 Task: Send an email with the signature Larry Evans with the subject Request for feedback on a regulatory compliance plan and the message I am writing to request a review of the project quality plan. from softage.3@softage.net to softage.2@softage.net with an attached audio file Audio_promo.mp3 and move the email from Sent Items to the folder Repairs
Action: Mouse moved to (110, 217)
Screenshot: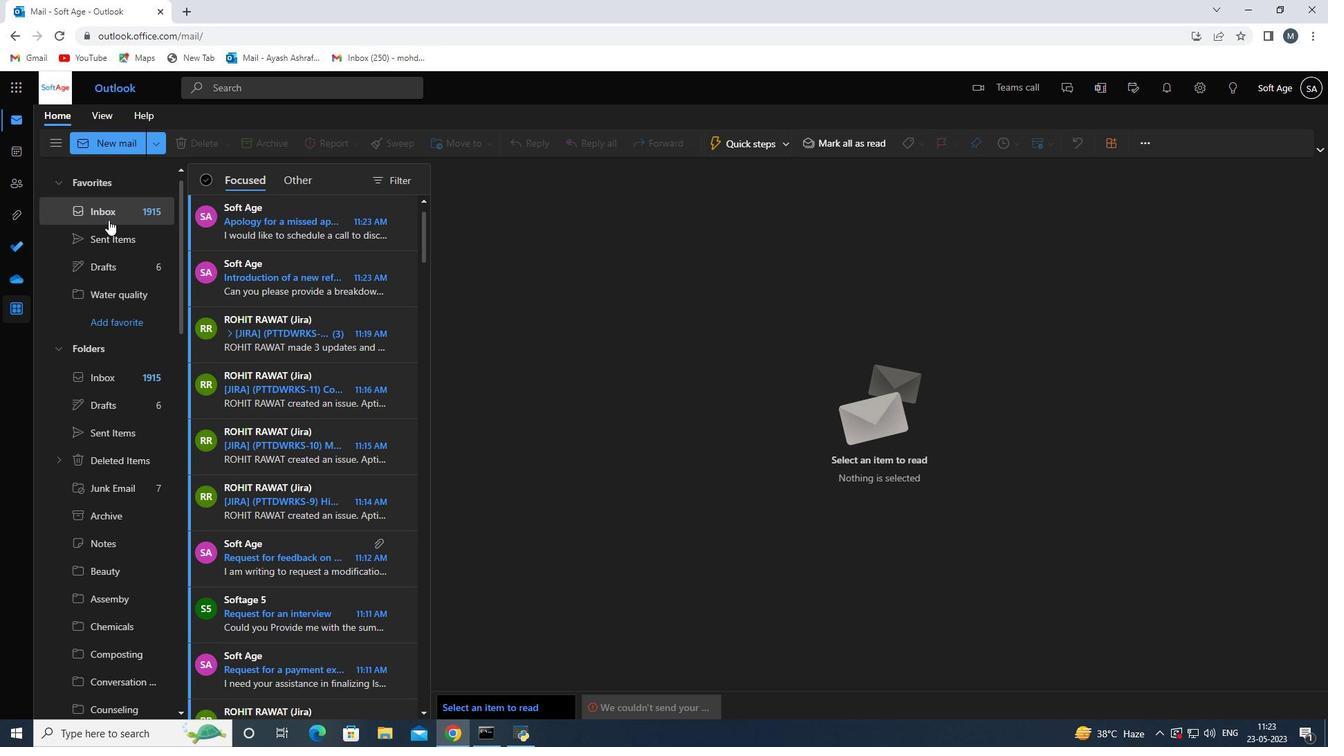 
Action: Mouse pressed left at (110, 217)
Screenshot: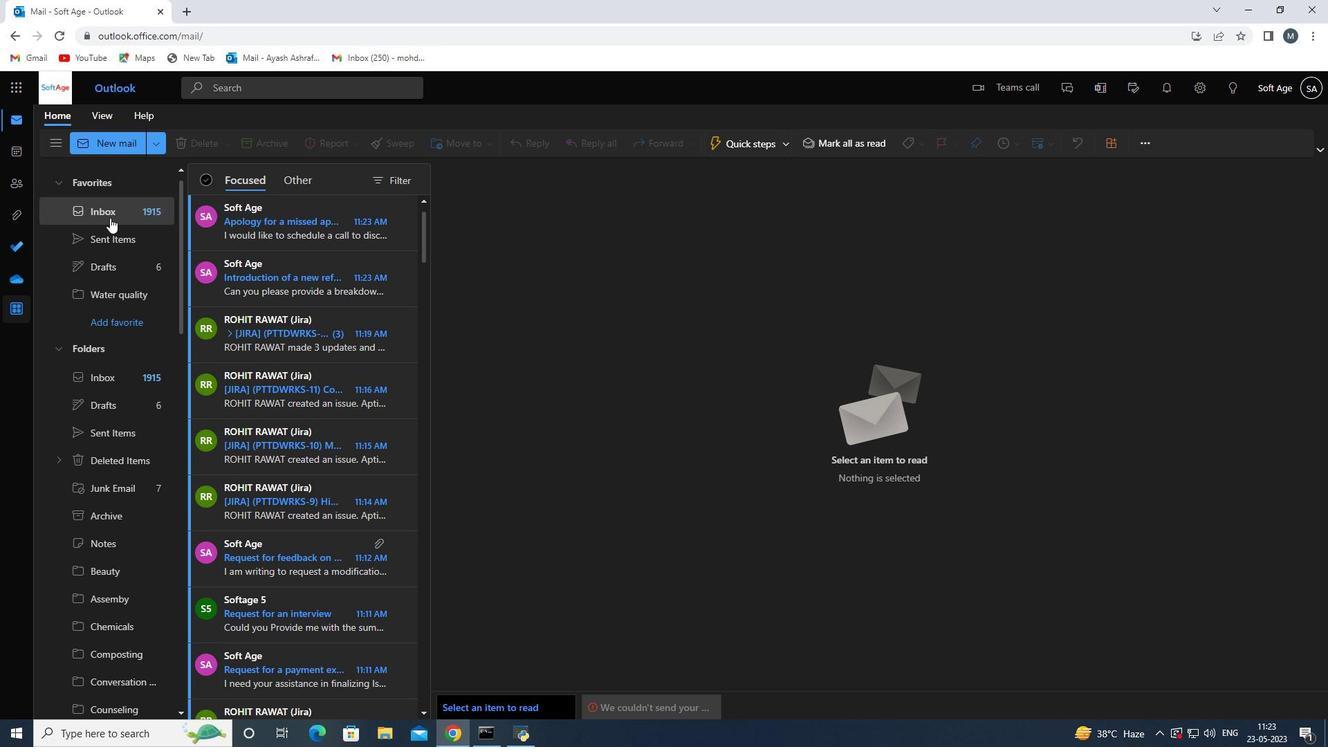 
Action: Mouse moved to (128, 148)
Screenshot: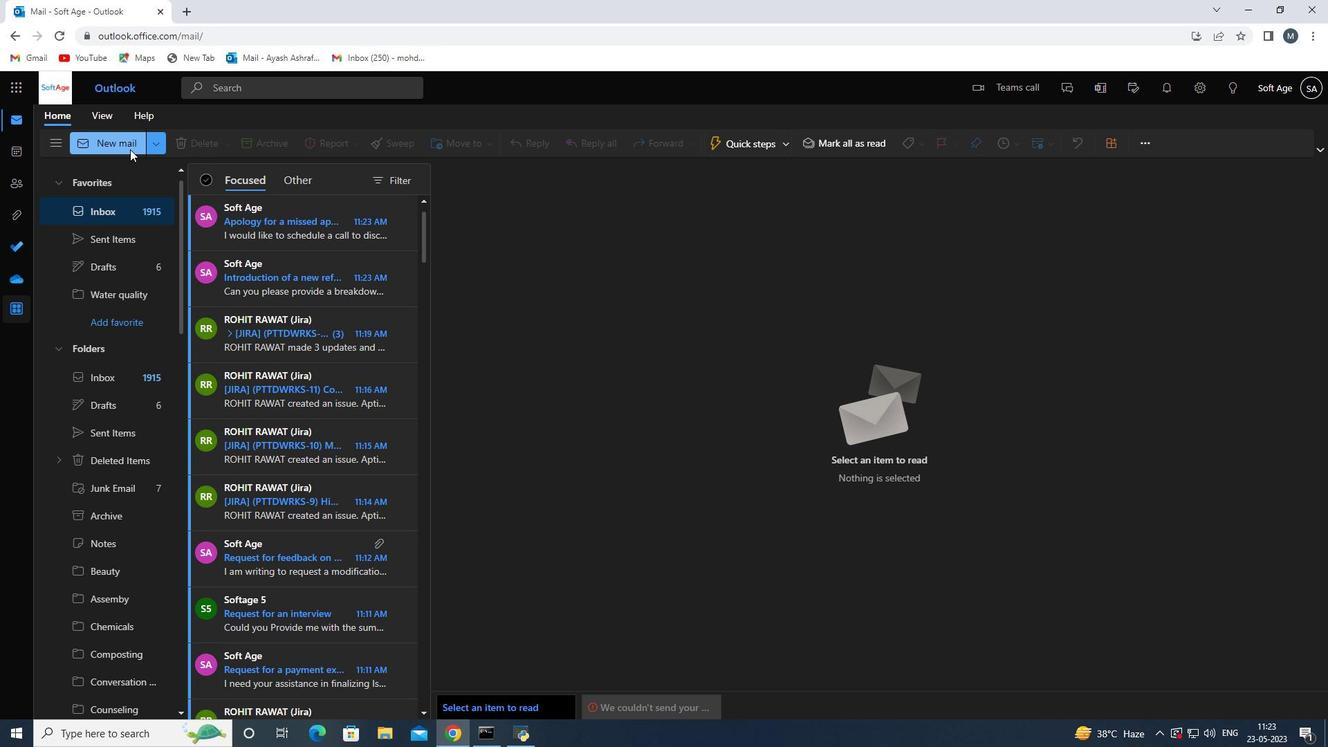 
Action: Mouse pressed left at (128, 148)
Screenshot: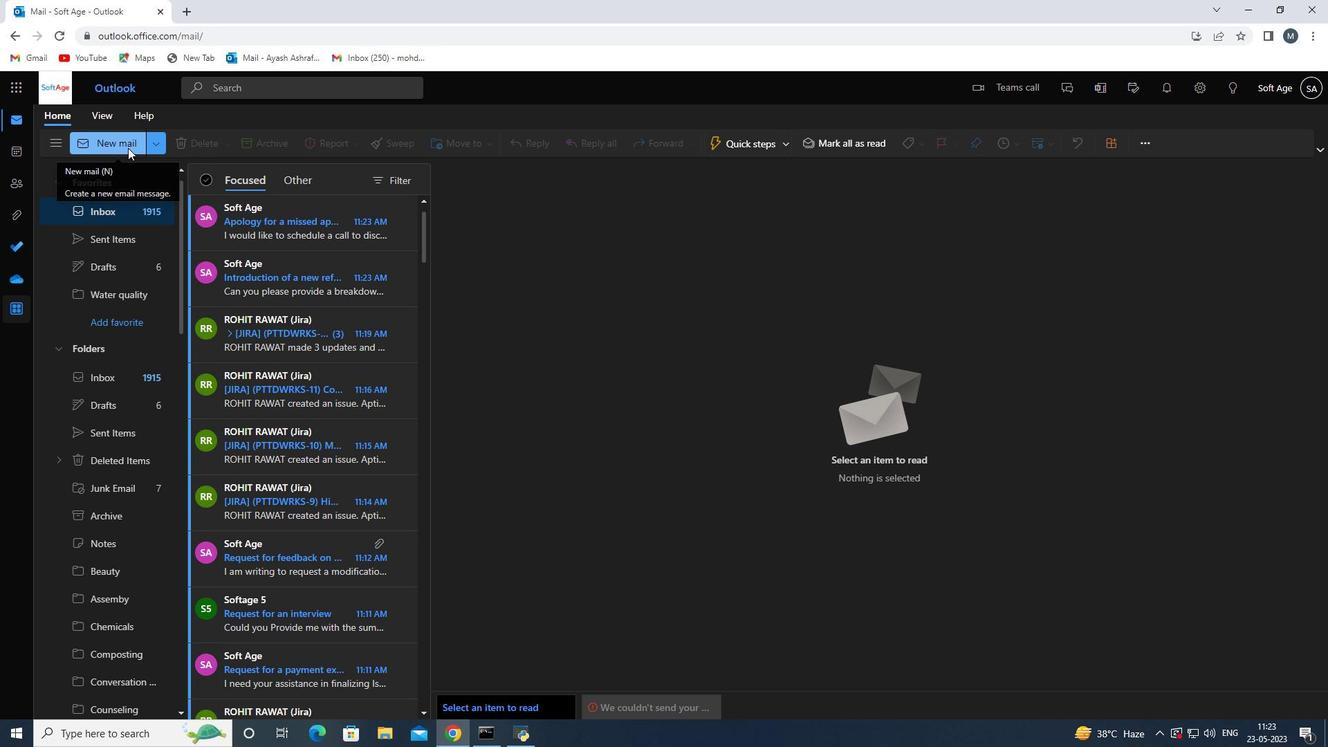 
Action: Mouse moved to (929, 150)
Screenshot: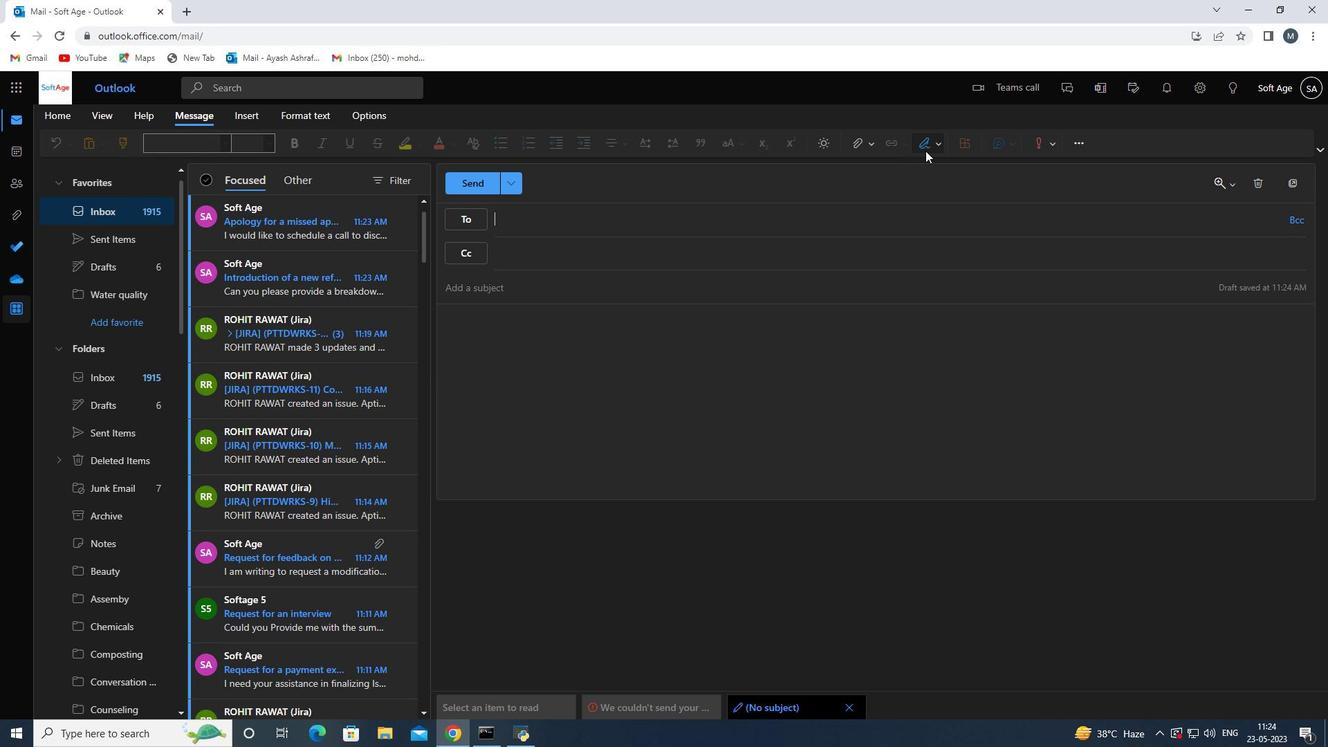 
Action: Mouse pressed left at (929, 150)
Screenshot: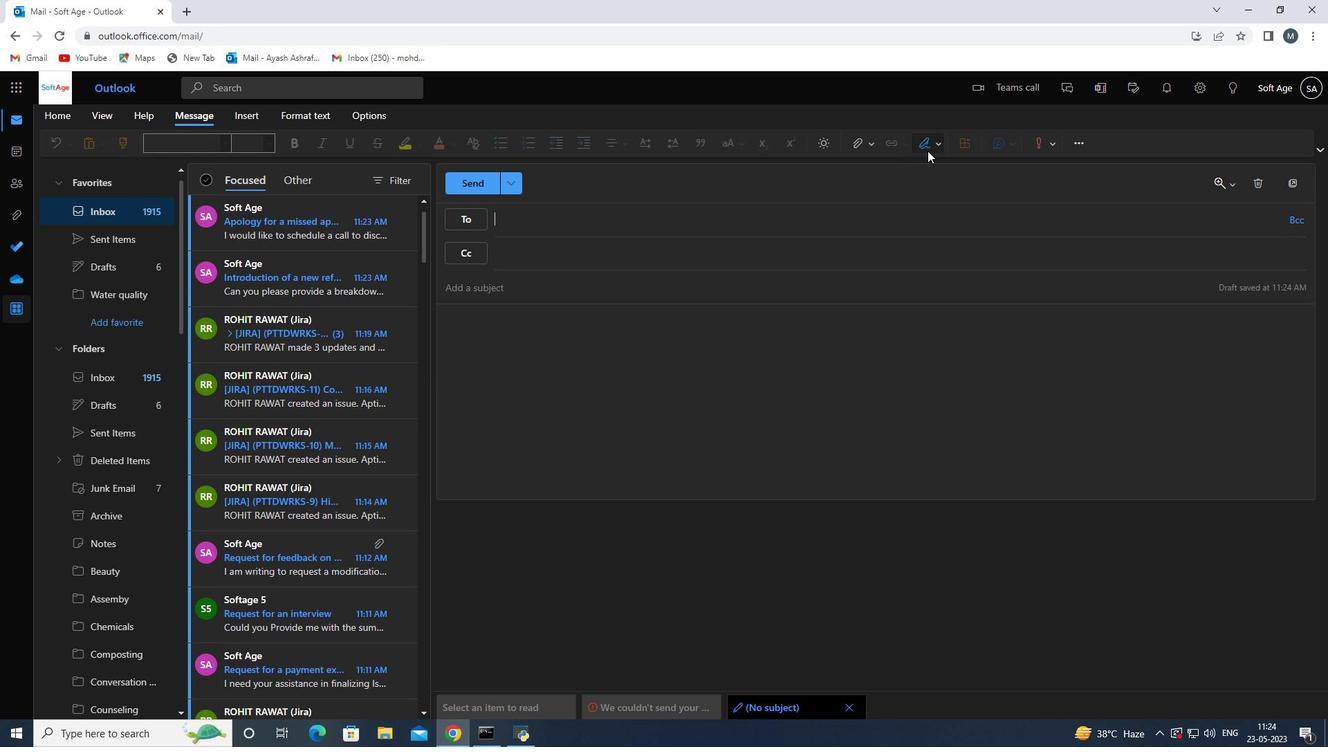 
Action: Mouse moved to (916, 204)
Screenshot: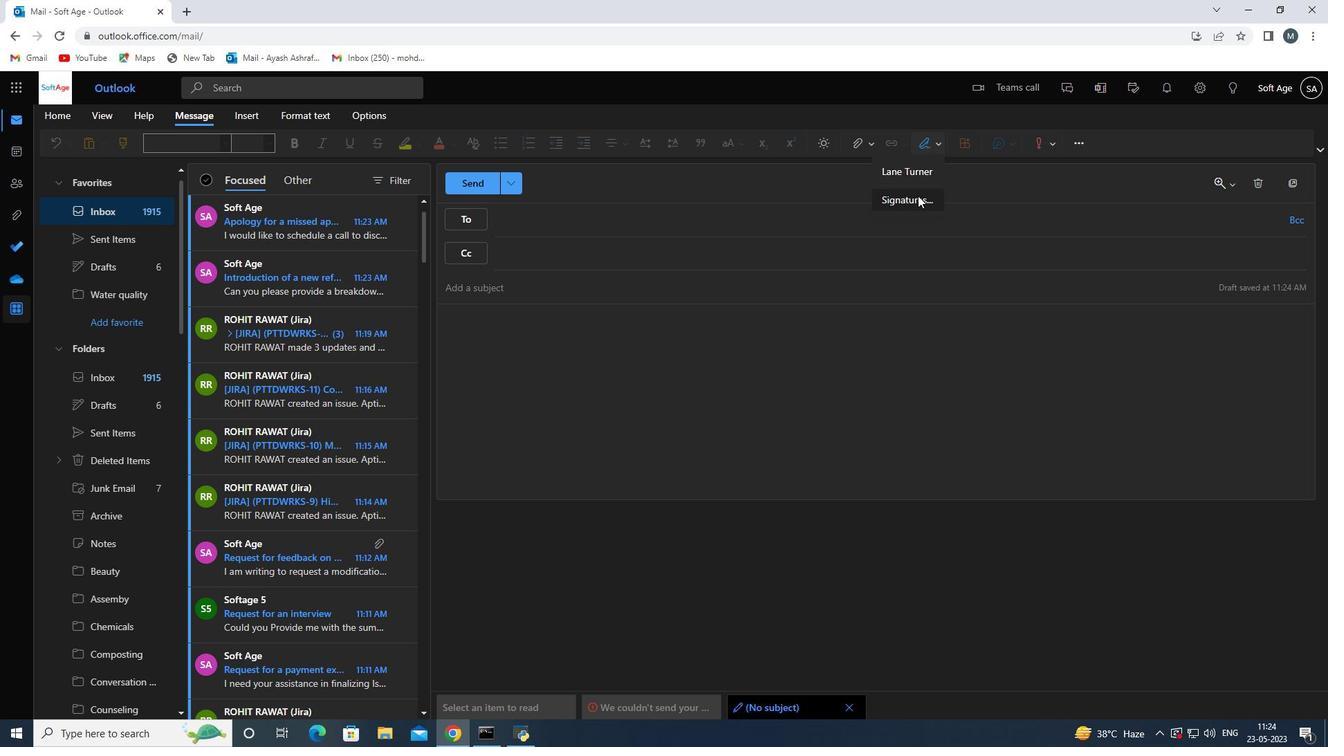 
Action: Mouse pressed left at (916, 204)
Screenshot: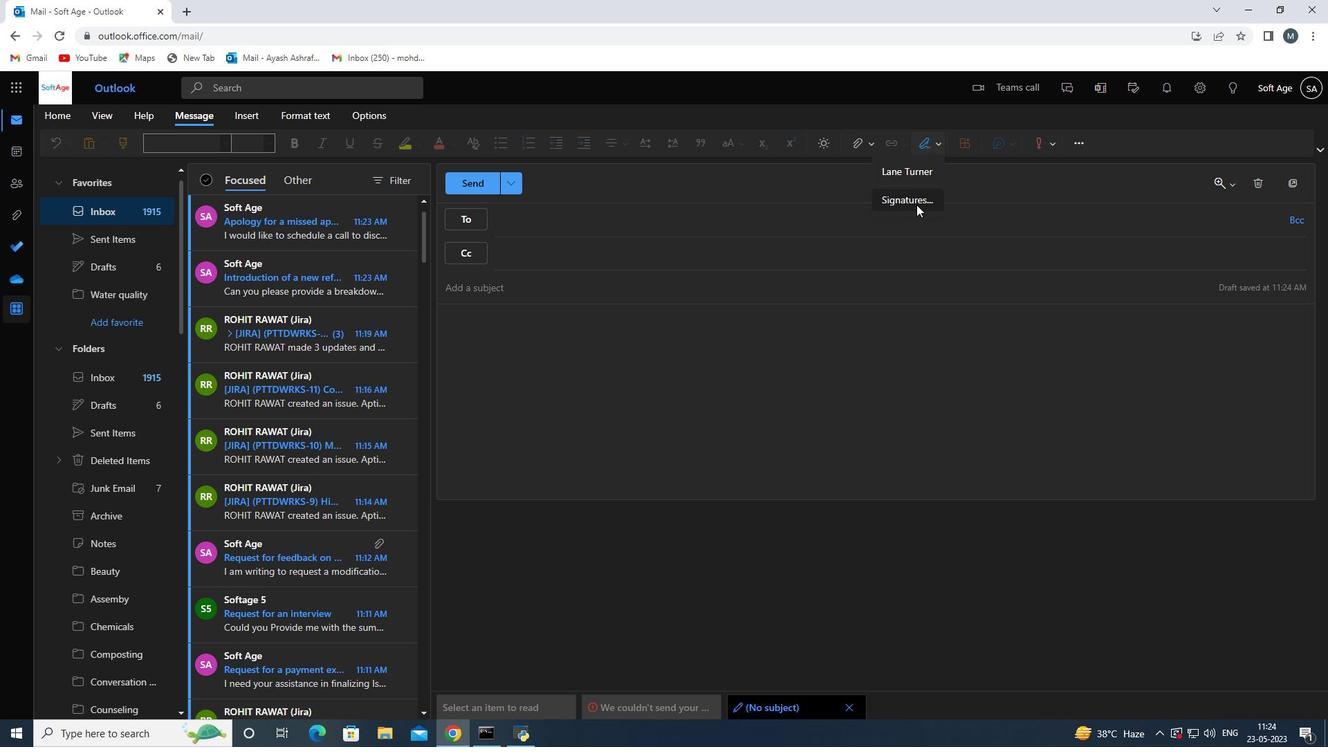 
Action: Mouse moved to (947, 256)
Screenshot: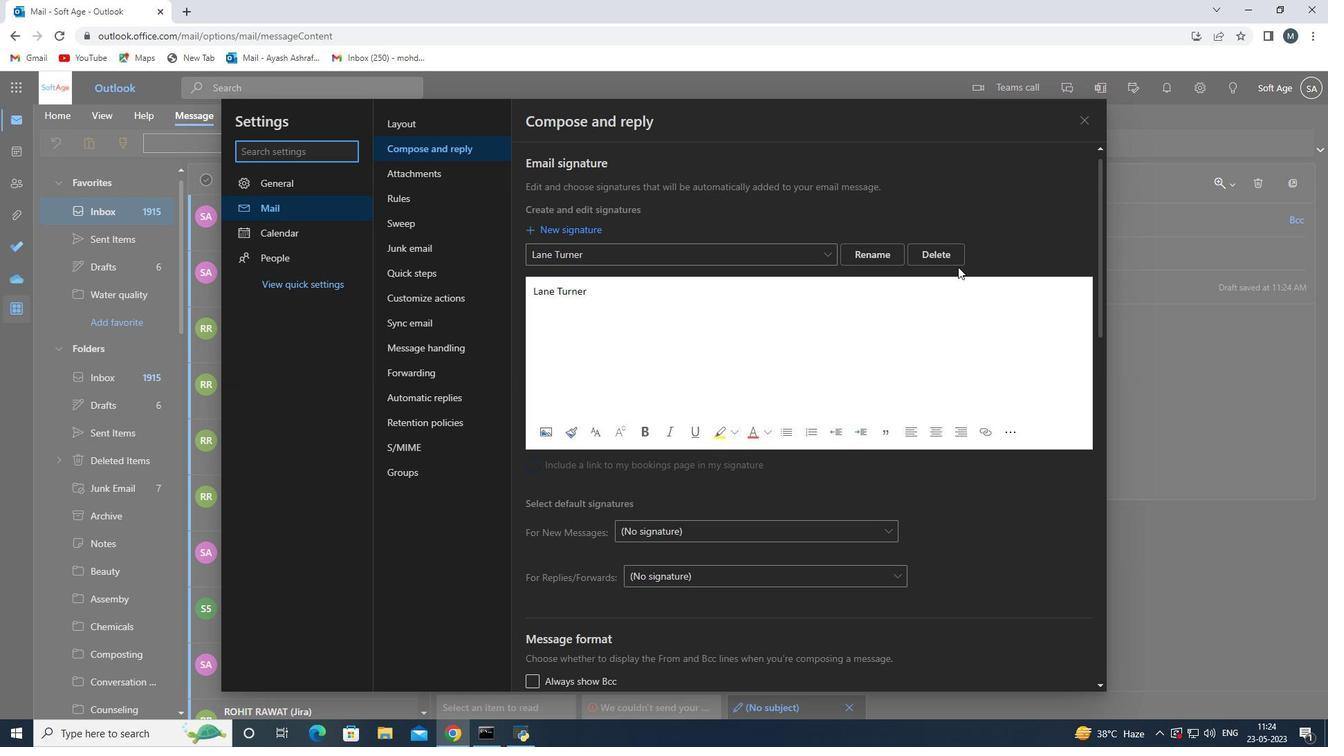 
Action: Mouse pressed left at (947, 256)
Screenshot: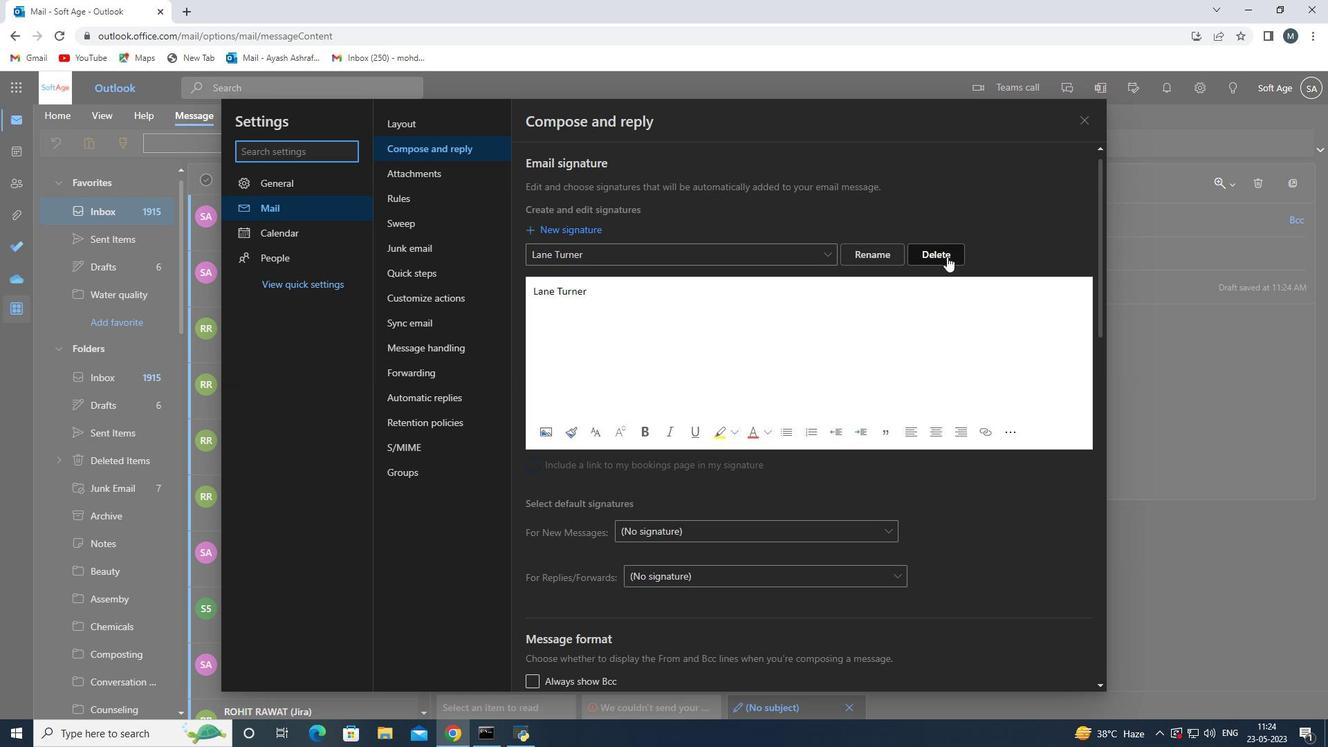 
Action: Mouse moved to (588, 247)
Screenshot: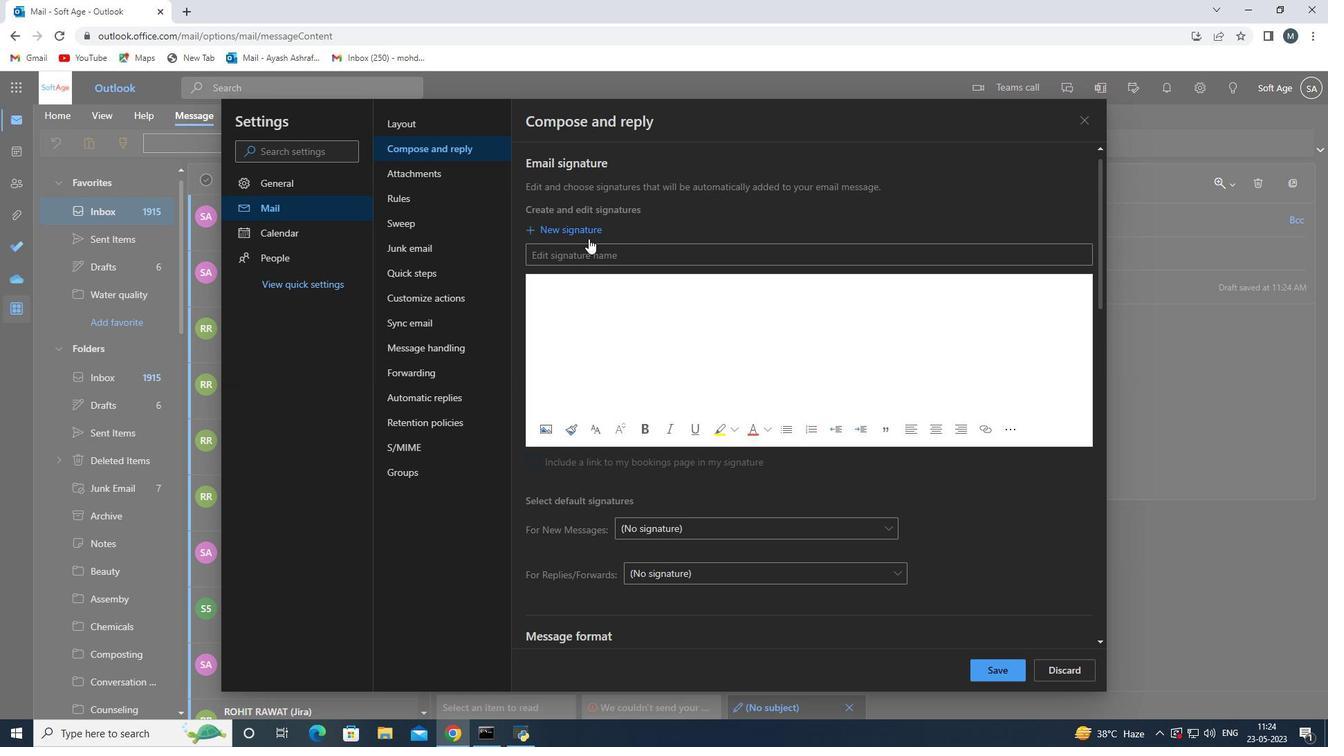 
Action: Mouse pressed left at (588, 247)
Screenshot: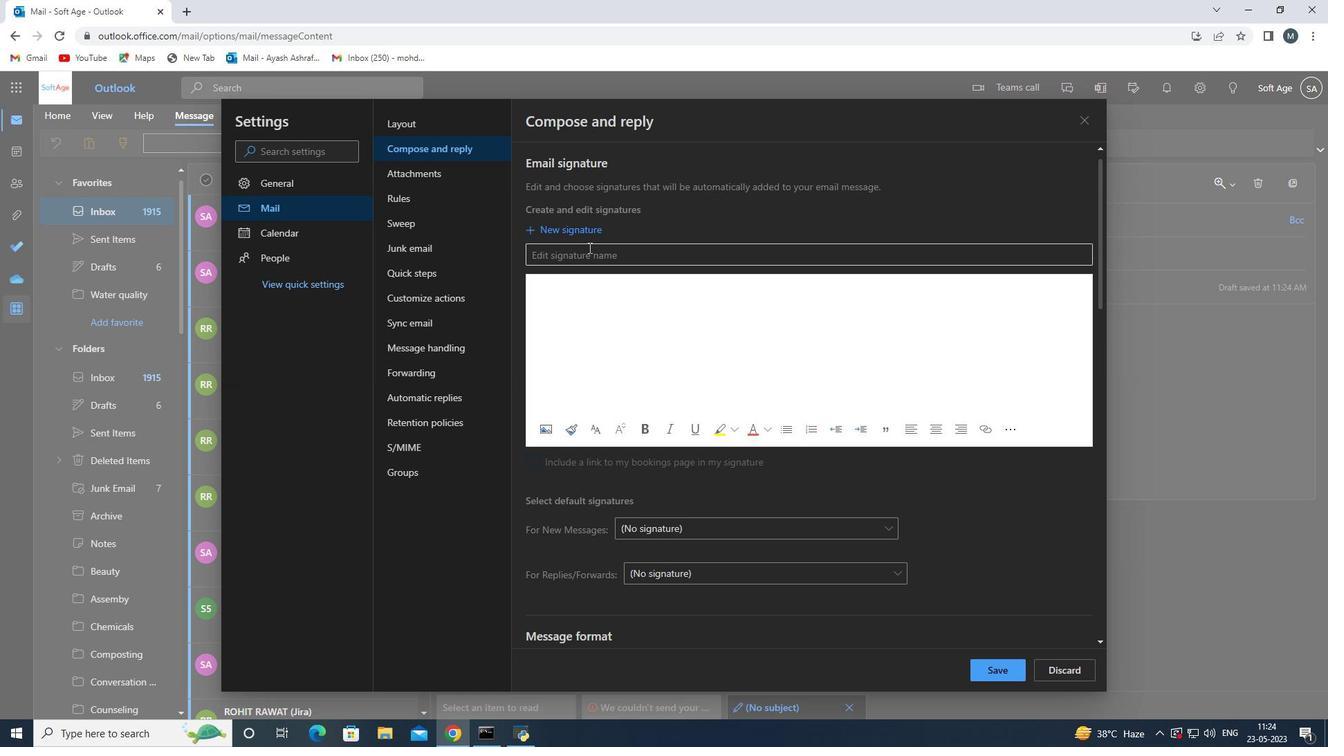 
Action: Key pressed <Key.shift>Larry<Key.space><Key.shift>Evans<Key.space>
Screenshot: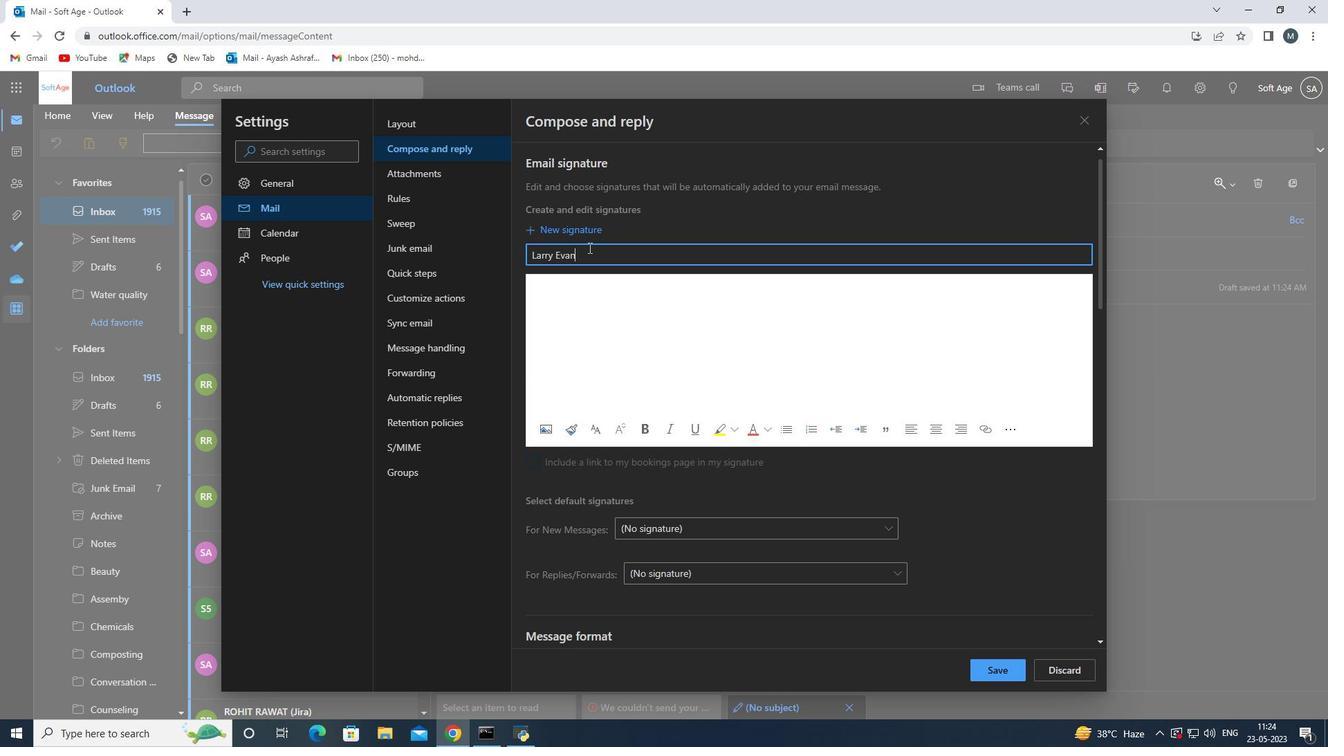 
Action: Mouse moved to (622, 307)
Screenshot: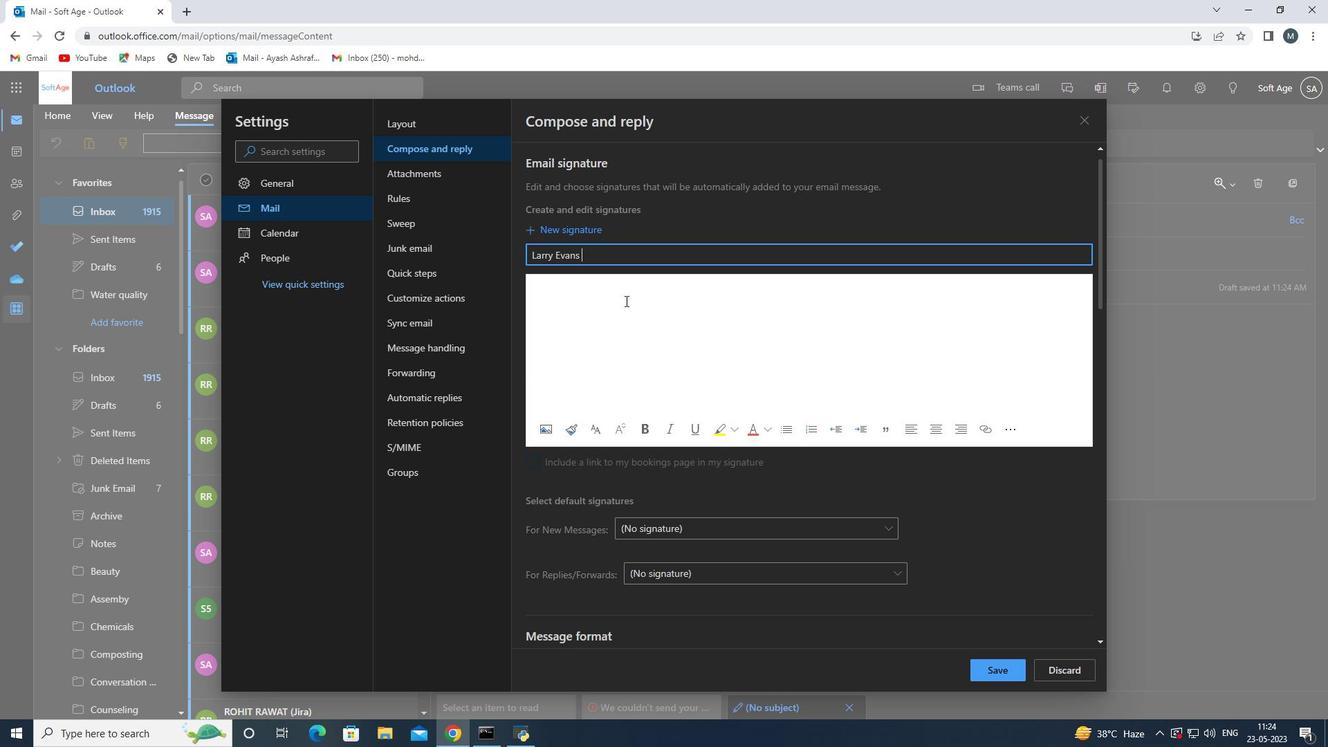 
Action: Mouse pressed left at (622, 307)
Screenshot: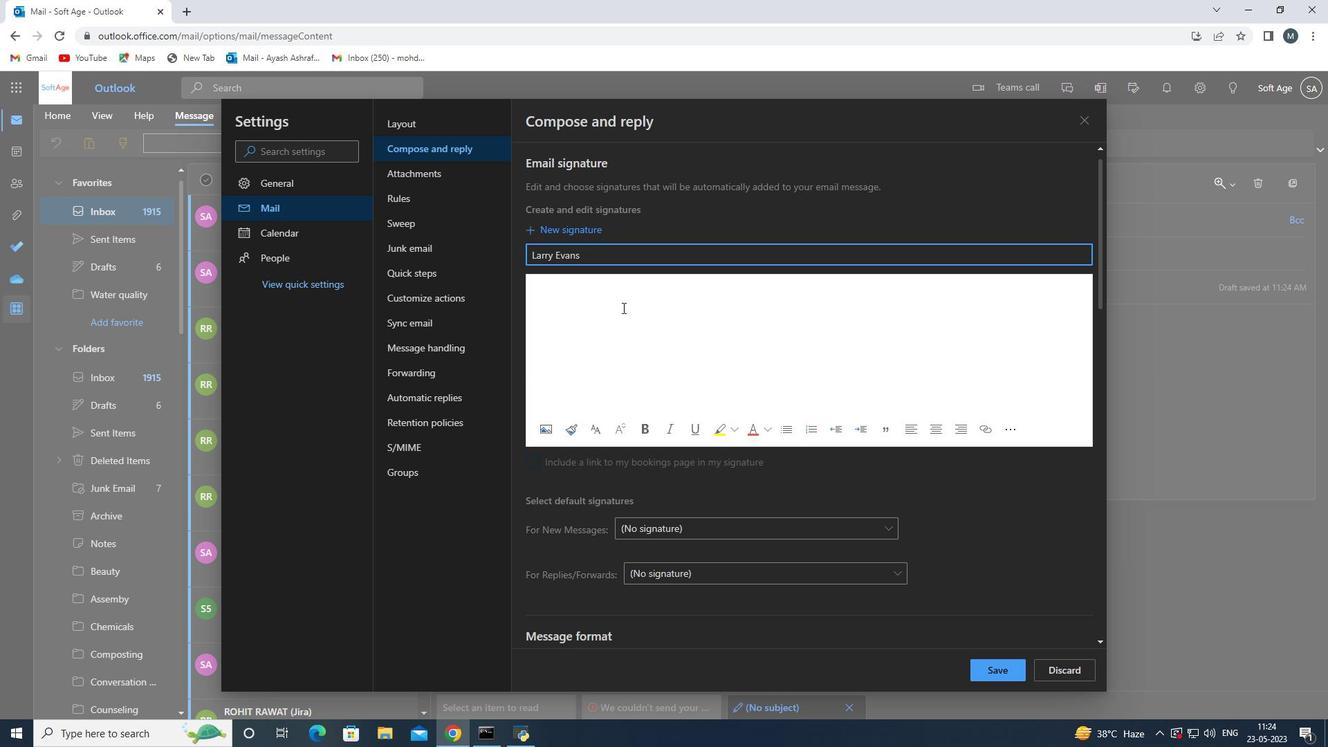 
Action: Key pressed <Key.shift>Larry<Key.space><Key.shift>evans<Key.space>
Screenshot: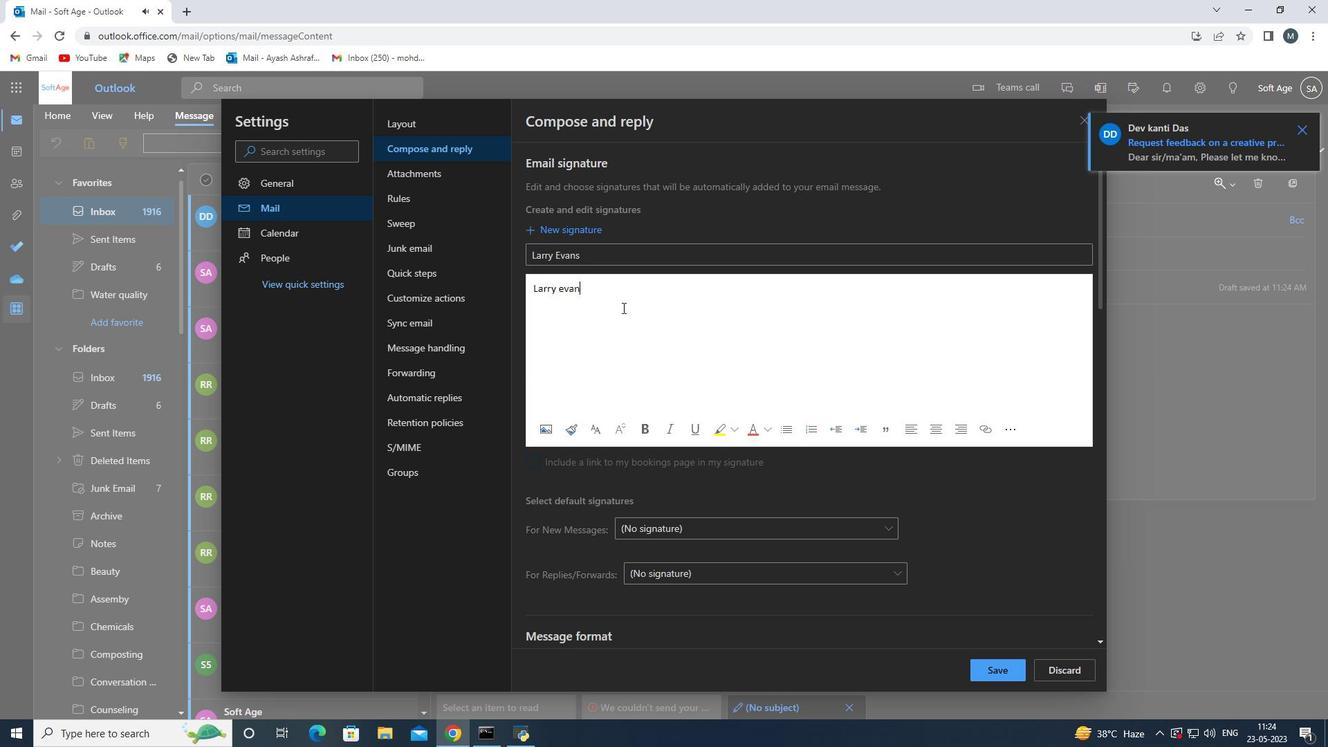 
Action: Mouse moved to (567, 291)
Screenshot: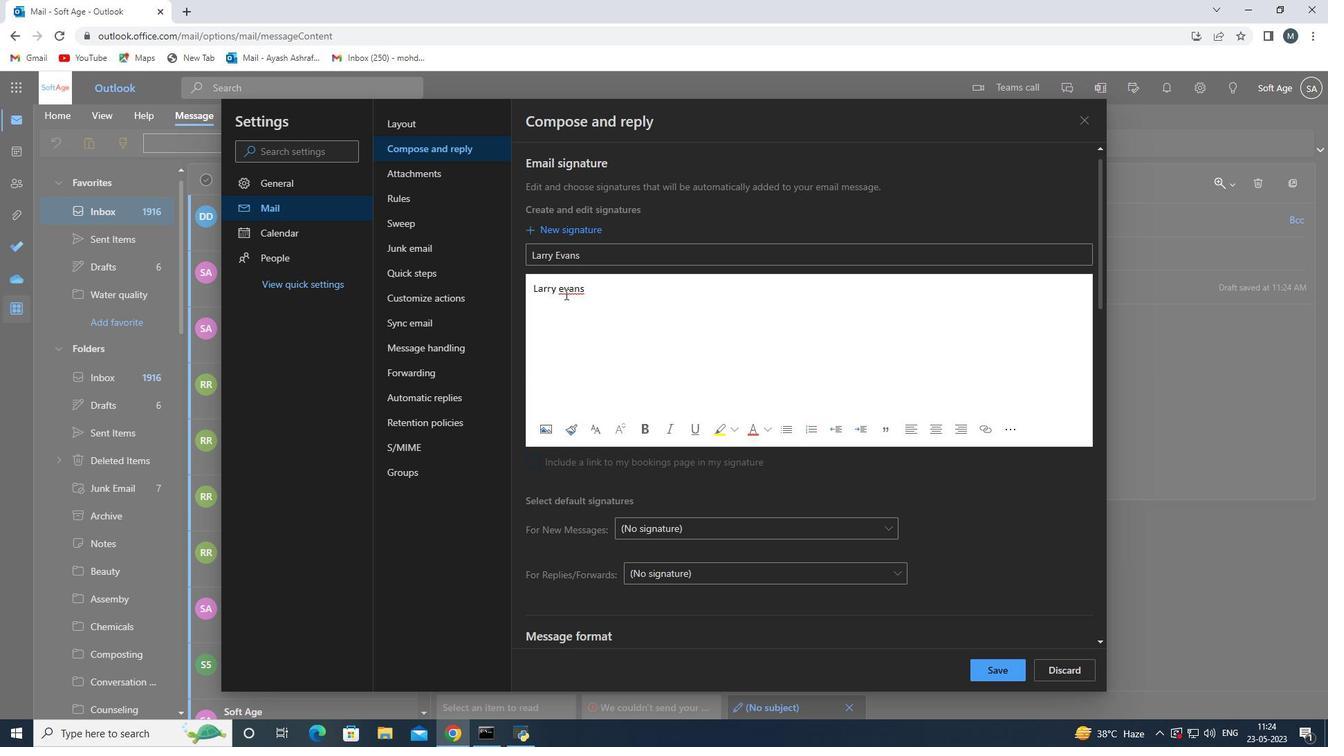 
Action: Mouse pressed left at (567, 291)
Screenshot: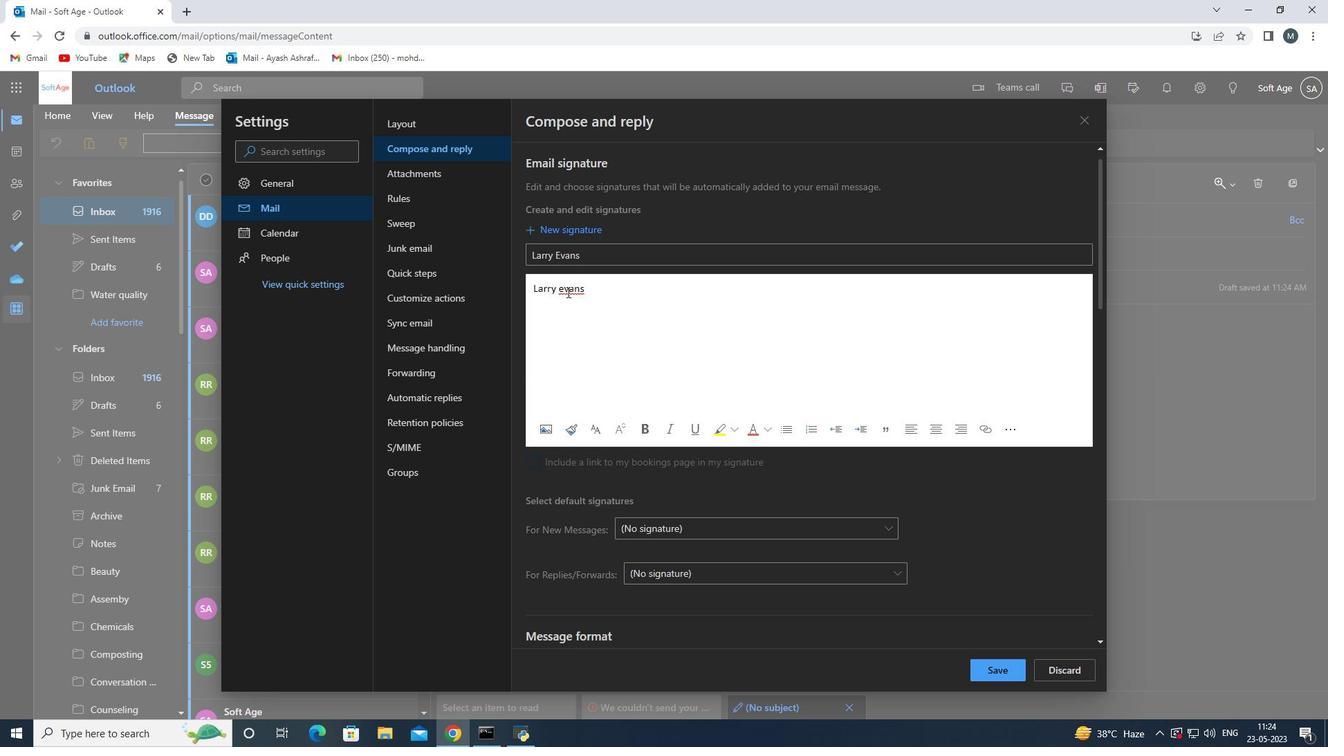 
Action: Mouse moved to (566, 292)
Screenshot: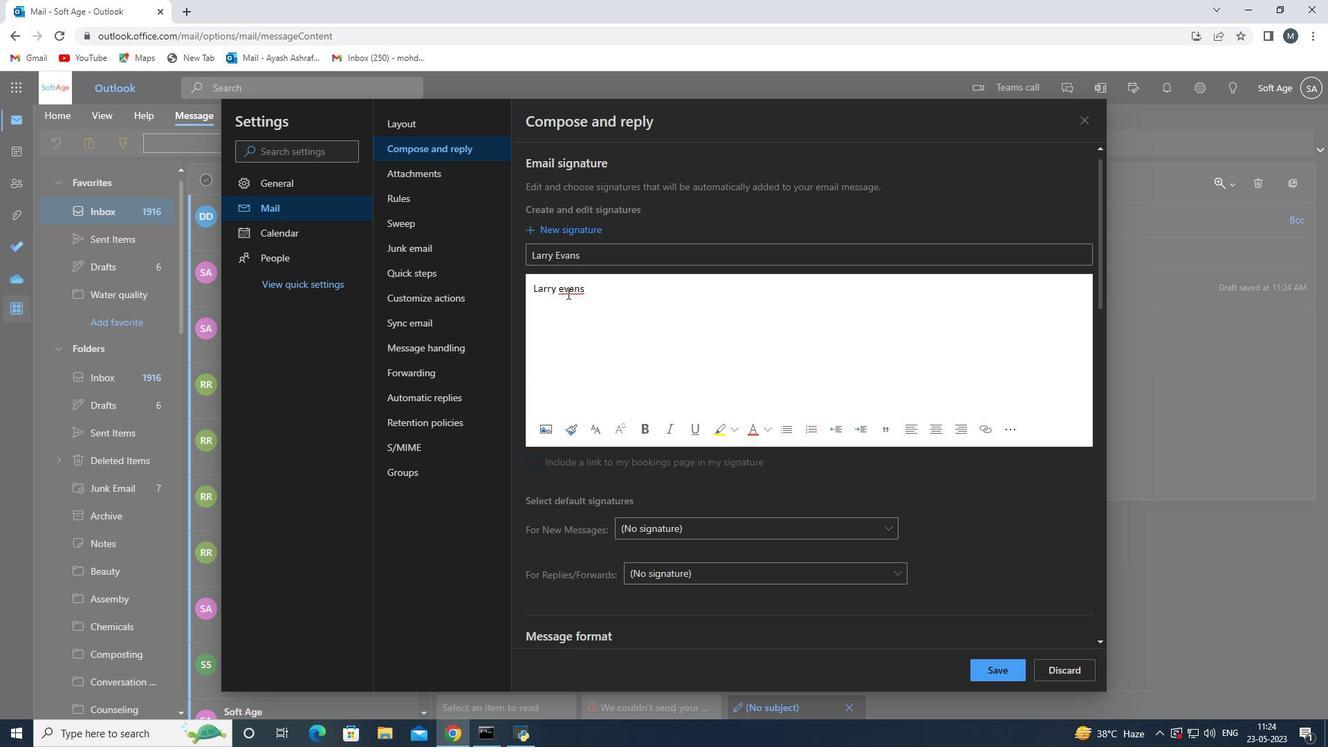 
Action: Mouse pressed left at (566, 292)
Screenshot: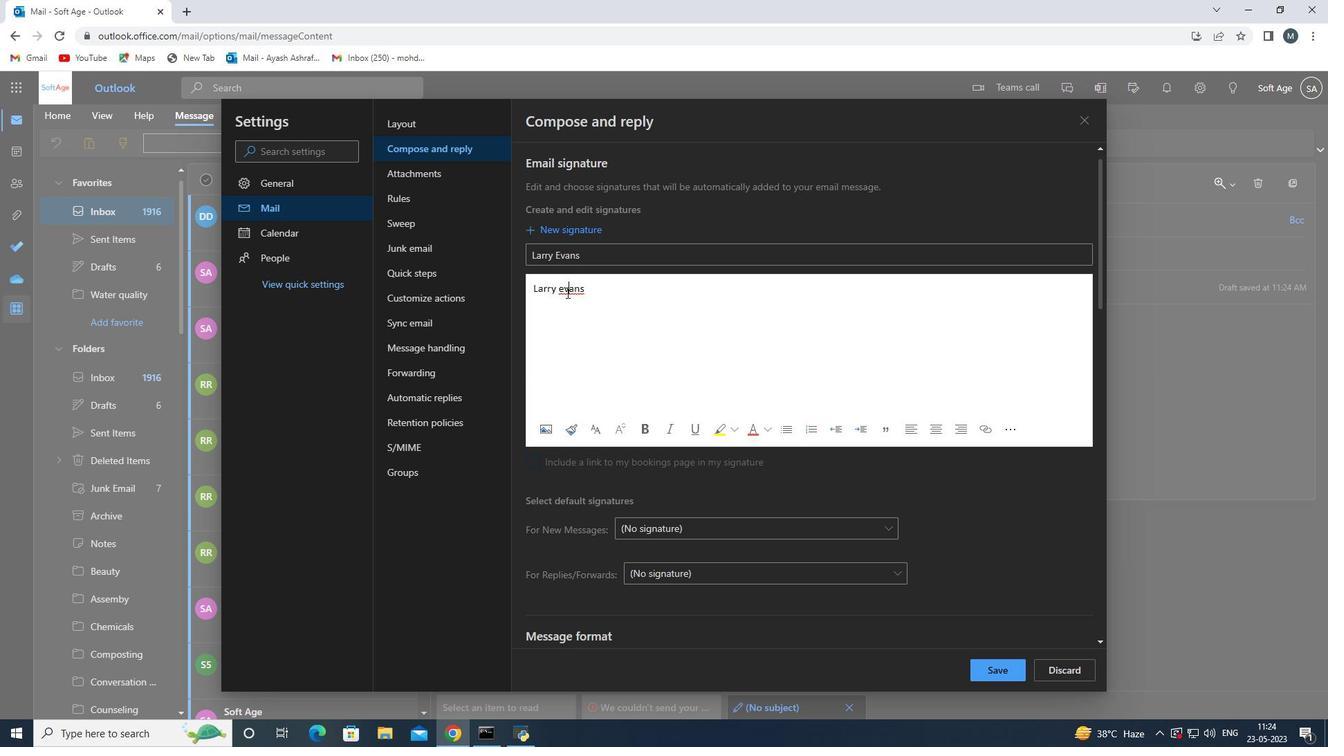 
Action: Mouse moved to (567, 294)
Screenshot: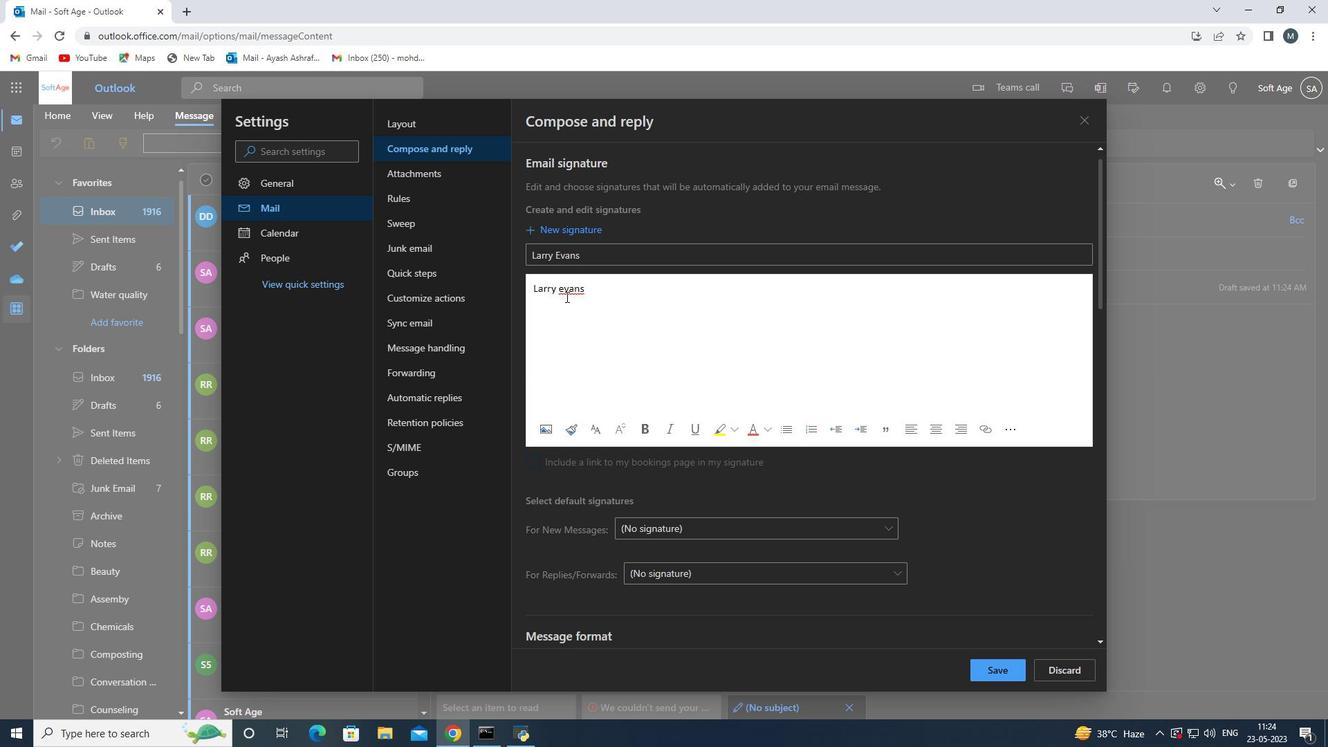 
Action: Mouse pressed left at (567, 294)
Screenshot: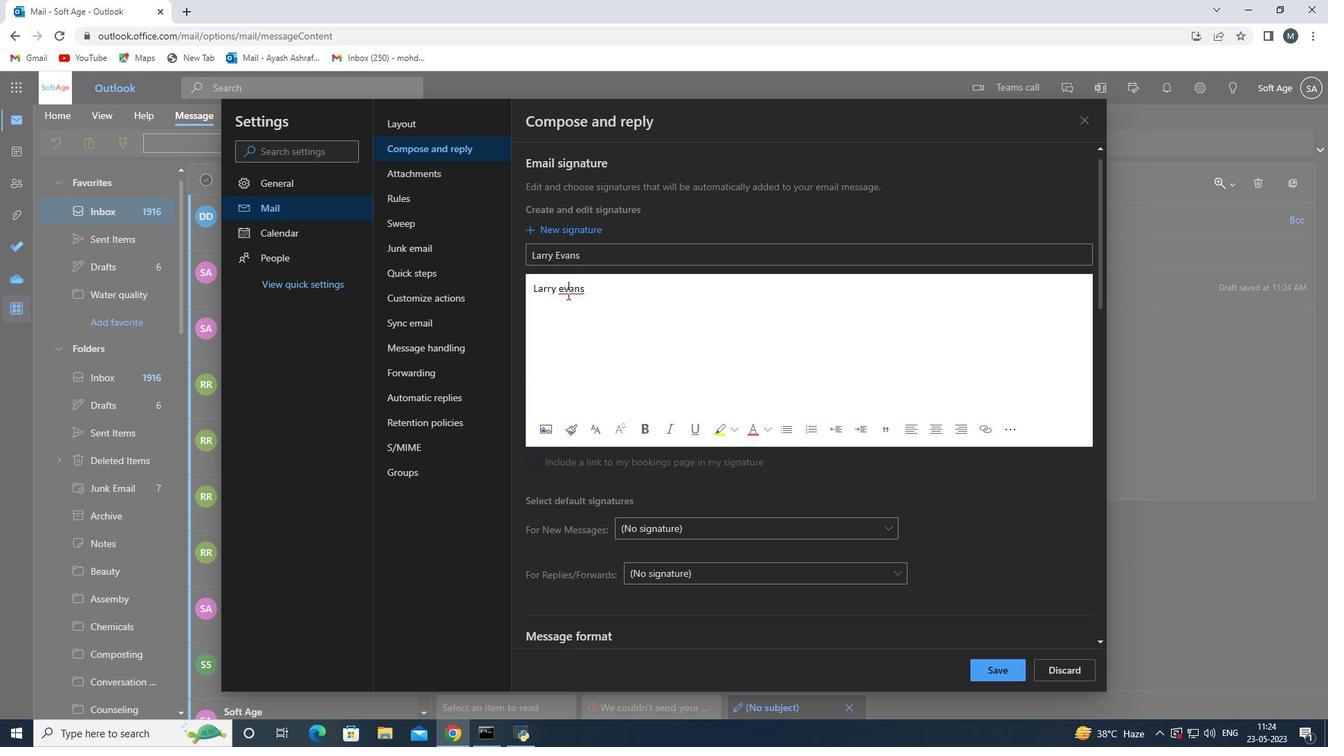 
Action: Mouse moved to (567, 293)
Screenshot: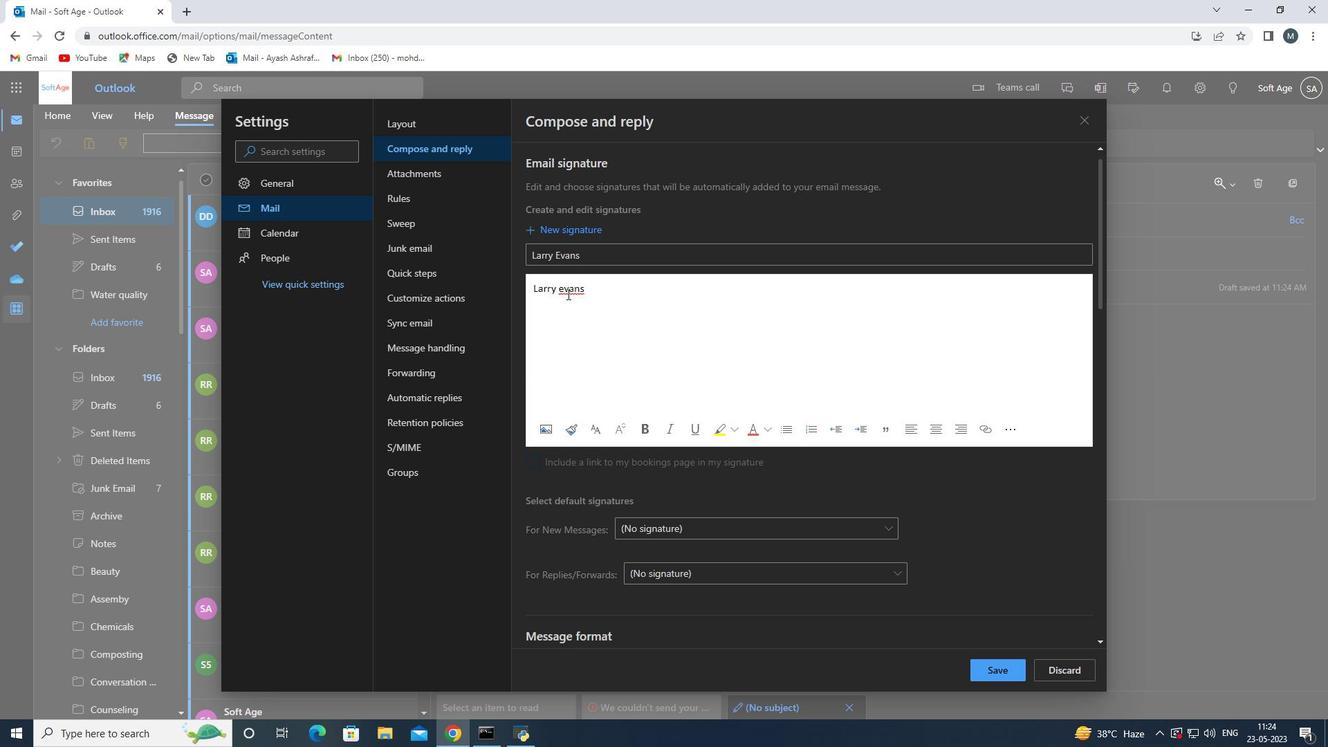 
Action: Key pressed <Key.left><Key.backspace><Key.shift>E
Screenshot: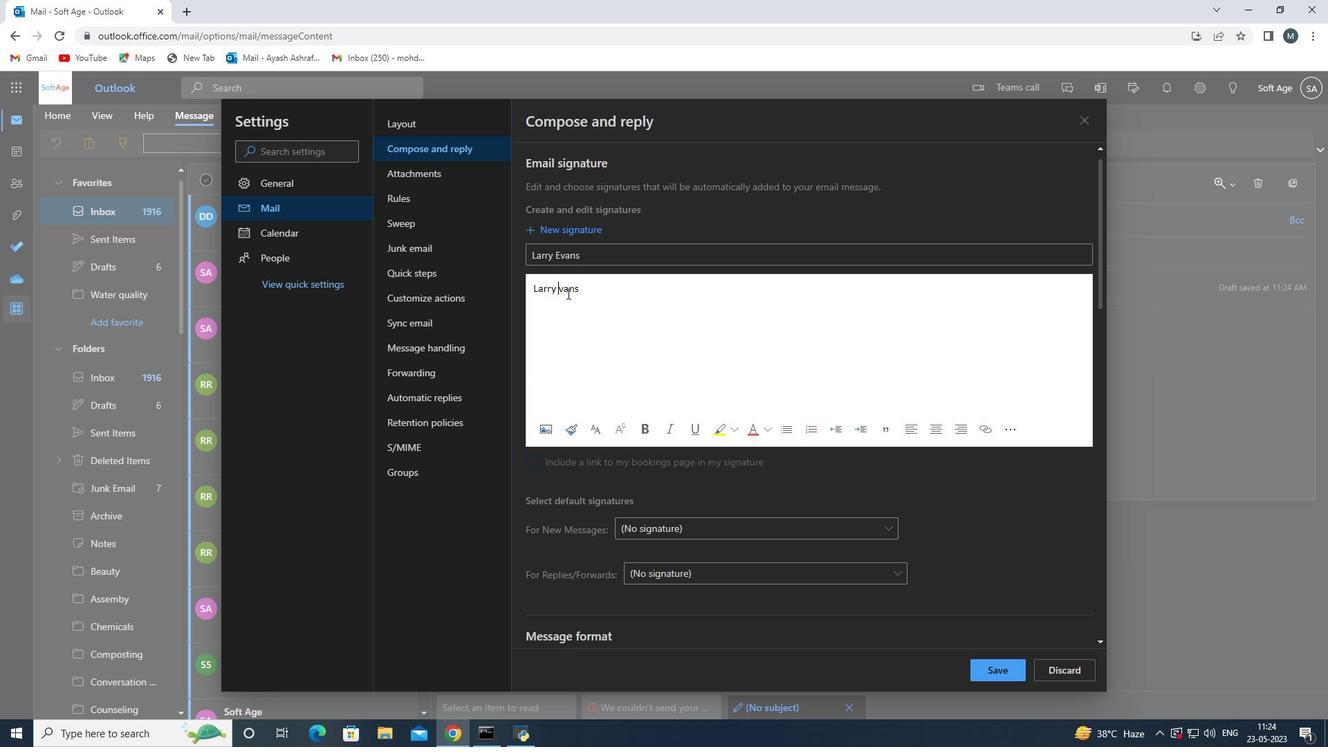 
Action: Mouse moved to (982, 671)
Screenshot: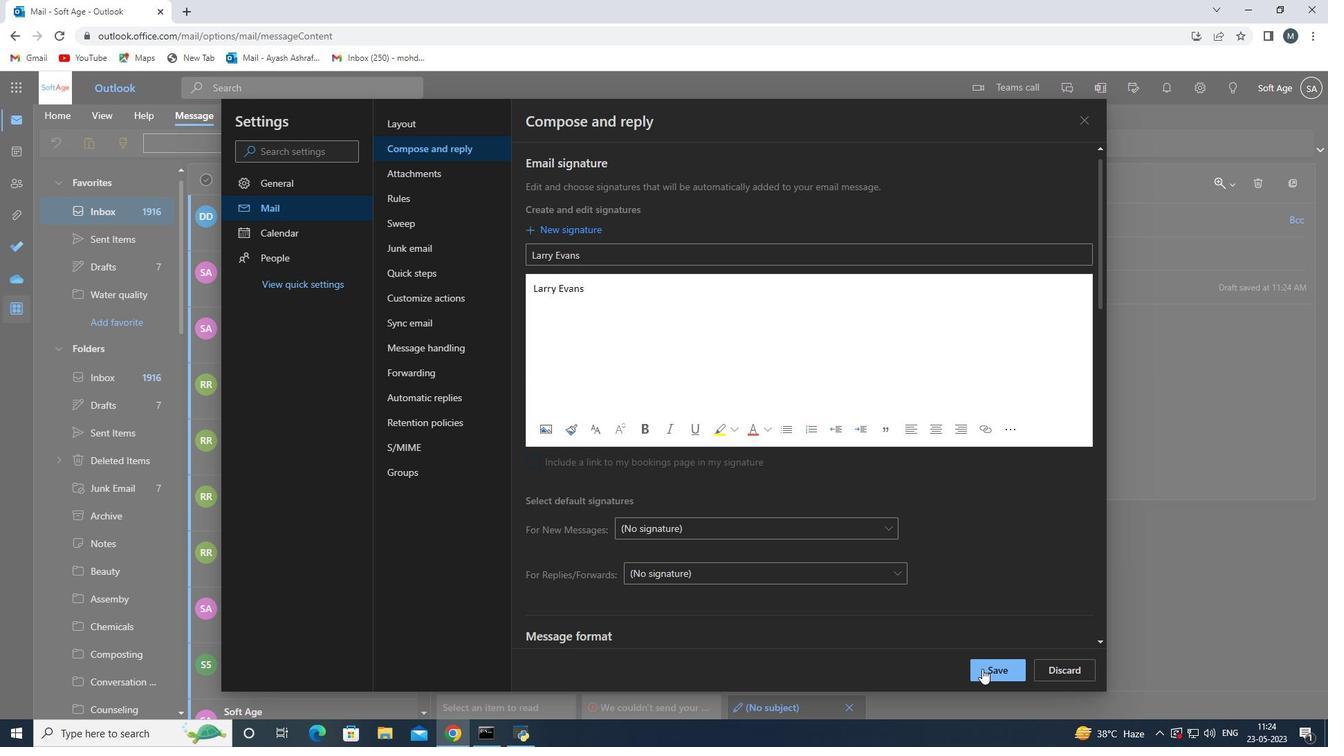 
Action: Mouse pressed left at (982, 671)
Screenshot: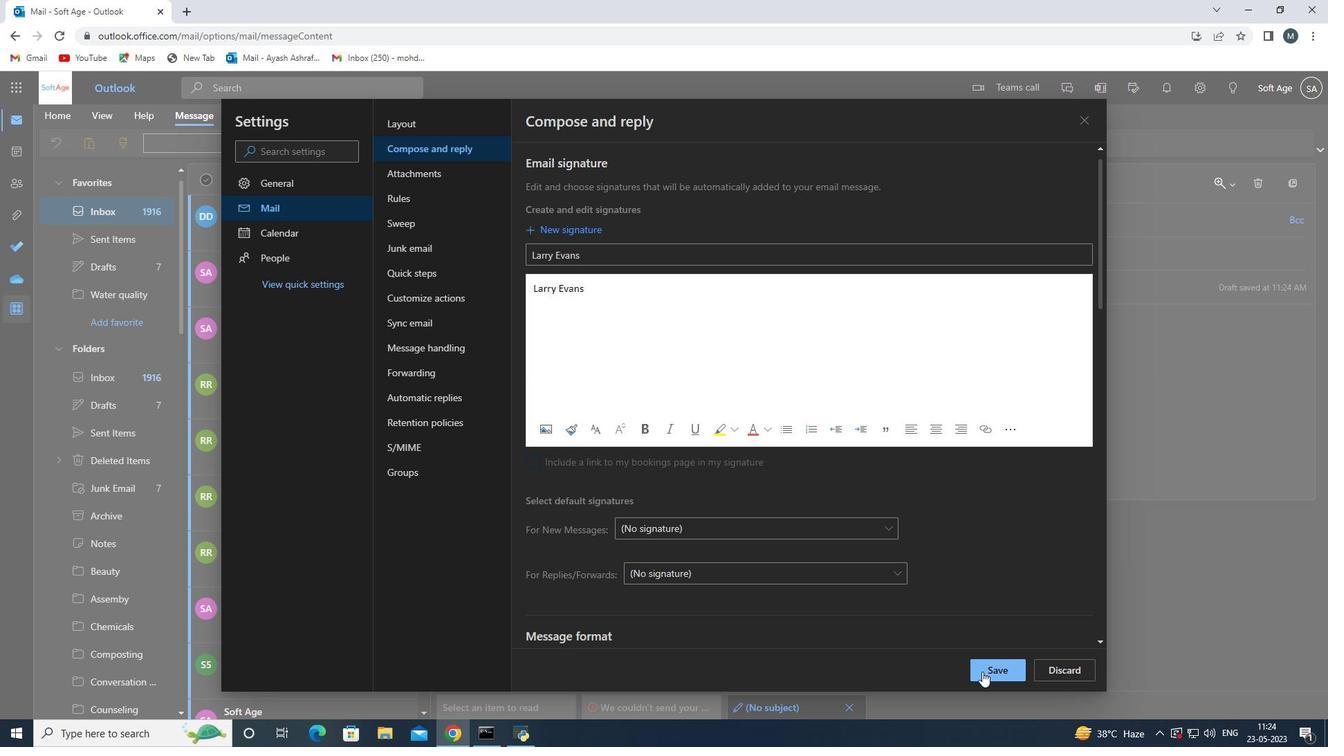 
Action: Mouse moved to (927, 462)
Screenshot: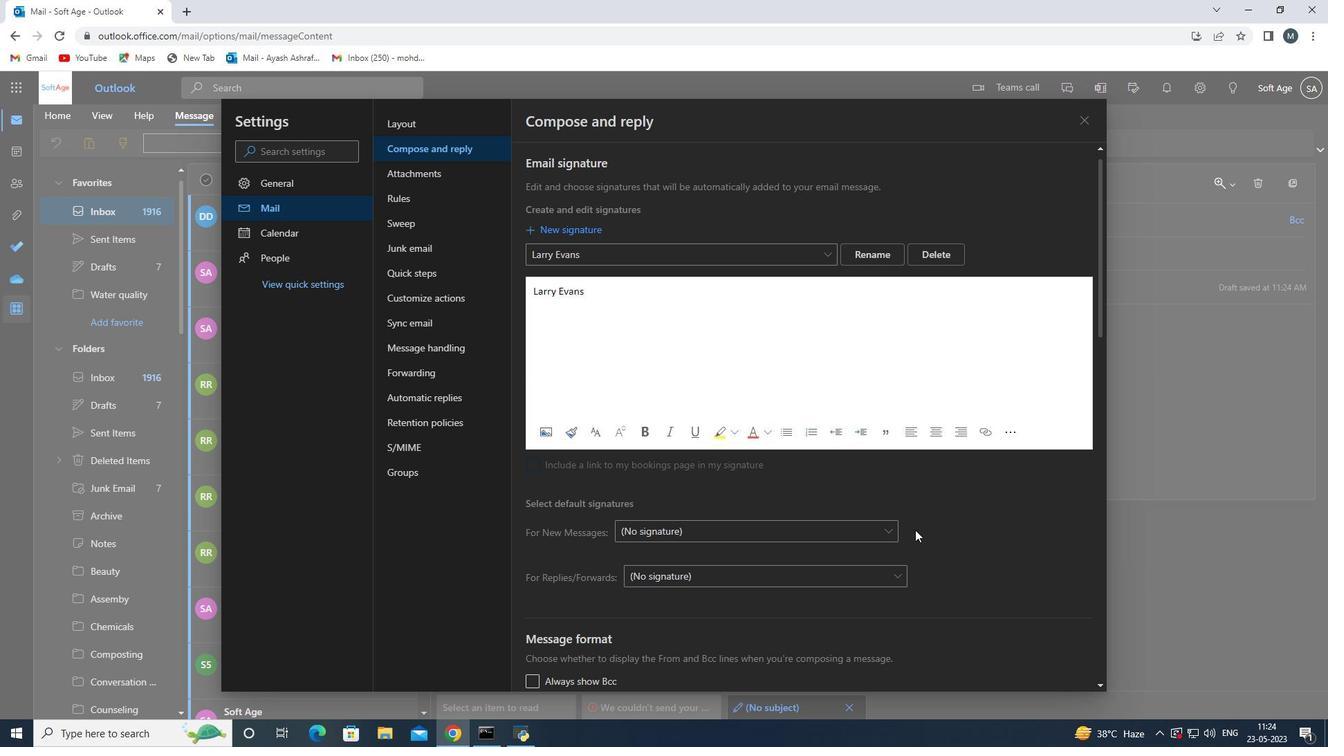 
Action: Mouse scrolled (927, 462) with delta (0, 0)
Screenshot: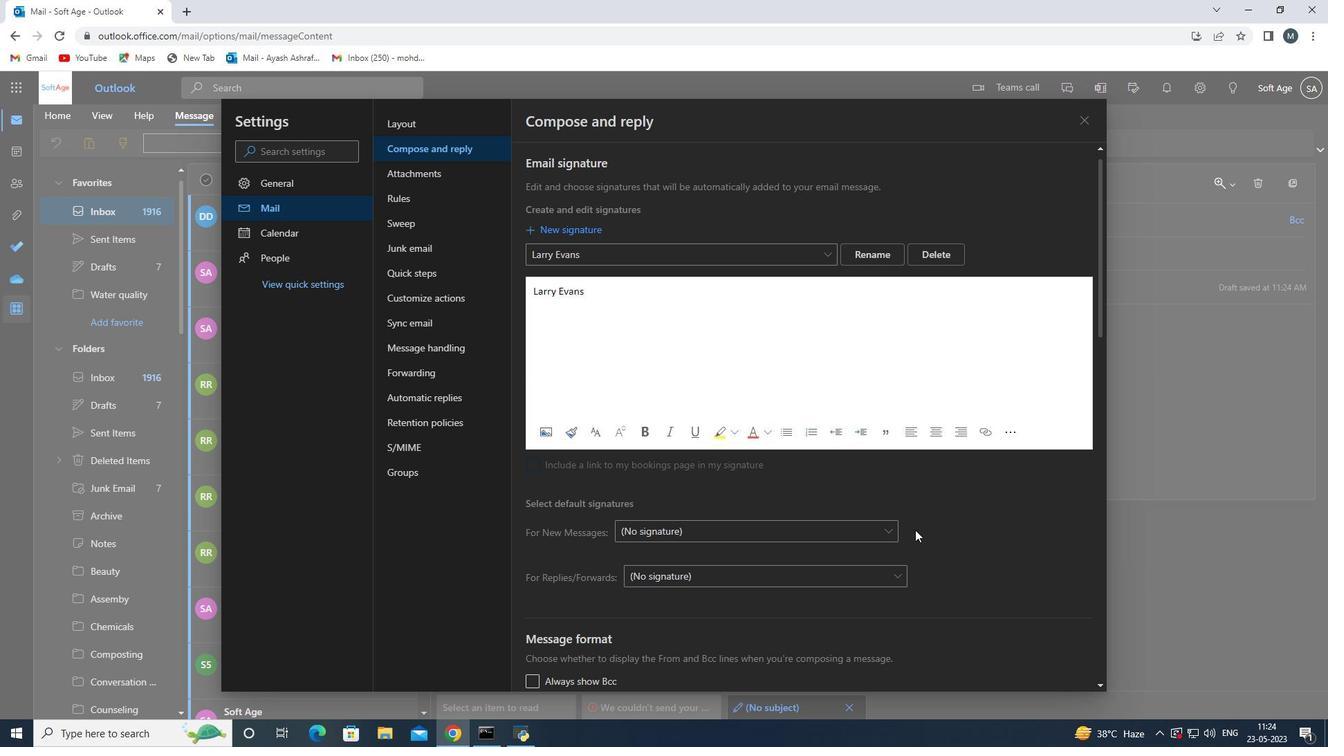 
Action: Mouse scrolled (927, 462) with delta (0, 0)
Screenshot: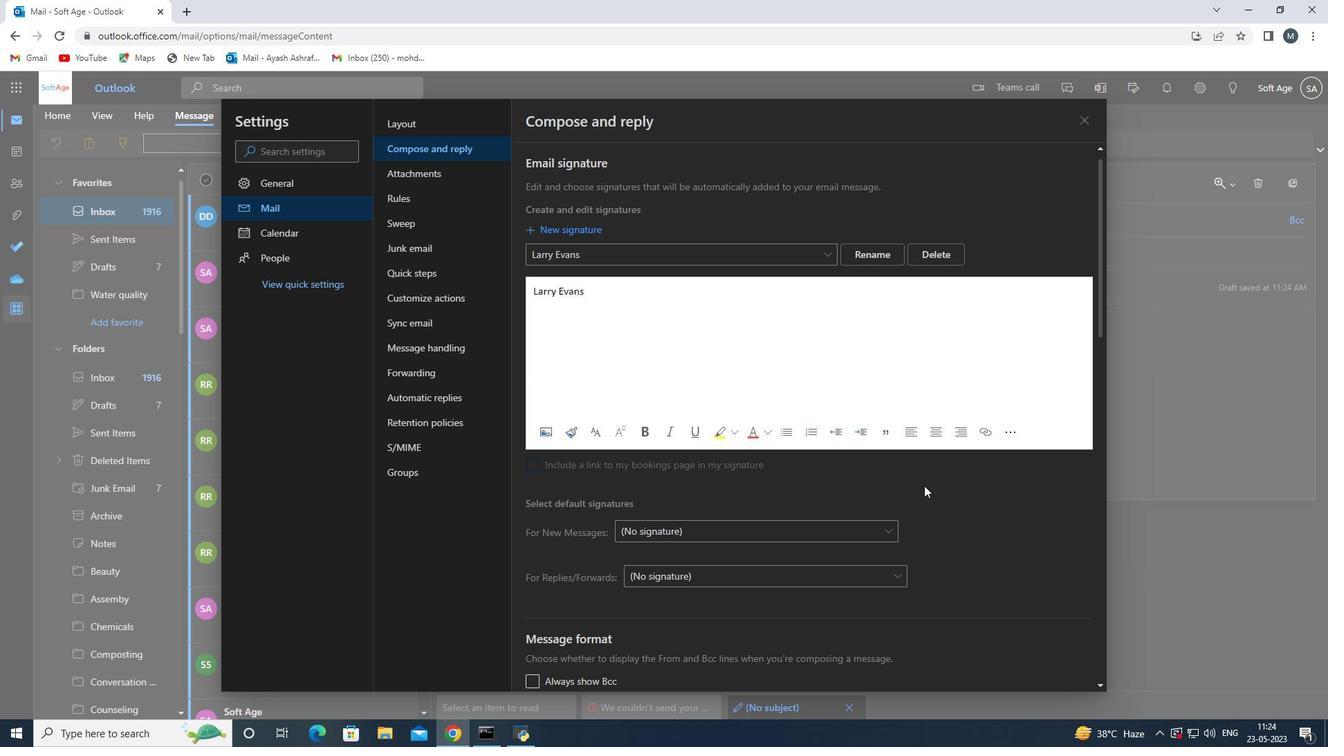 
Action: Mouse scrolled (927, 462) with delta (0, 0)
Screenshot: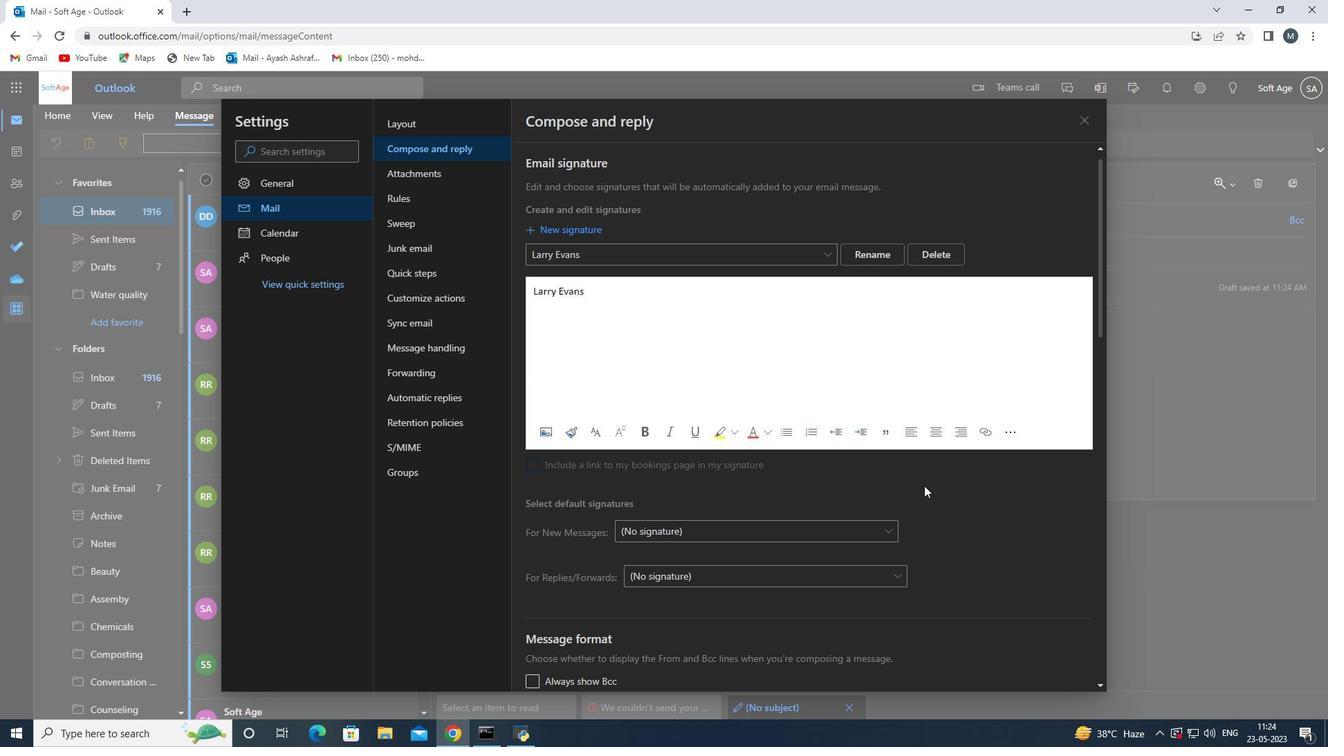 
Action: Mouse scrolled (927, 462) with delta (0, 0)
Screenshot: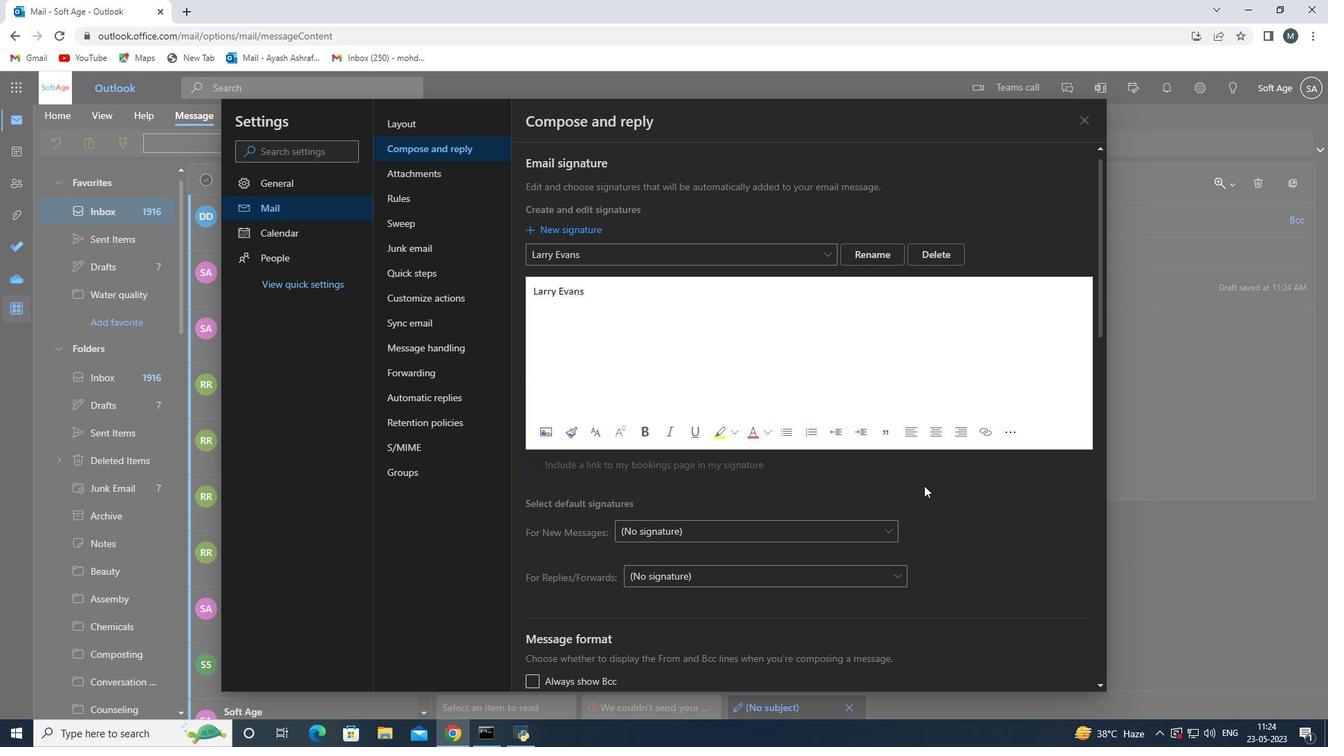 
Action: Mouse scrolled (927, 462) with delta (0, 0)
Screenshot: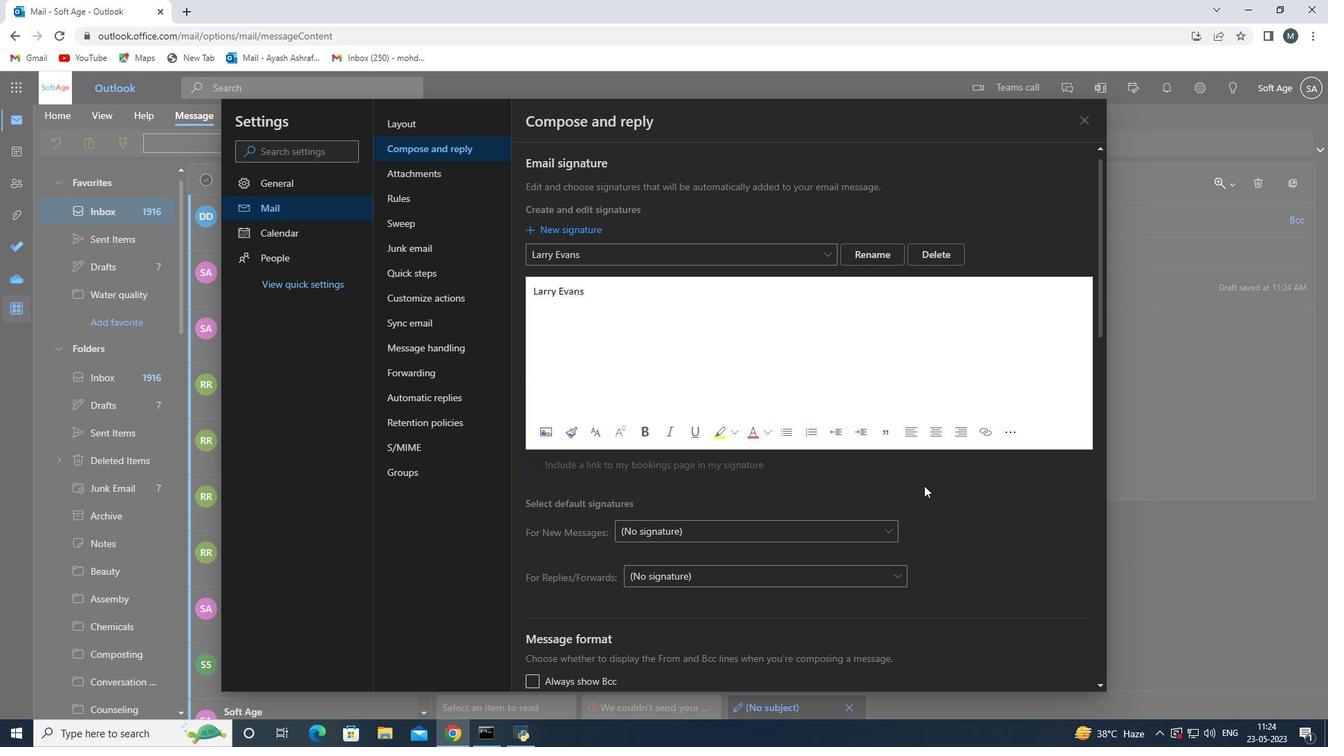 
Action: Mouse moved to (1085, 125)
Screenshot: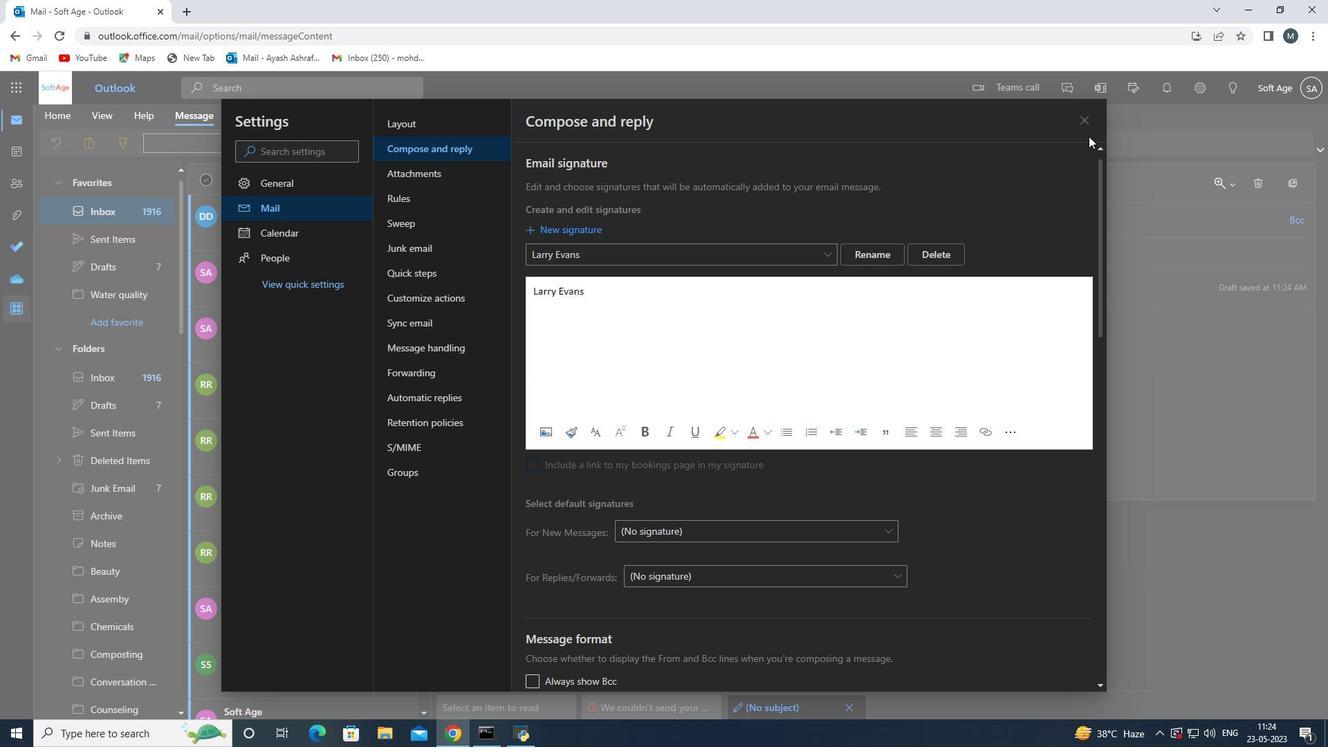 
Action: Mouse pressed left at (1085, 125)
Screenshot: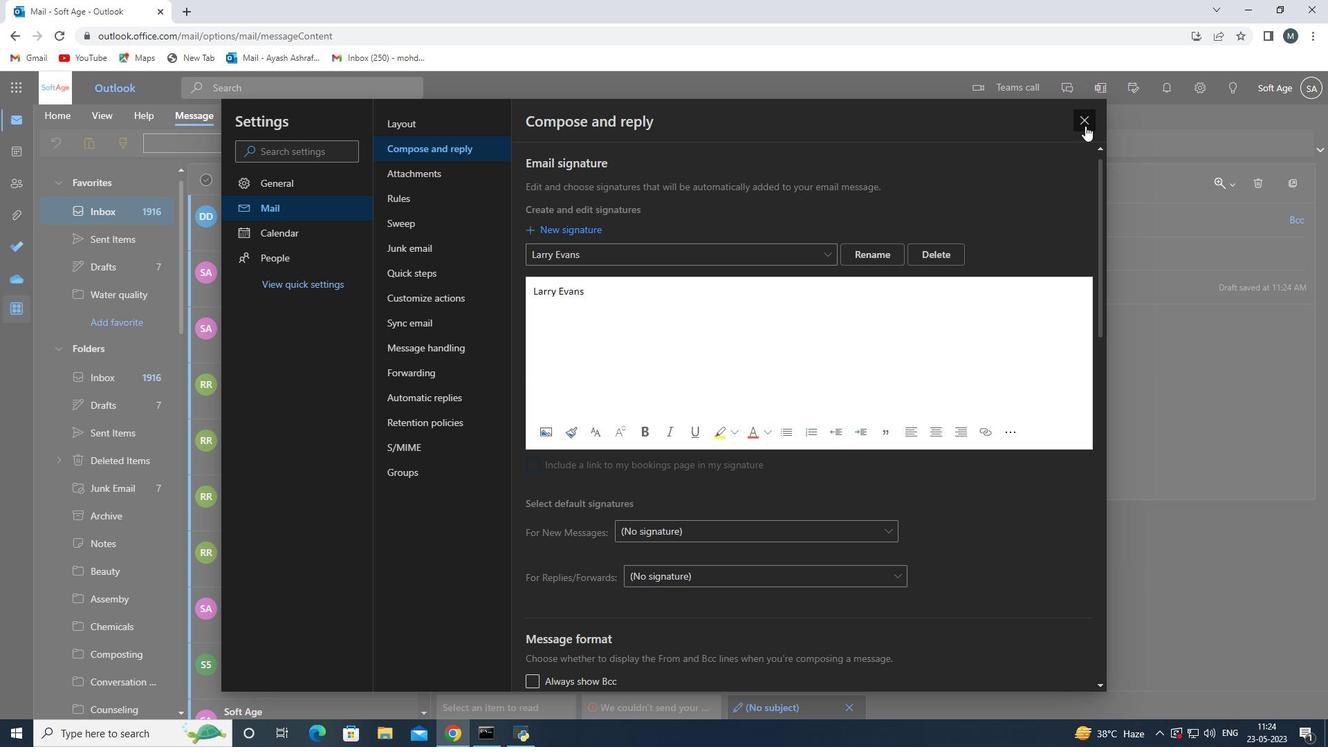 
Action: Mouse moved to (538, 296)
Screenshot: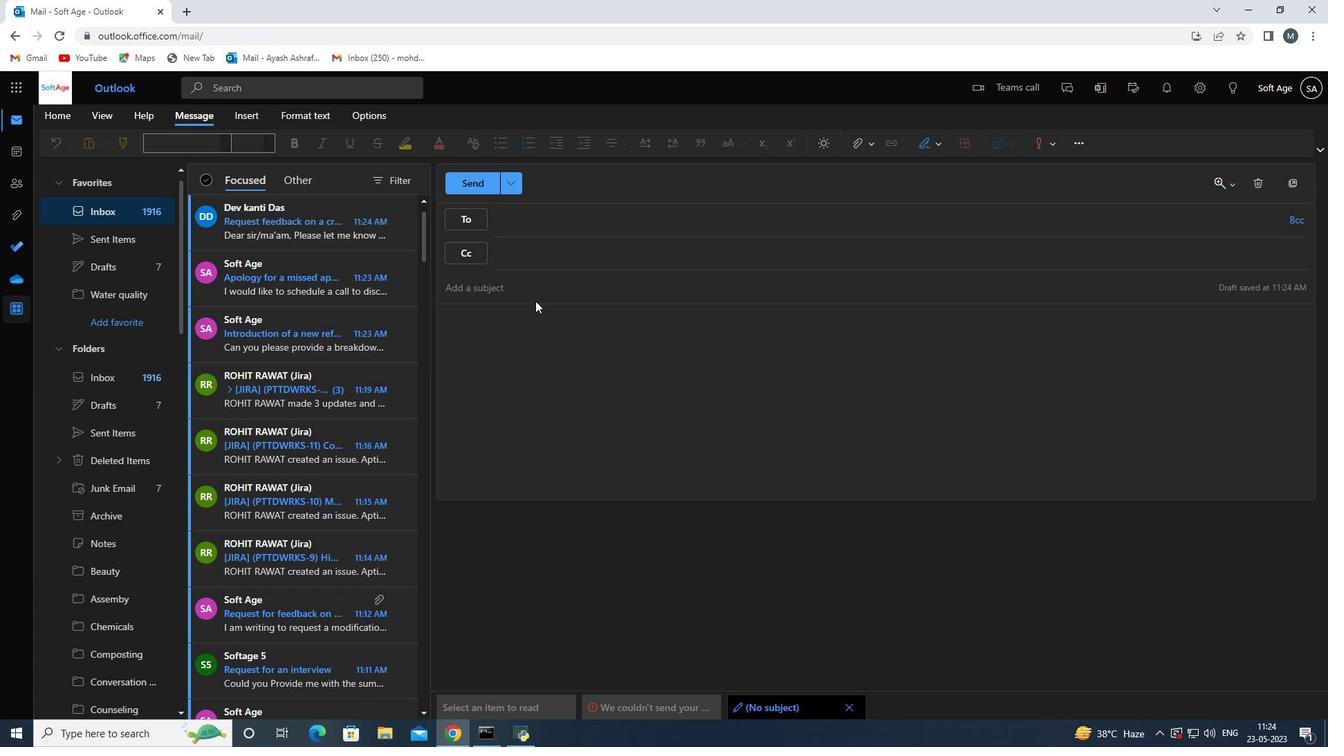 
Action: Mouse pressed left at (538, 296)
Screenshot: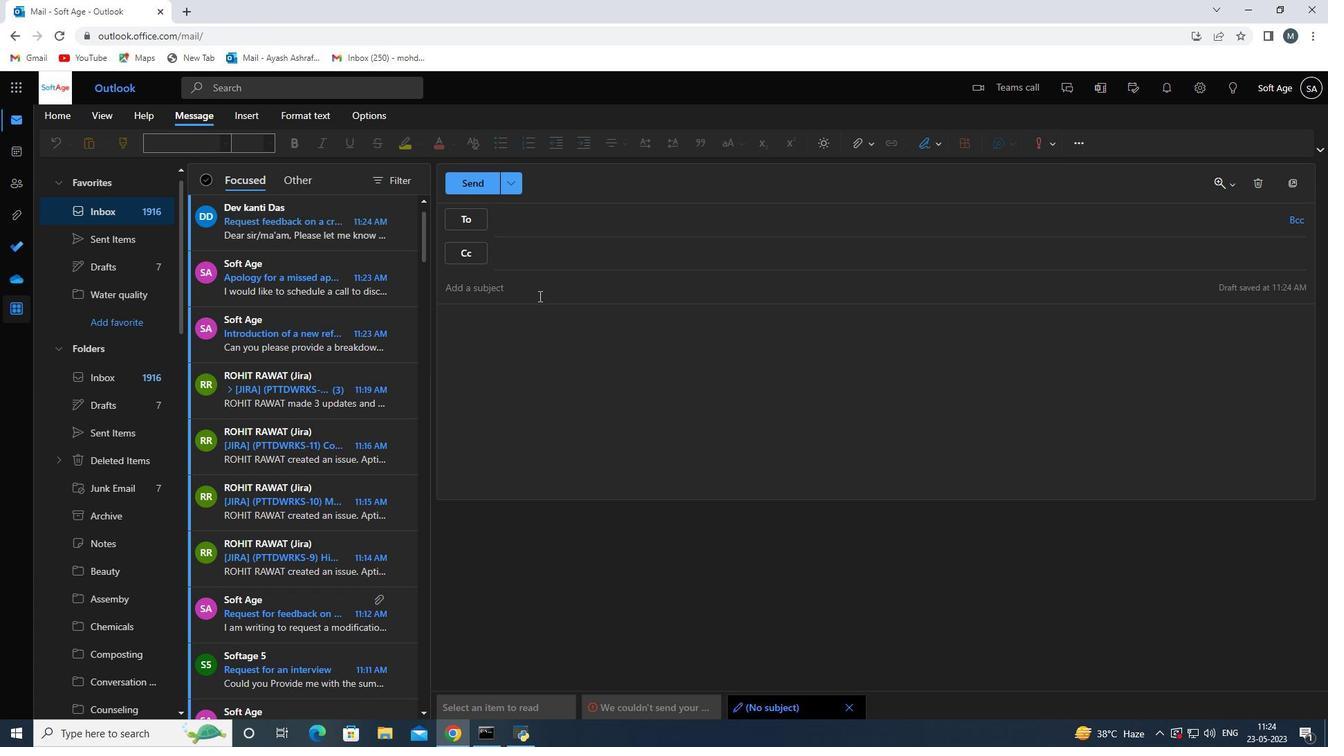 
Action: Key pressed <Key.shift>Request<Key.space>for<Key.space>feedback<Key.space>on<Key.space>a<Key.space>req<Key.backspace>gulatory<Key.space>compliance<Key.space>plan<Key.space>
Screenshot: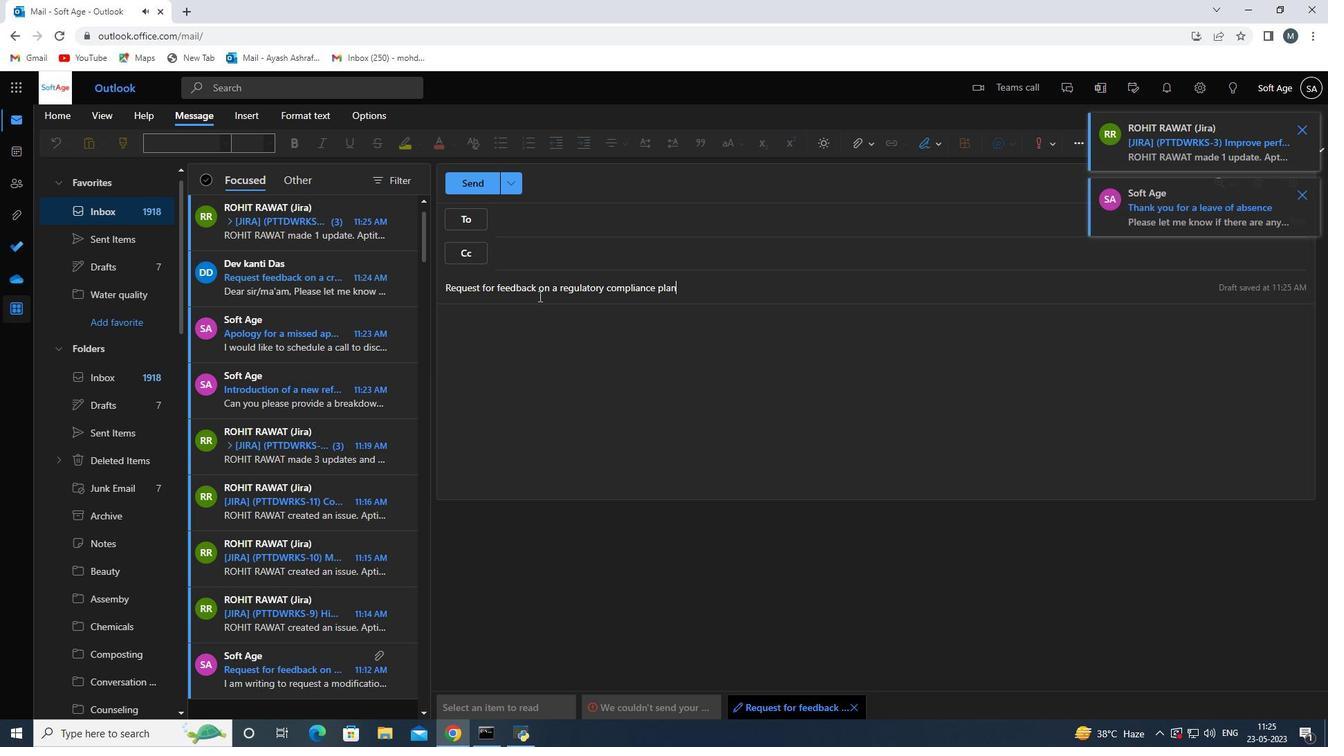 
Action: Mouse moved to (537, 334)
Screenshot: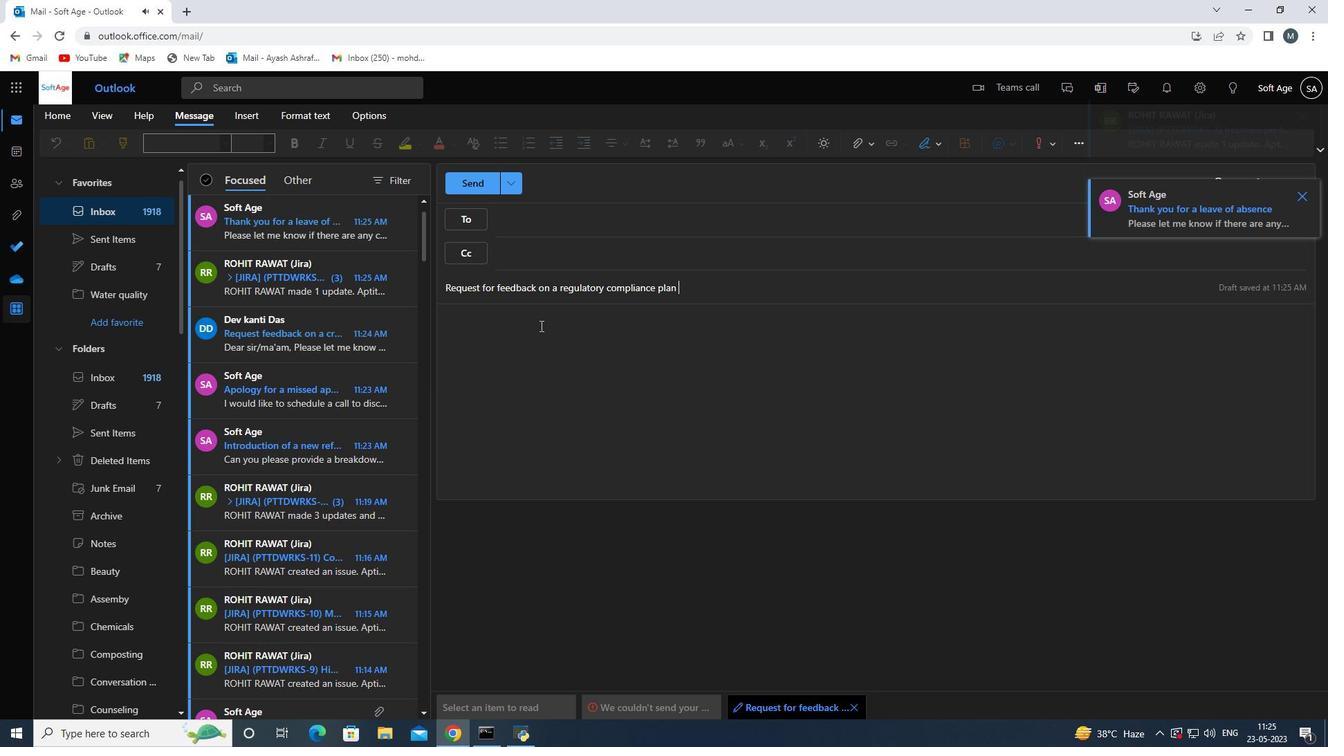 
Action: Mouse pressed left at (537, 334)
Screenshot: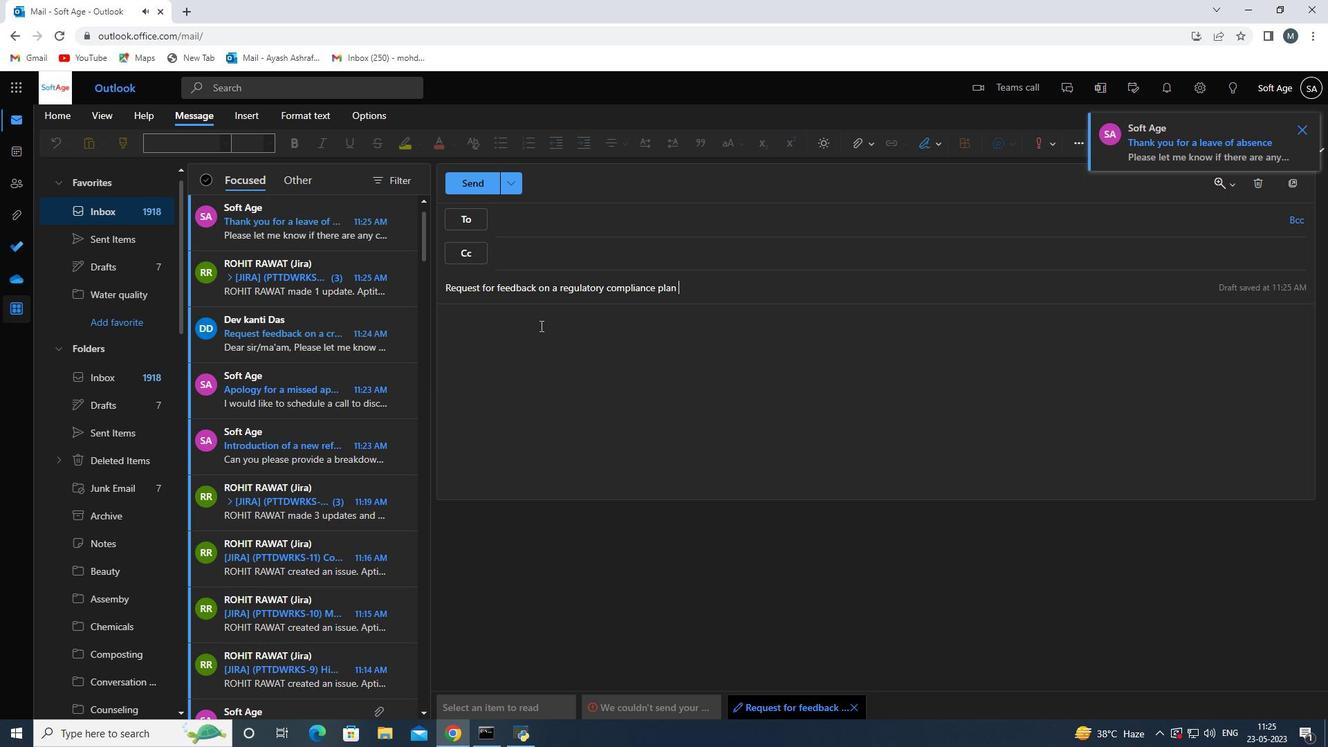 
Action: Key pressed <Key.shift>I<Key.space>am<Key.space>writing<Key.space>to<Key.space>request<Key.space>a<Key.space>review<Key.space>of<Key.space>the<Key.space>project<Key.space>qualiy<Key.backspace>ty<Key.space>plan<Key.space>
Screenshot: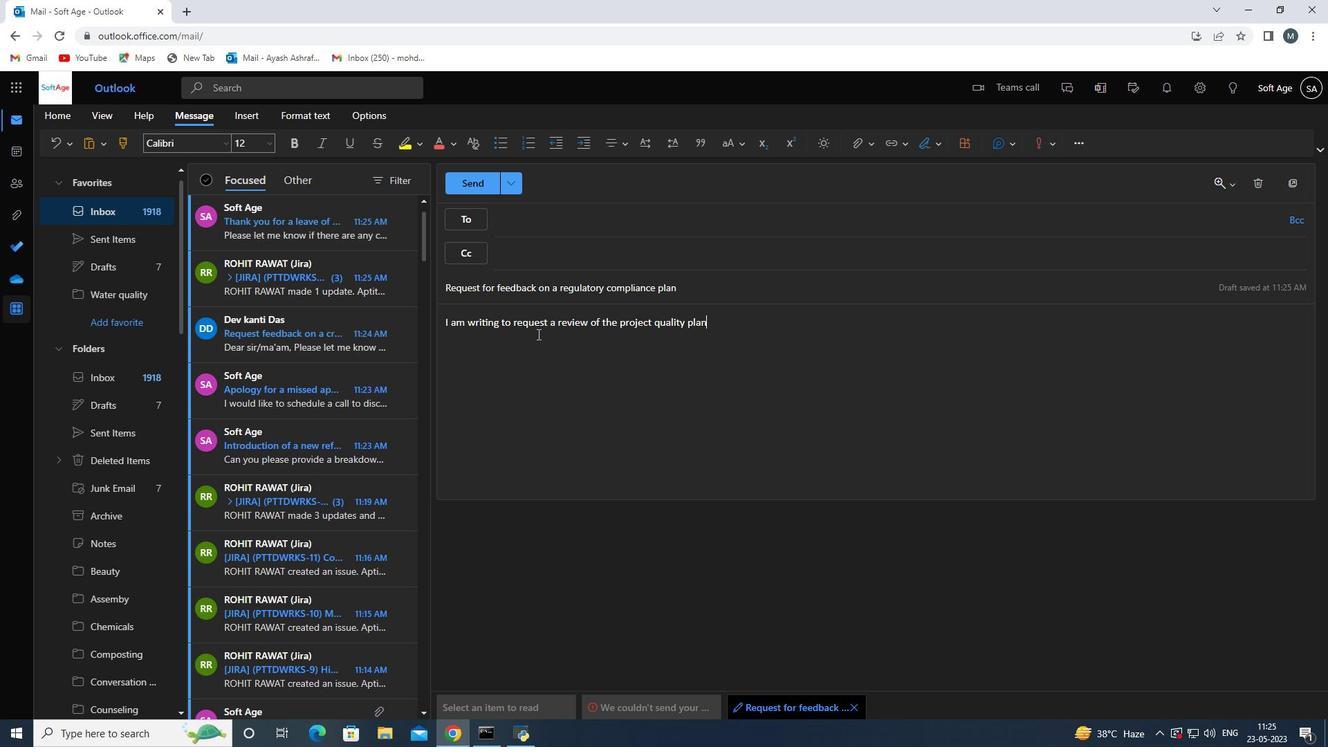 
Action: Mouse moved to (927, 149)
Screenshot: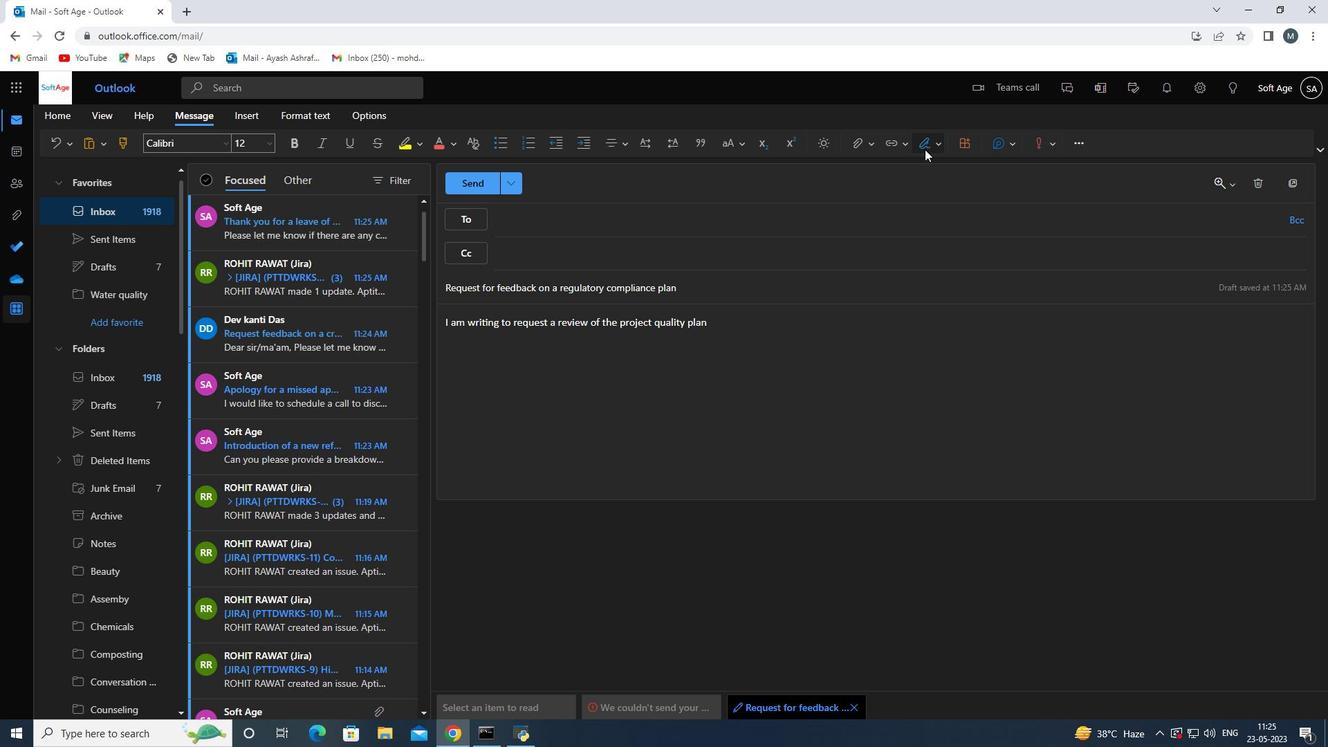
Action: Mouse pressed left at (927, 149)
Screenshot: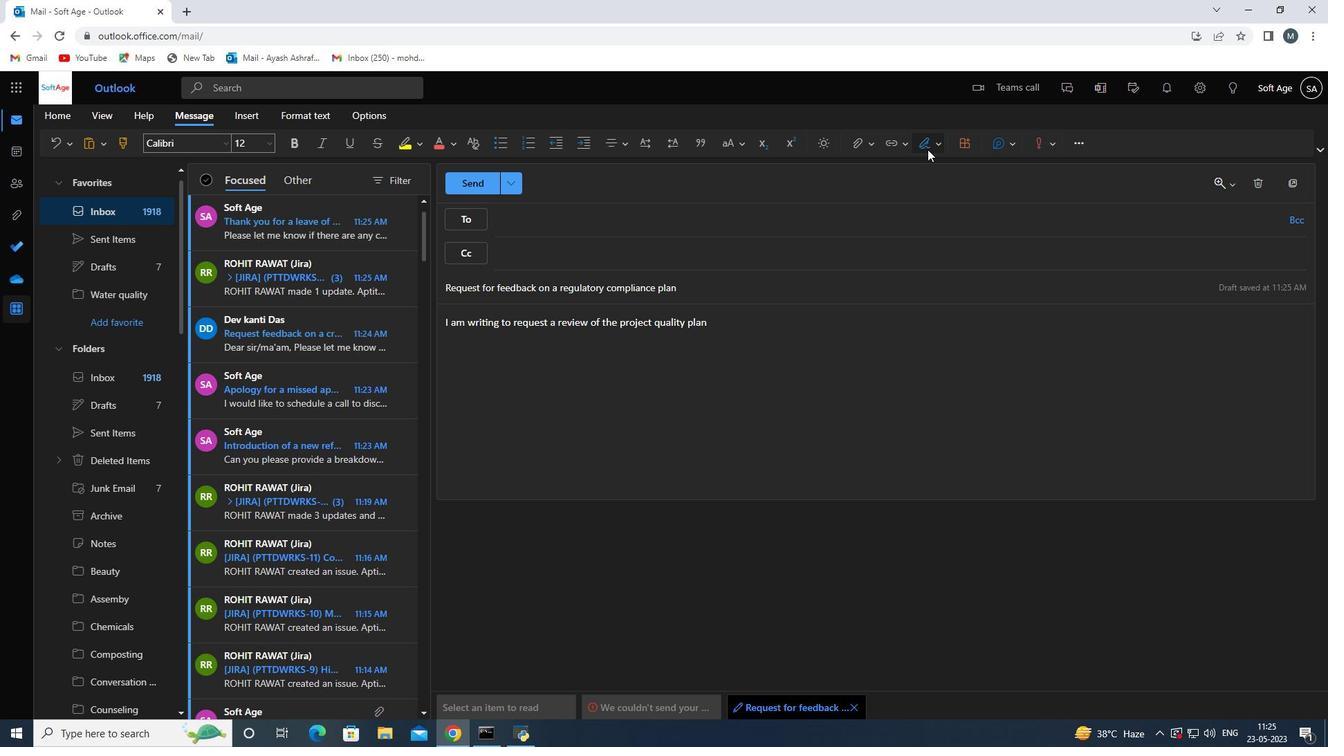 
Action: Mouse moved to (920, 177)
Screenshot: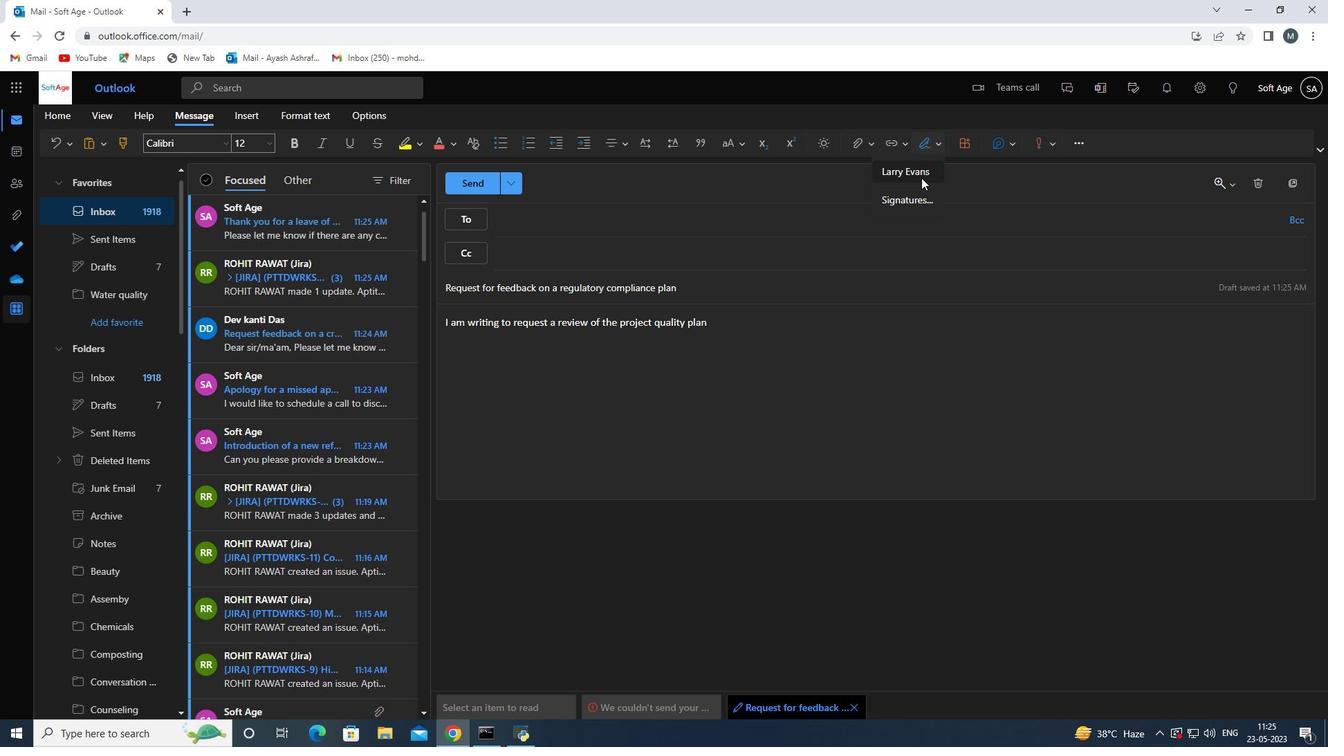 
Action: Mouse pressed left at (920, 177)
Screenshot: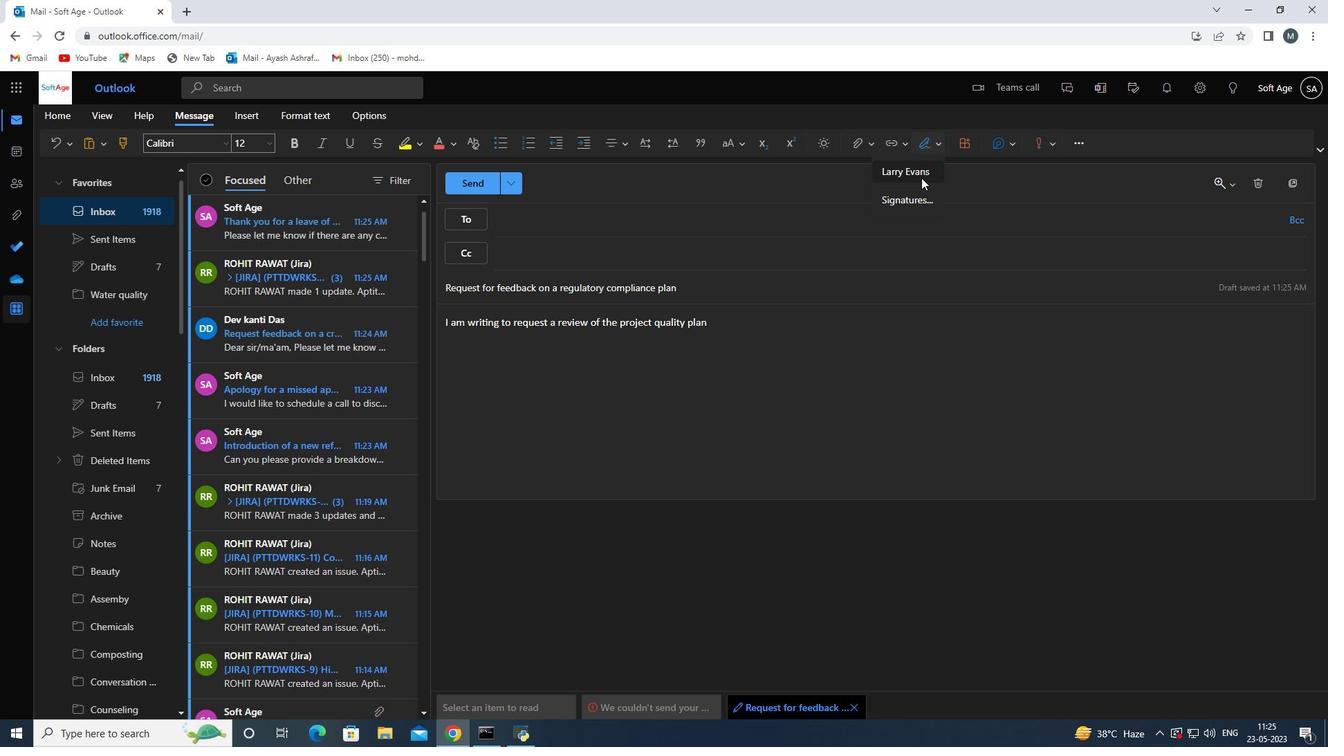 
Action: Mouse moved to (866, 150)
Screenshot: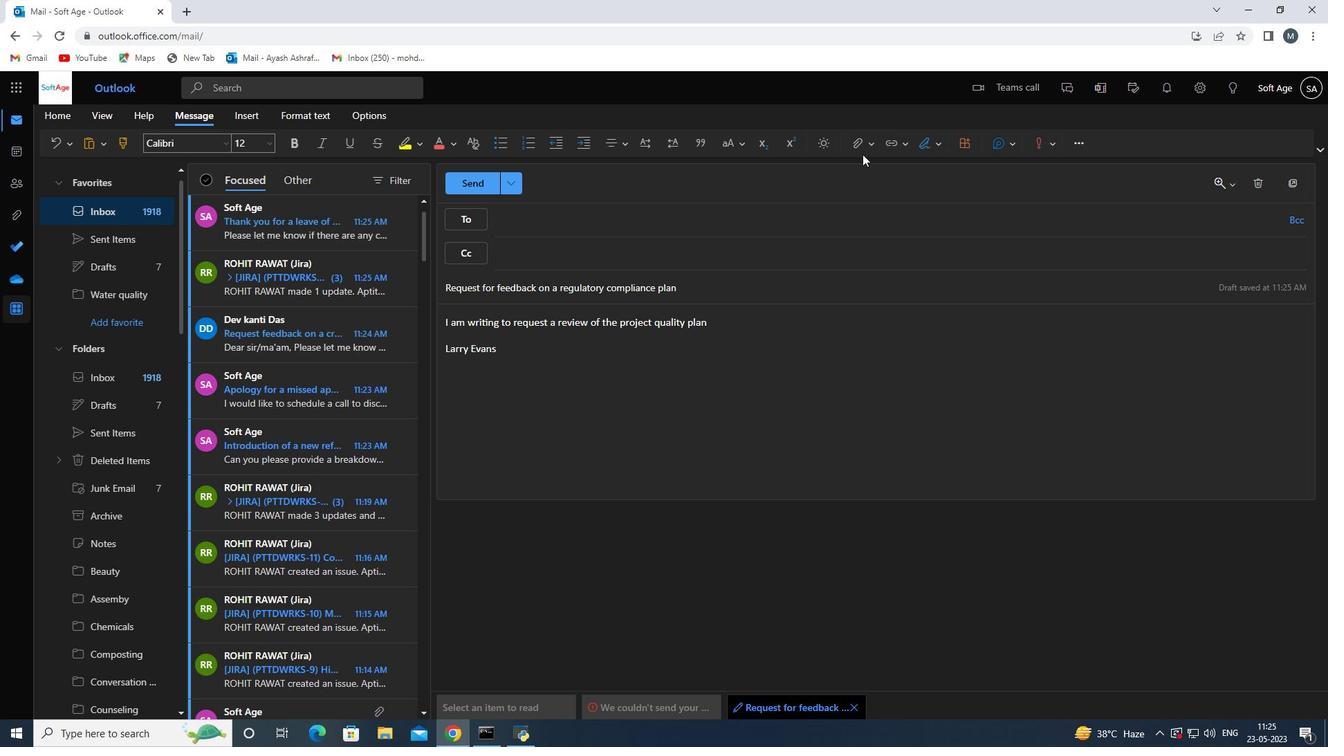 
Action: Mouse pressed left at (866, 150)
Screenshot: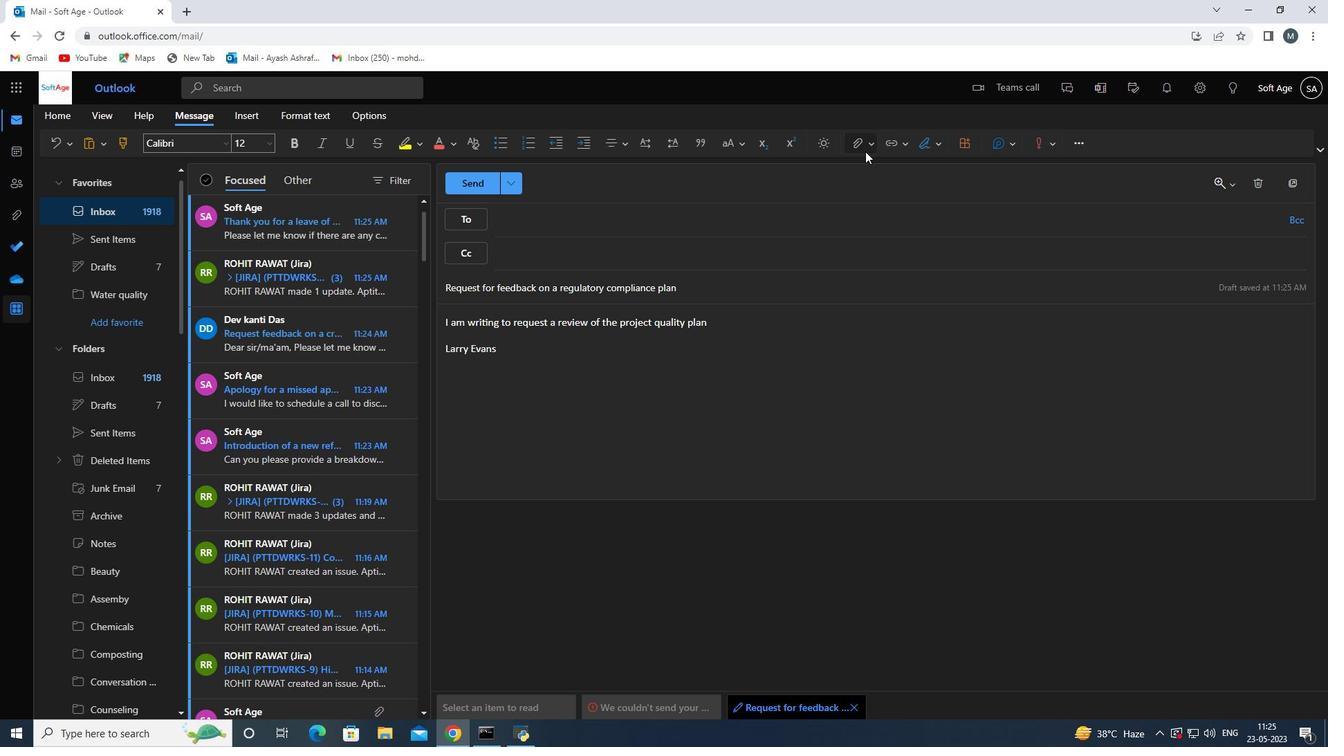 
Action: Mouse moved to (586, 226)
Screenshot: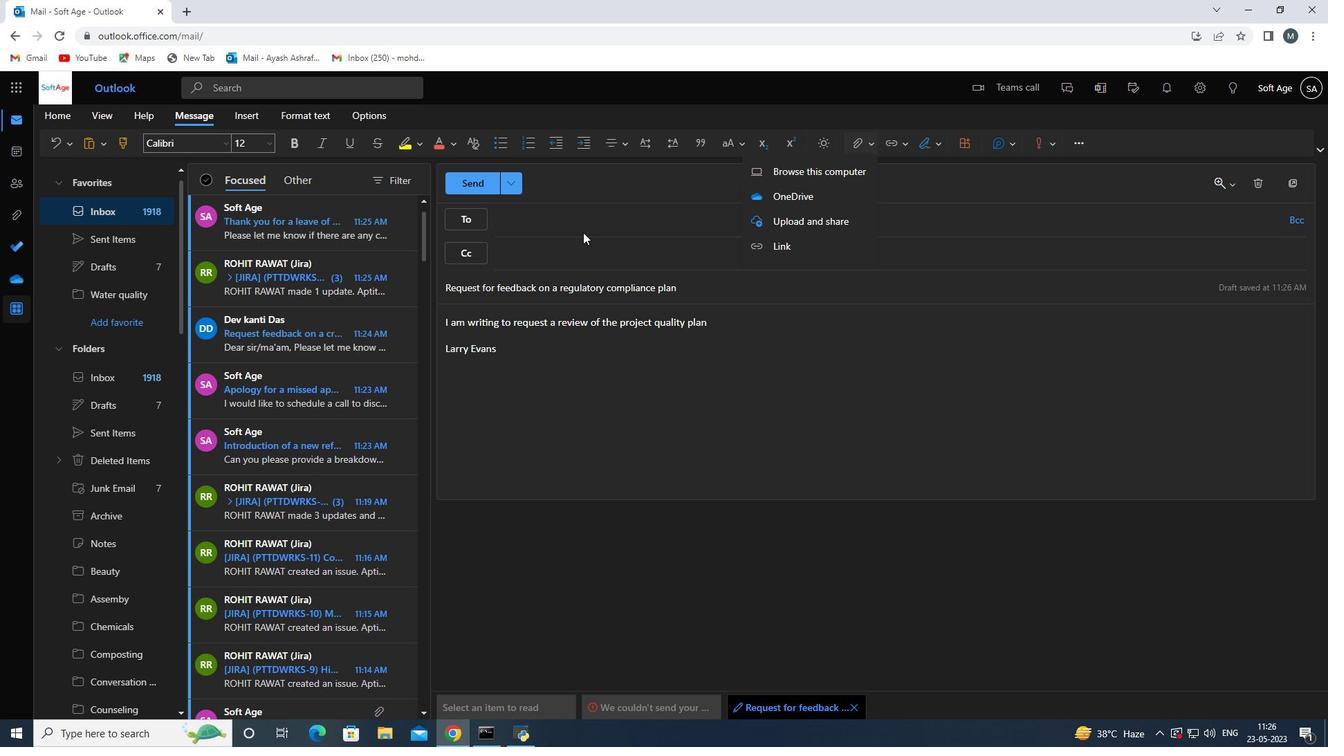 
Action: Mouse pressed left at (586, 226)
Screenshot: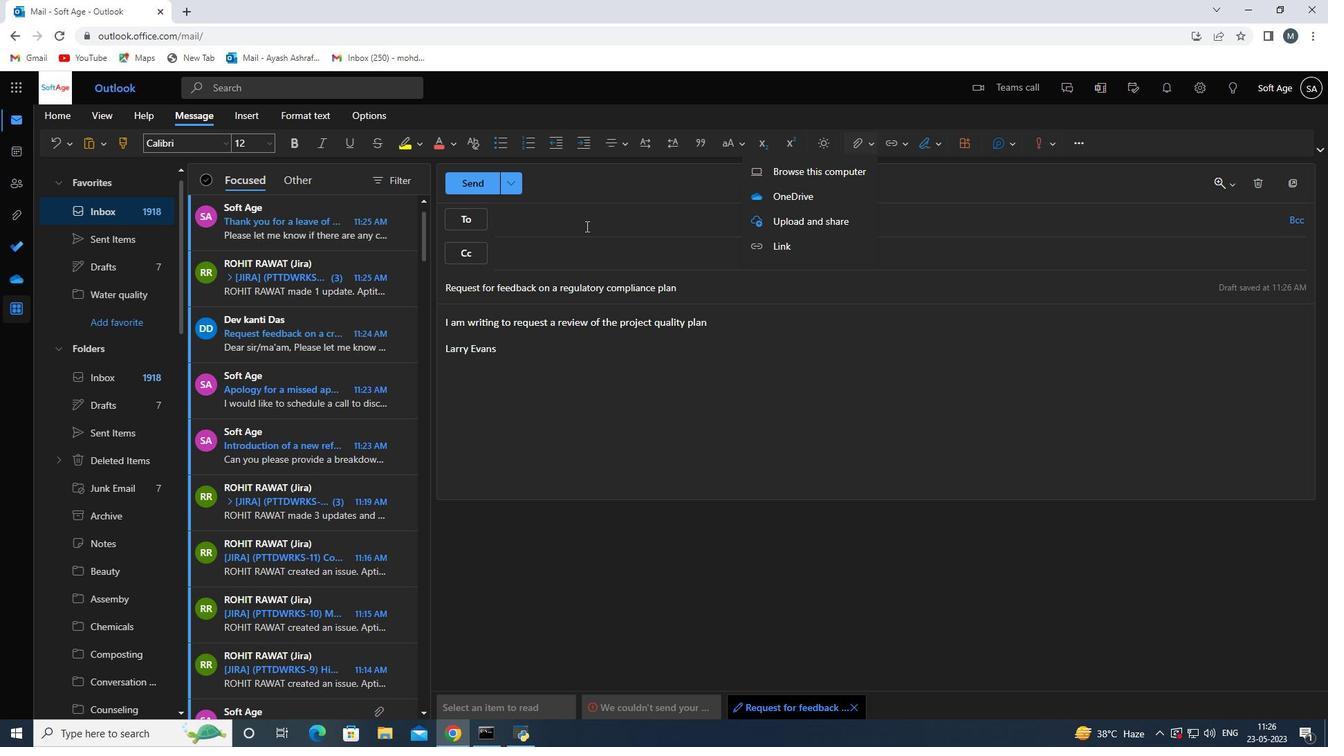 
Action: Key pressed softage.2<Key.shift>2<Key.backspace><Key.shift>@softage.net
Screenshot: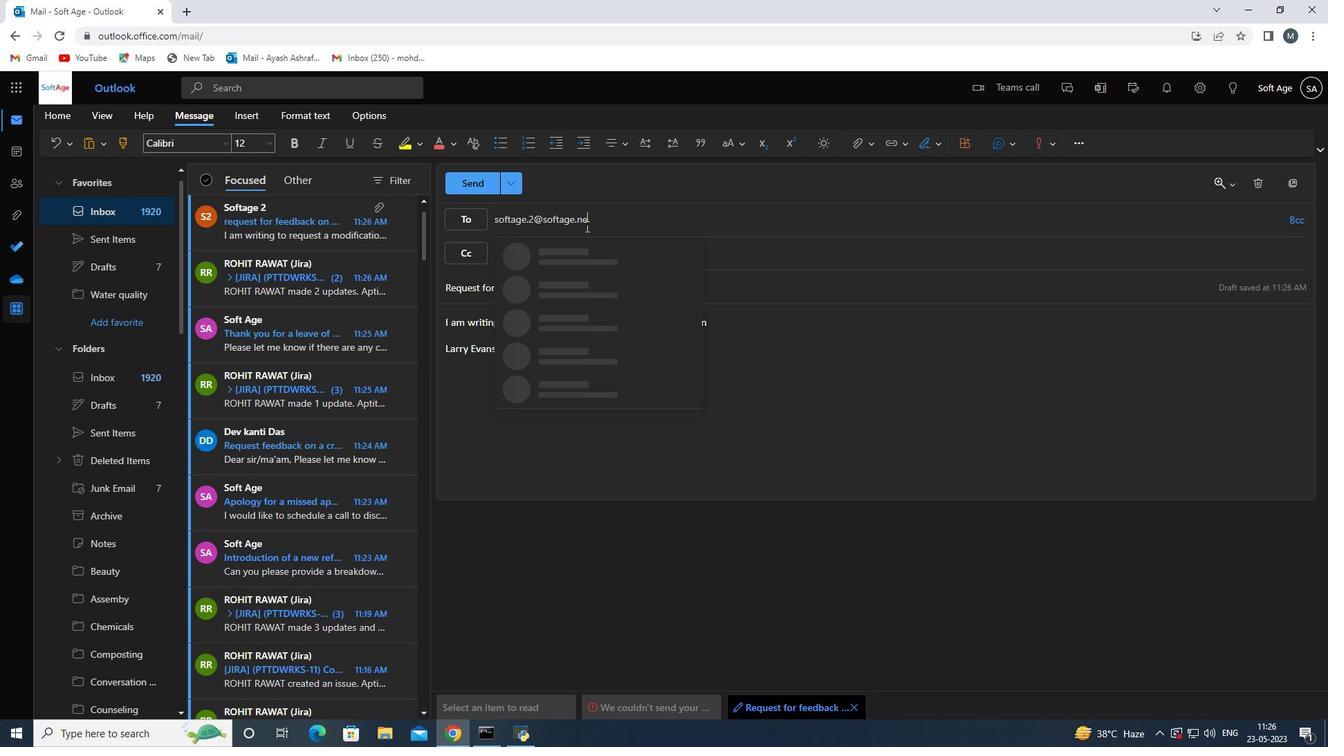 
Action: Mouse moved to (569, 266)
Screenshot: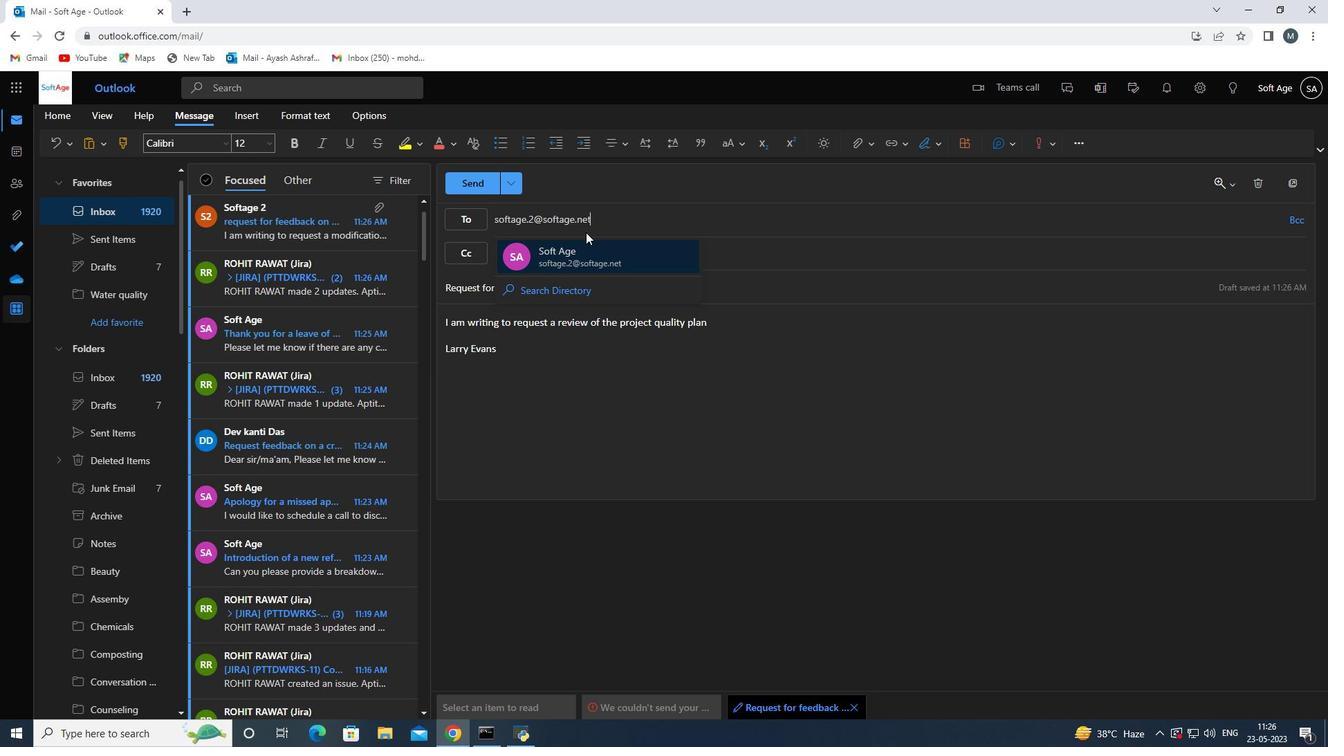 
Action: Mouse pressed left at (569, 266)
Screenshot: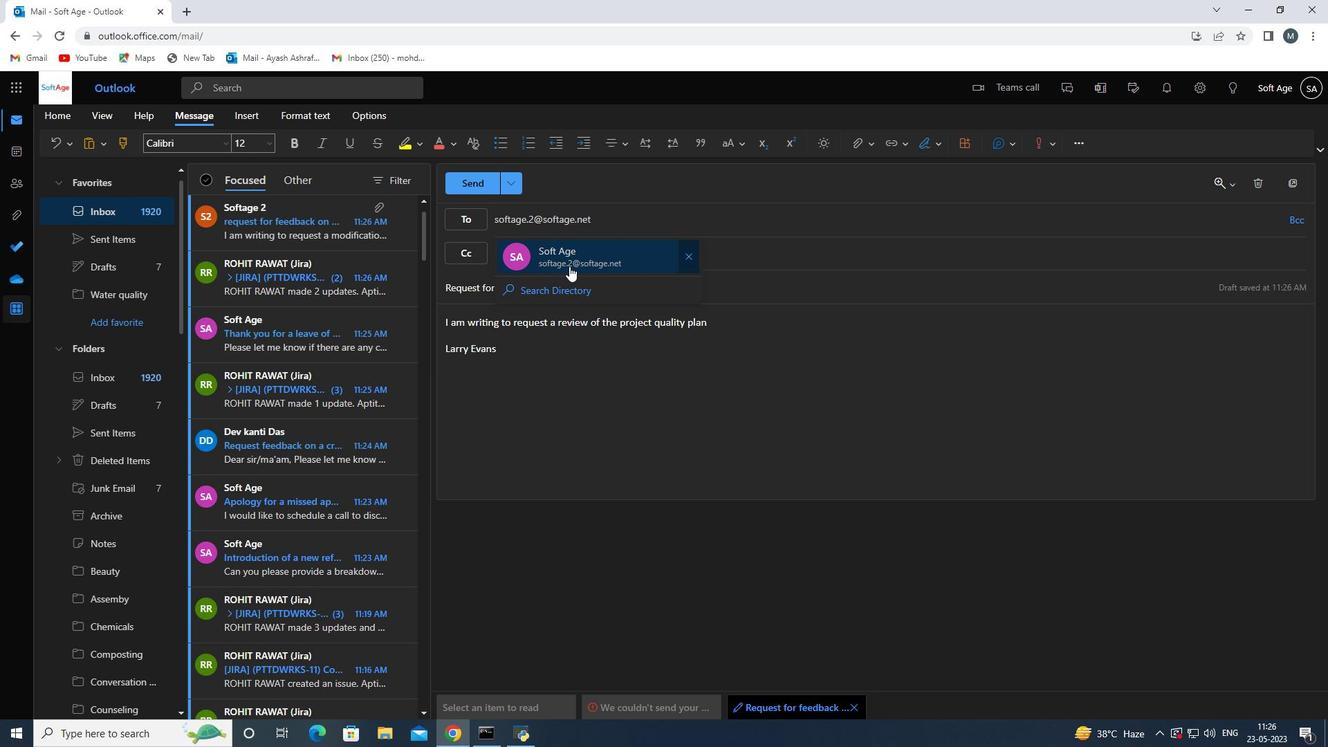 
Action: Mouse moved to (869, 139)
Screenshot: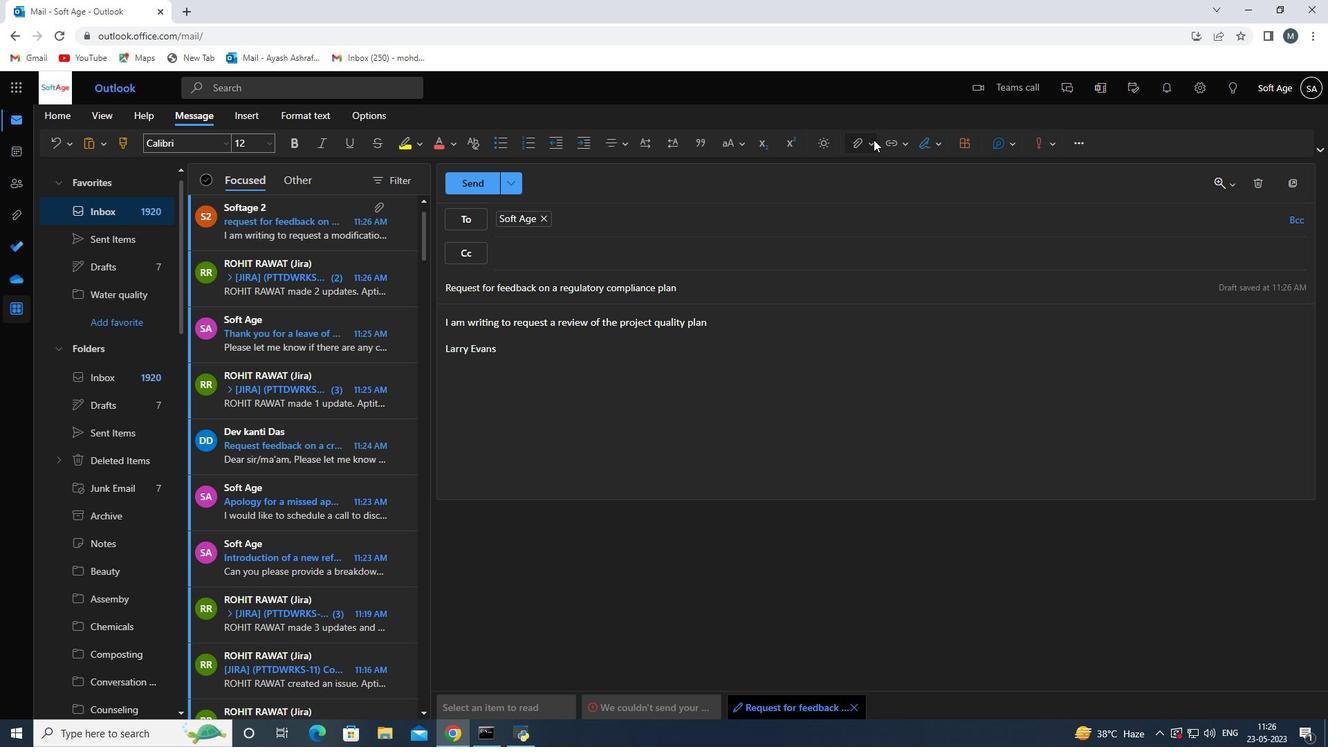 
Action: Mouse pressed left at (869, 139)
Screenshot: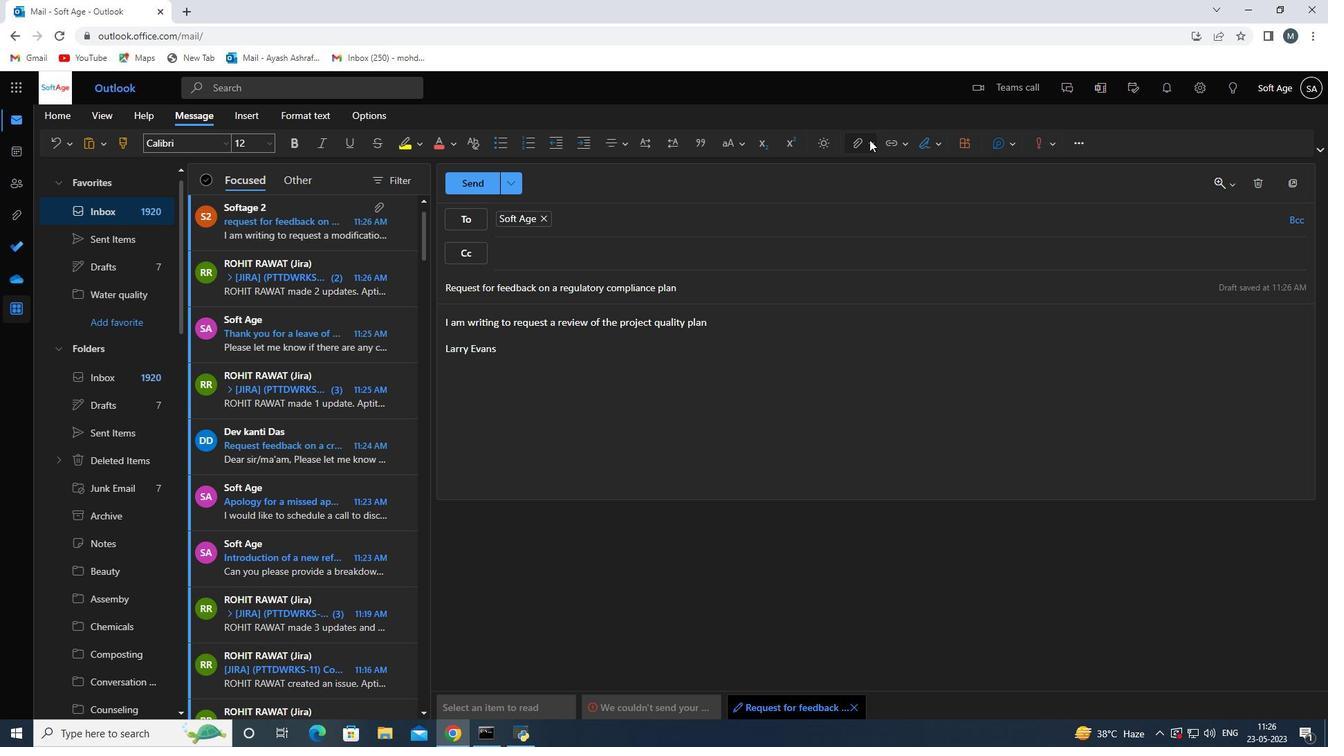 
Action: Mouse moved to (828, 177)
Screenshot: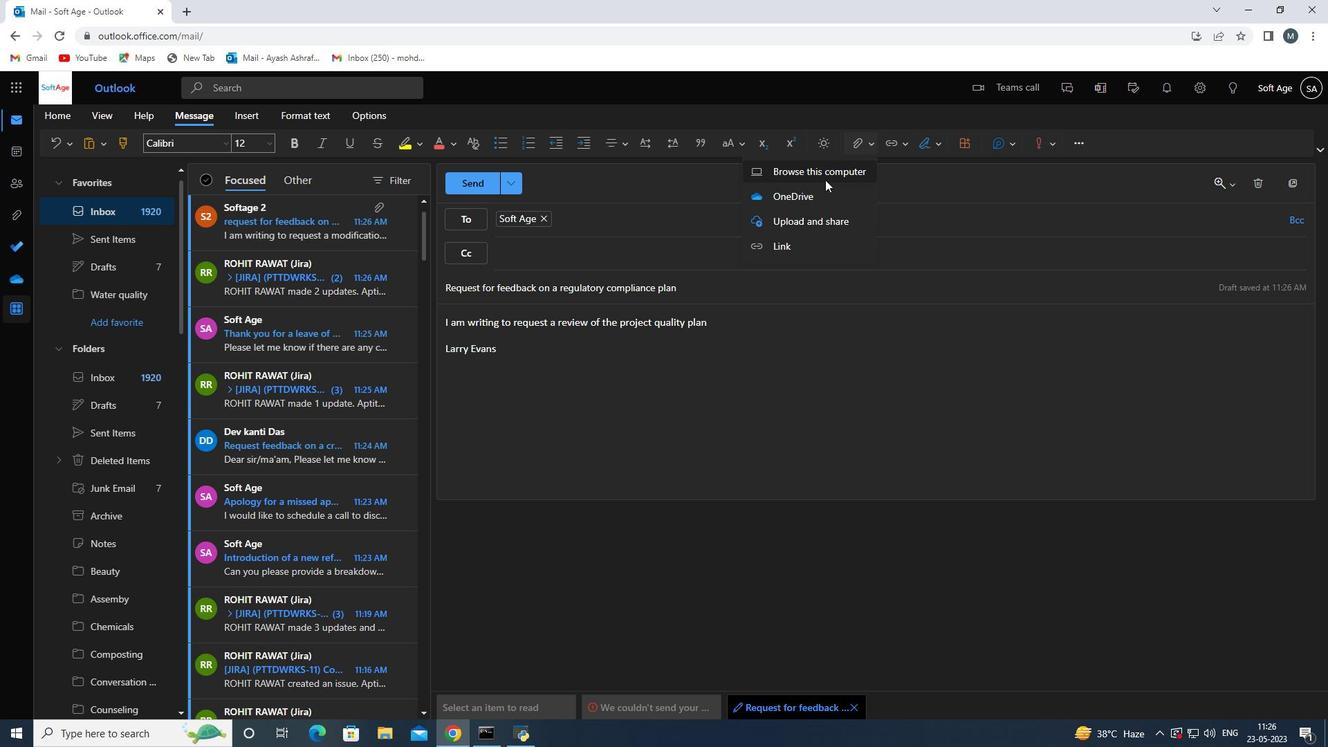
Action: Mouse pressed left at (828, 177)
Screenshot: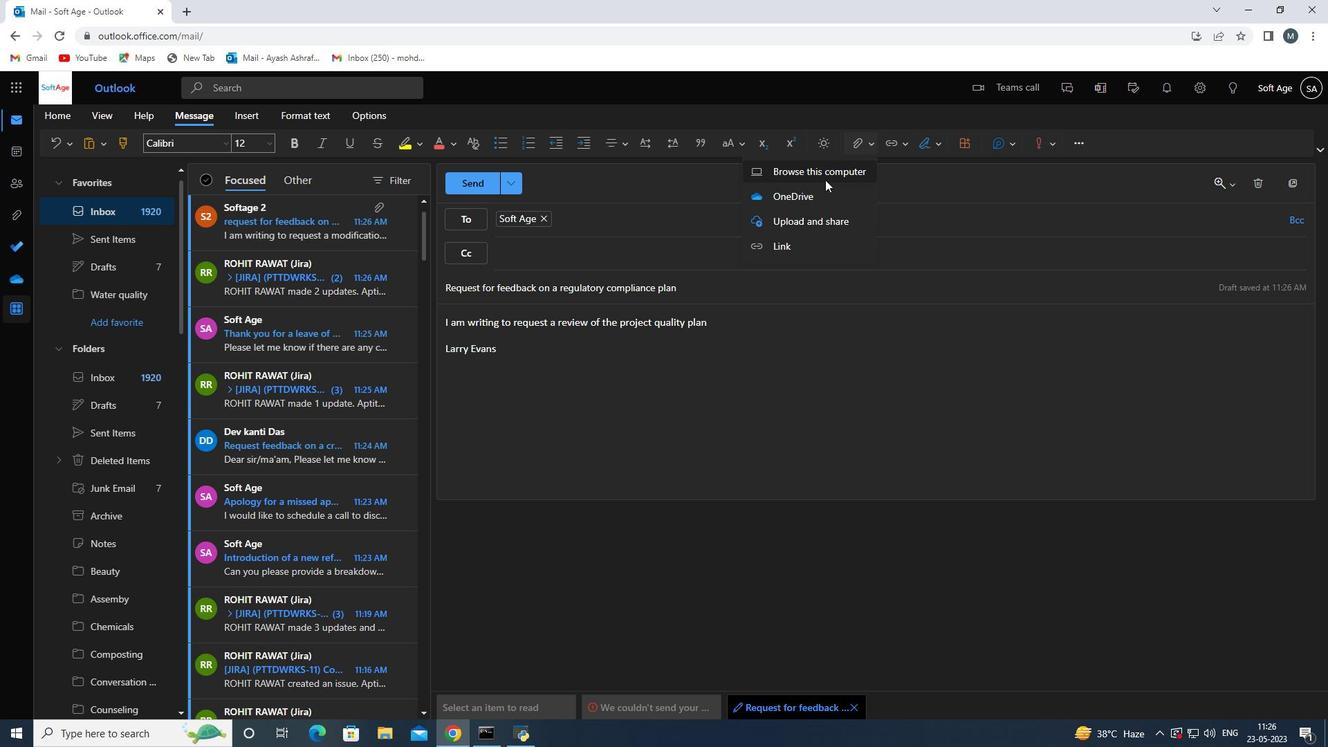 
Action: Mouse moved to (329, 246)
Screenshot: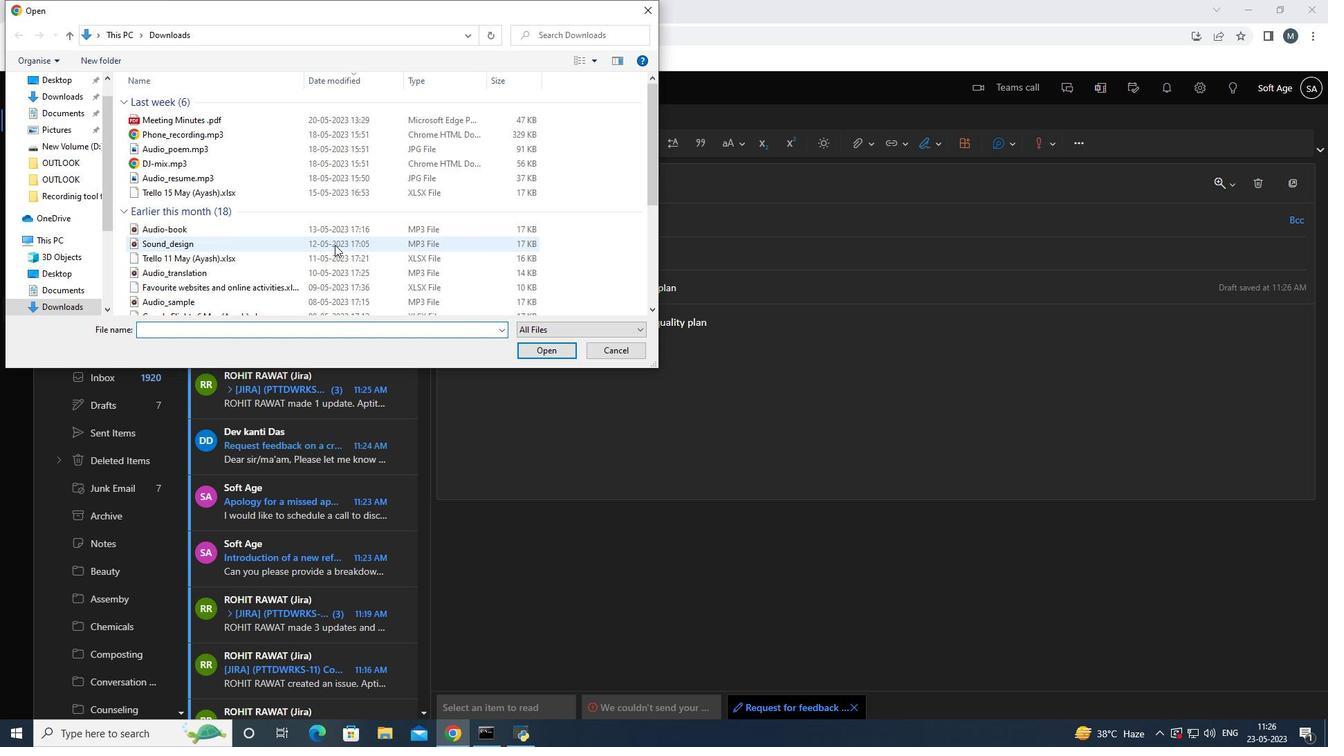 
Action: Mouse scrolled (329, 245) with delta (0, 0)
Screenshot: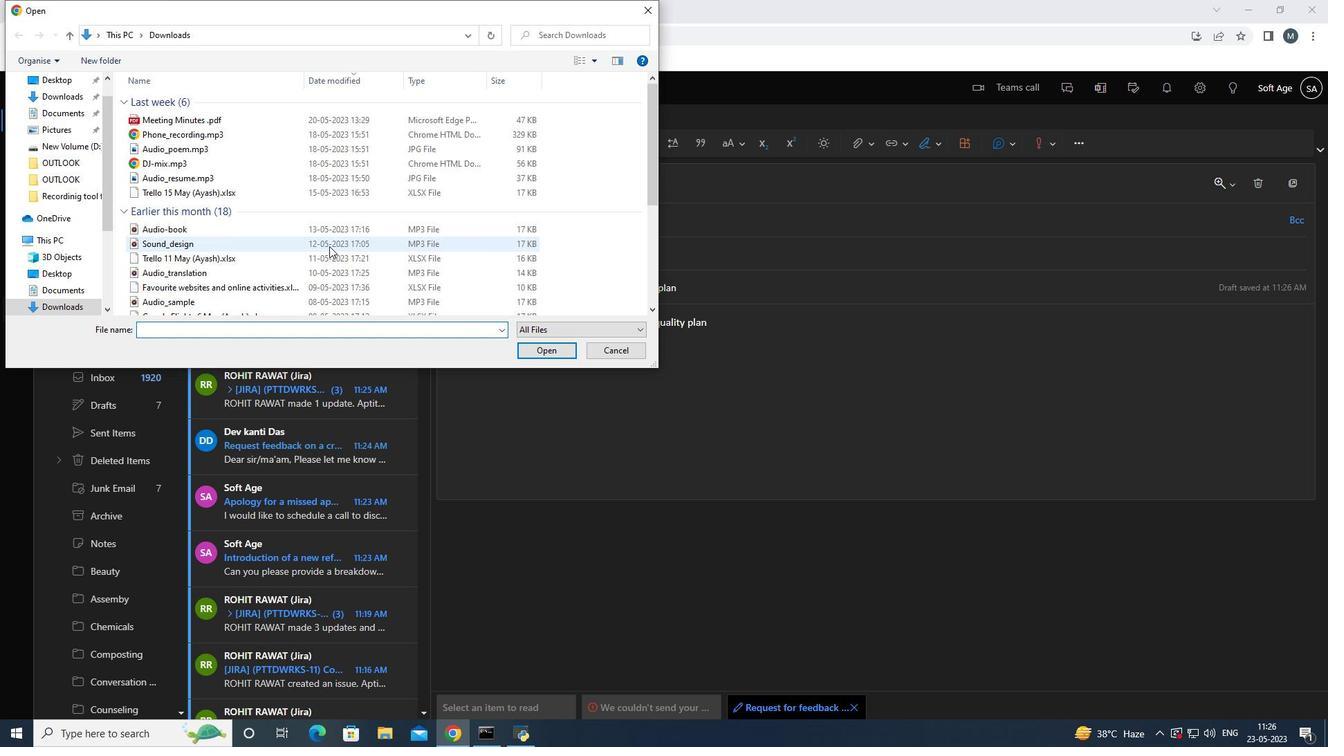 
Action: Mouse moved to (294, 232)
Screenshot: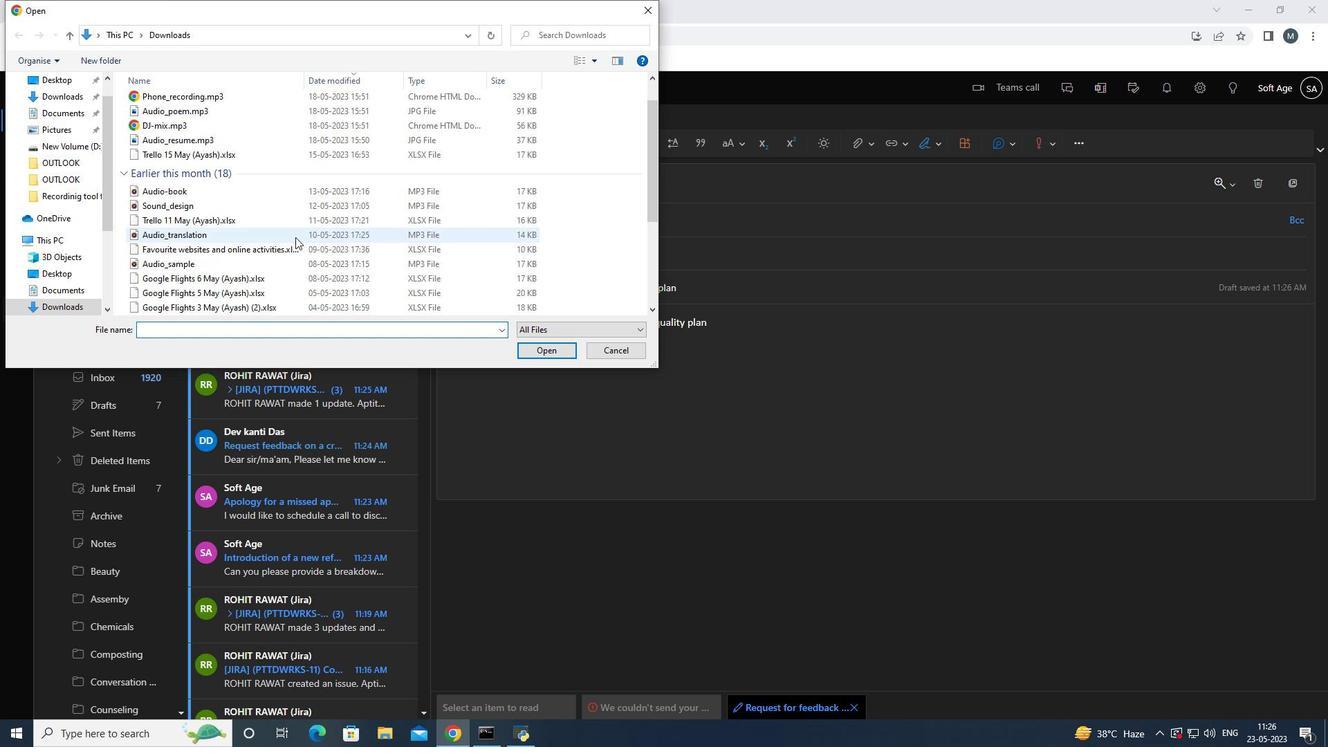 
Action: Mouse scrolled (294, 233) with delta (0, 0)
Screenshot: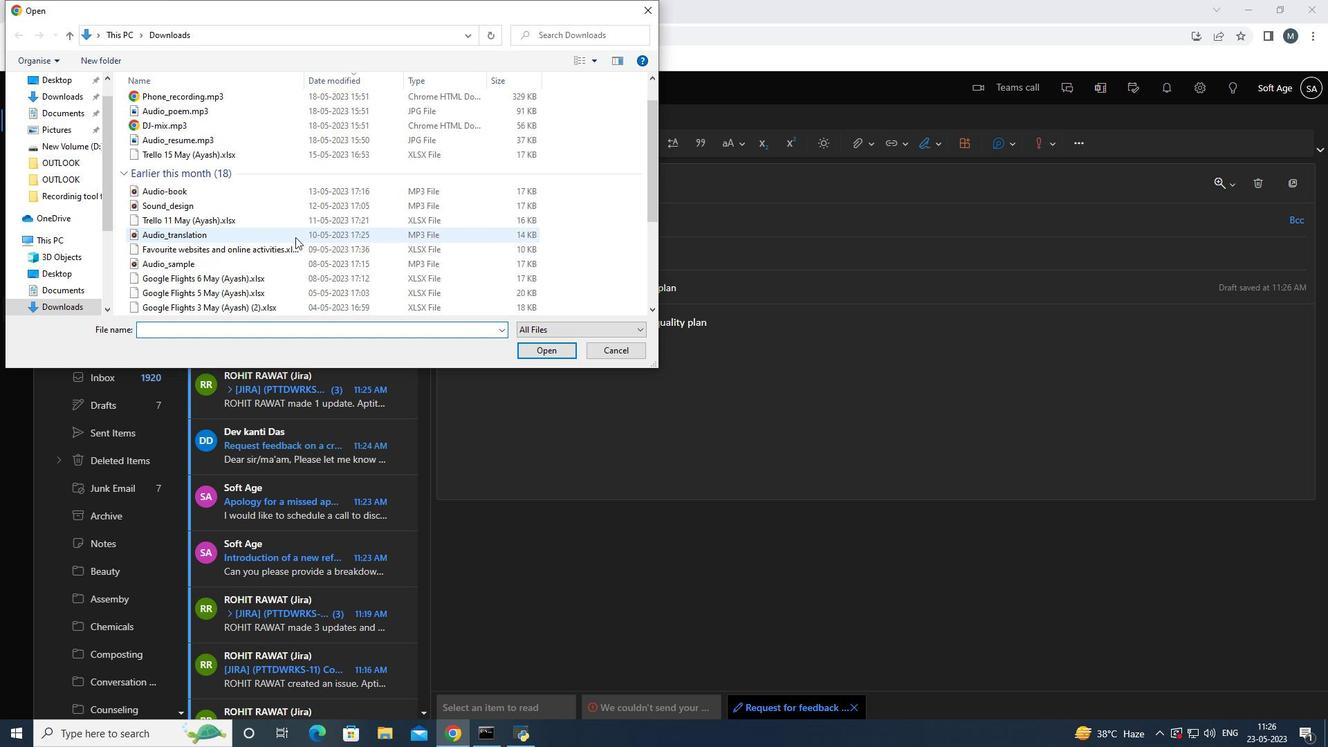 
Action: Mouse scrolled (294, 233) with delta (0, 0)
Screenshot: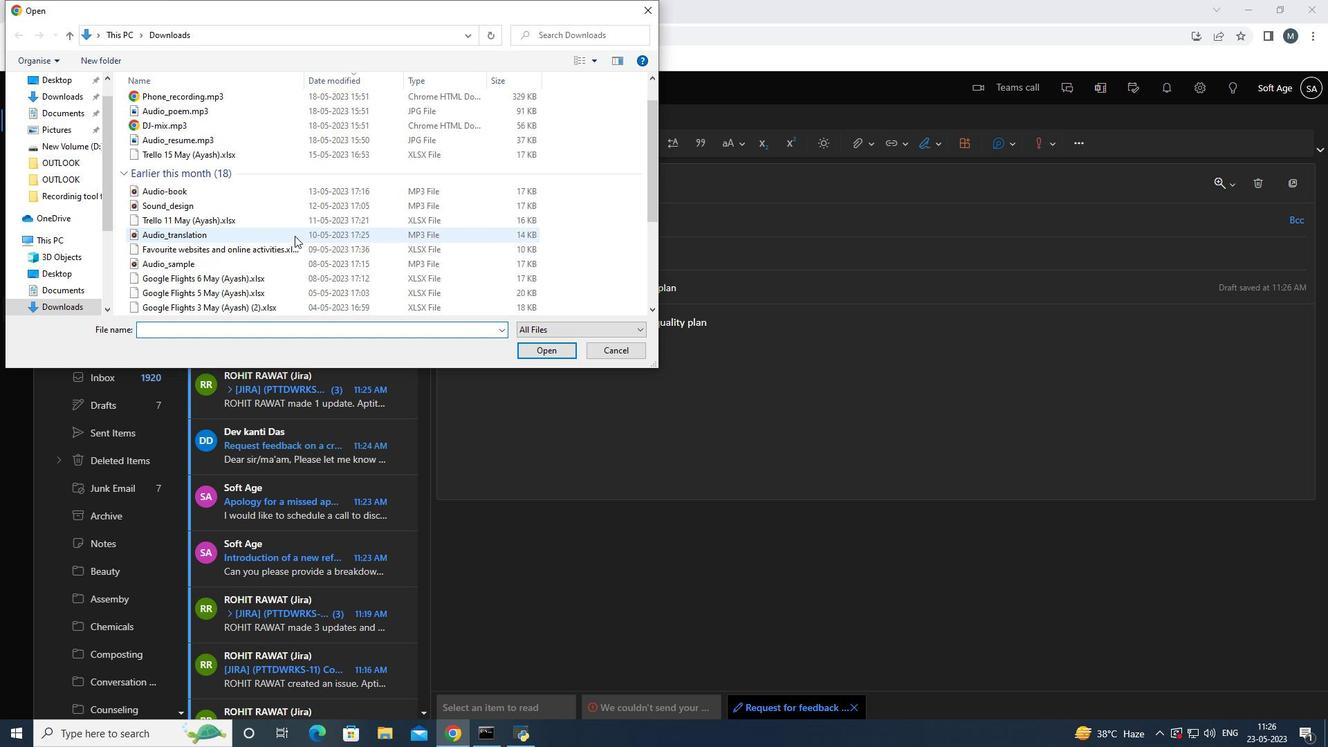 
Action: Mouse scrolled (294, 233) with delta (0, 0)
Screenshot: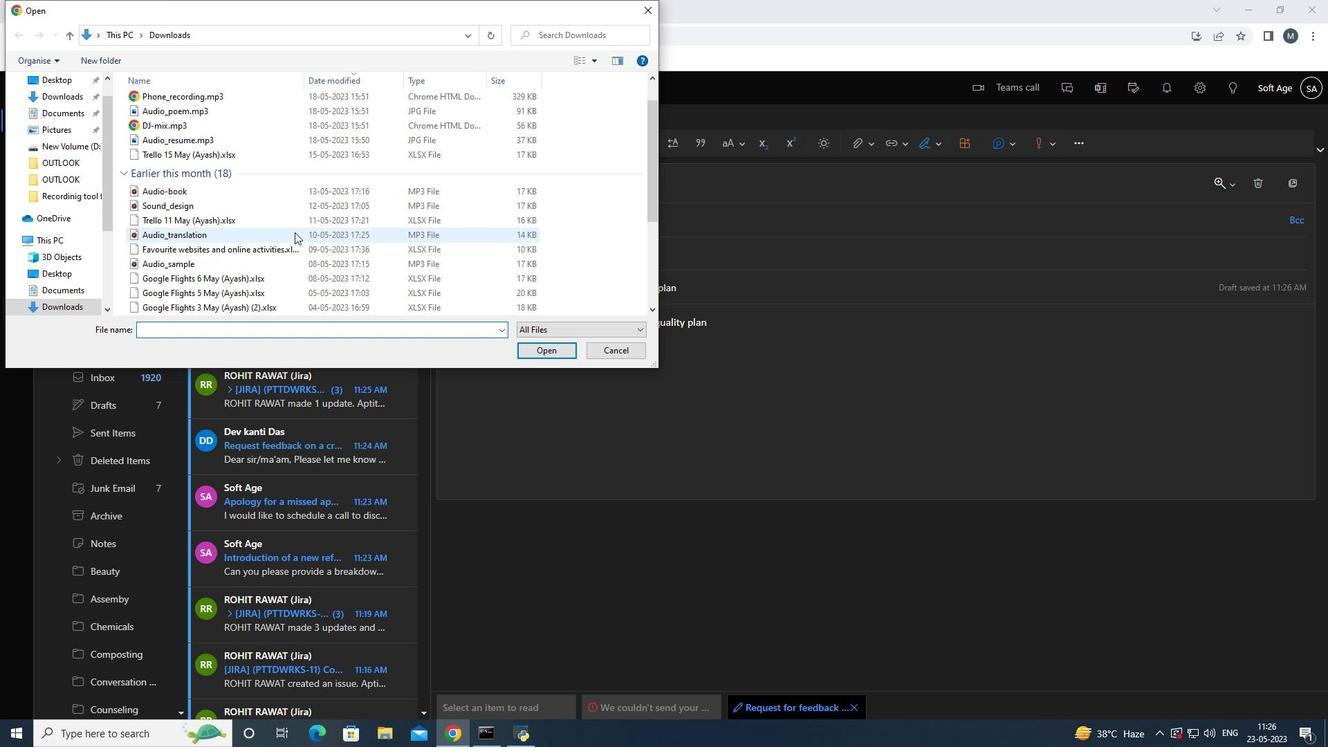 
Action: Mouse moved to (258, 188)
Screenshot: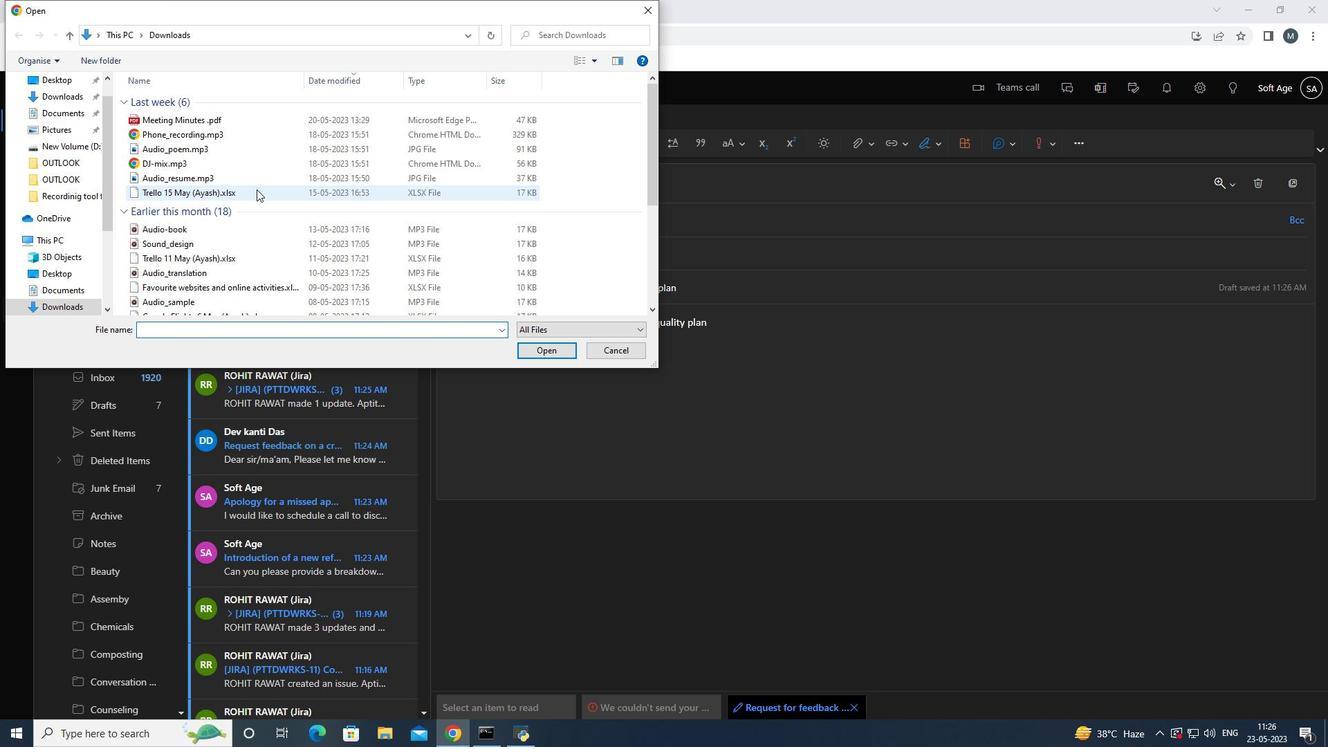 
Action: Mouse pressed left at (258, 188)
Screenshot: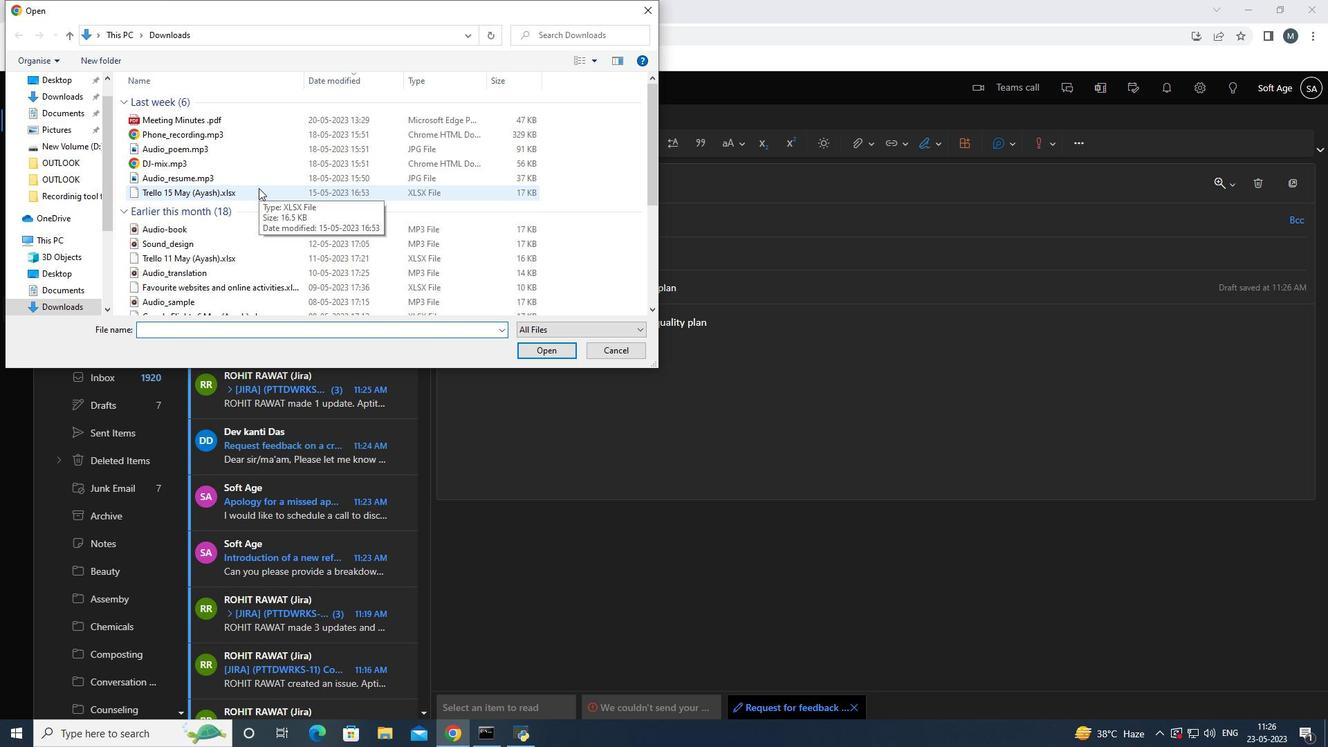 
Action: Mouse pressed right at (258, 188)
Screenshot: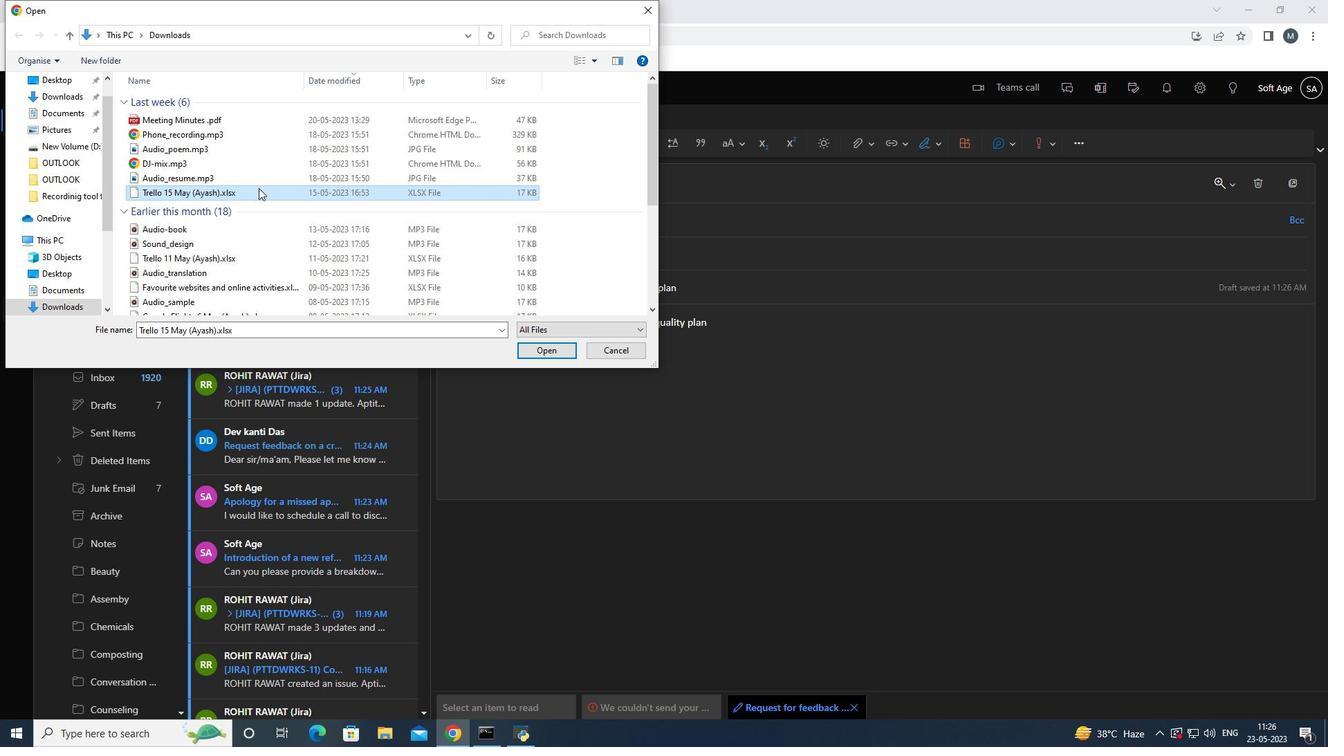 
Action: Mouse moved to (324, 451)
Screenshot: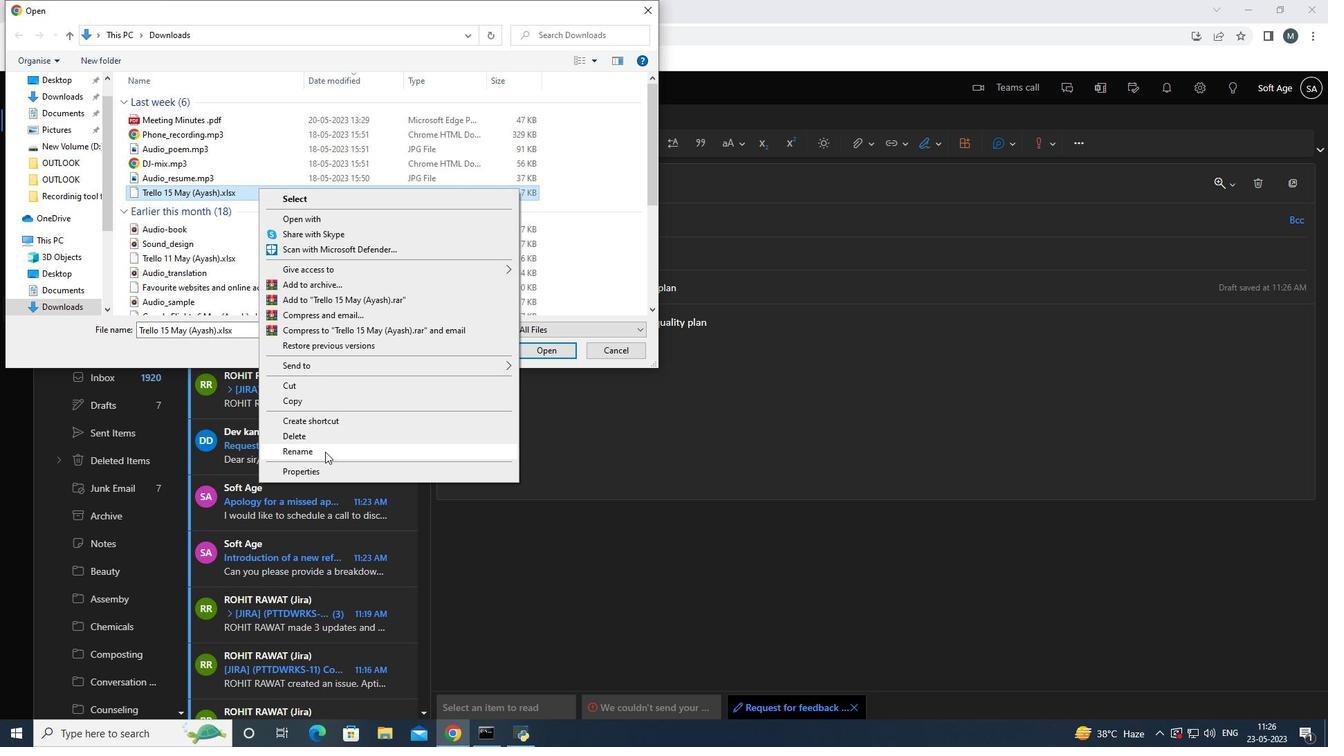 
Action: Mouse pressed left at (324, 451)
Screenshot: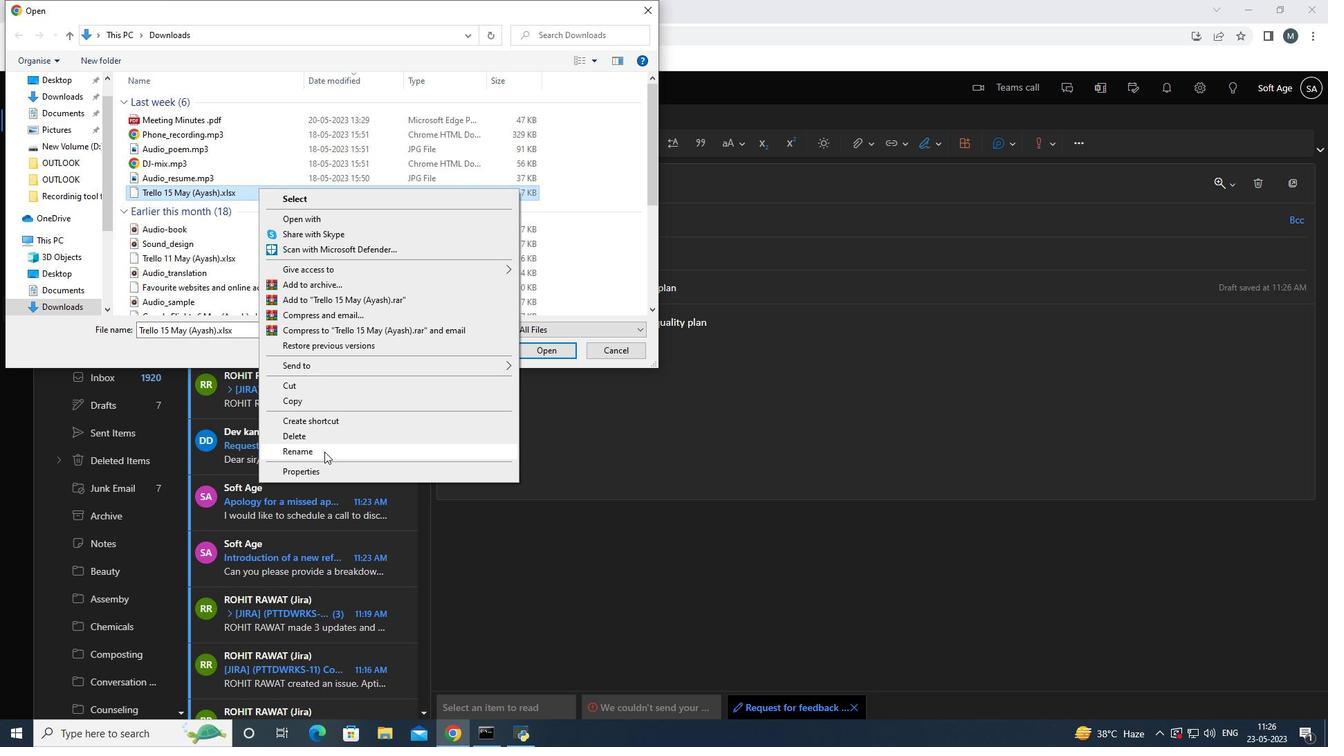 
Action: Mouse moved to (249, 195)
Screenshot: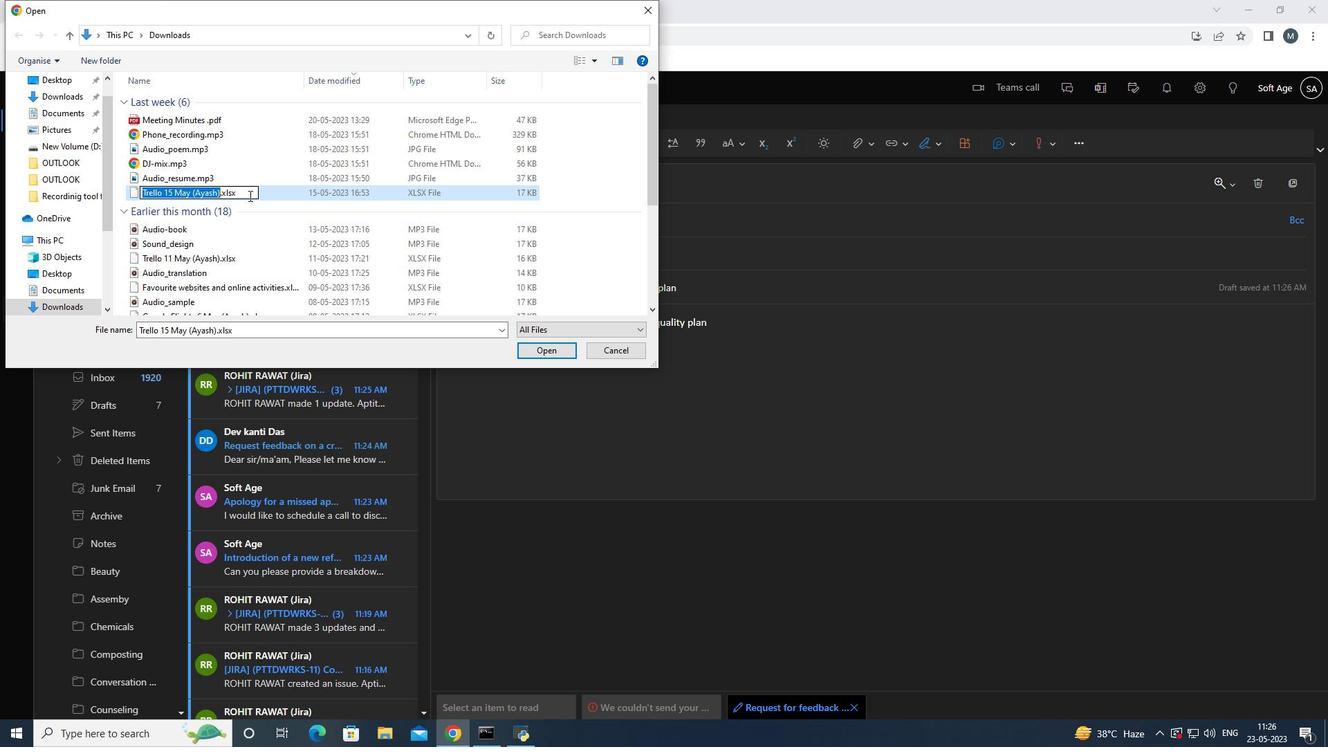 
Action: Mouse pressed left at (249, 195)
Screenshot: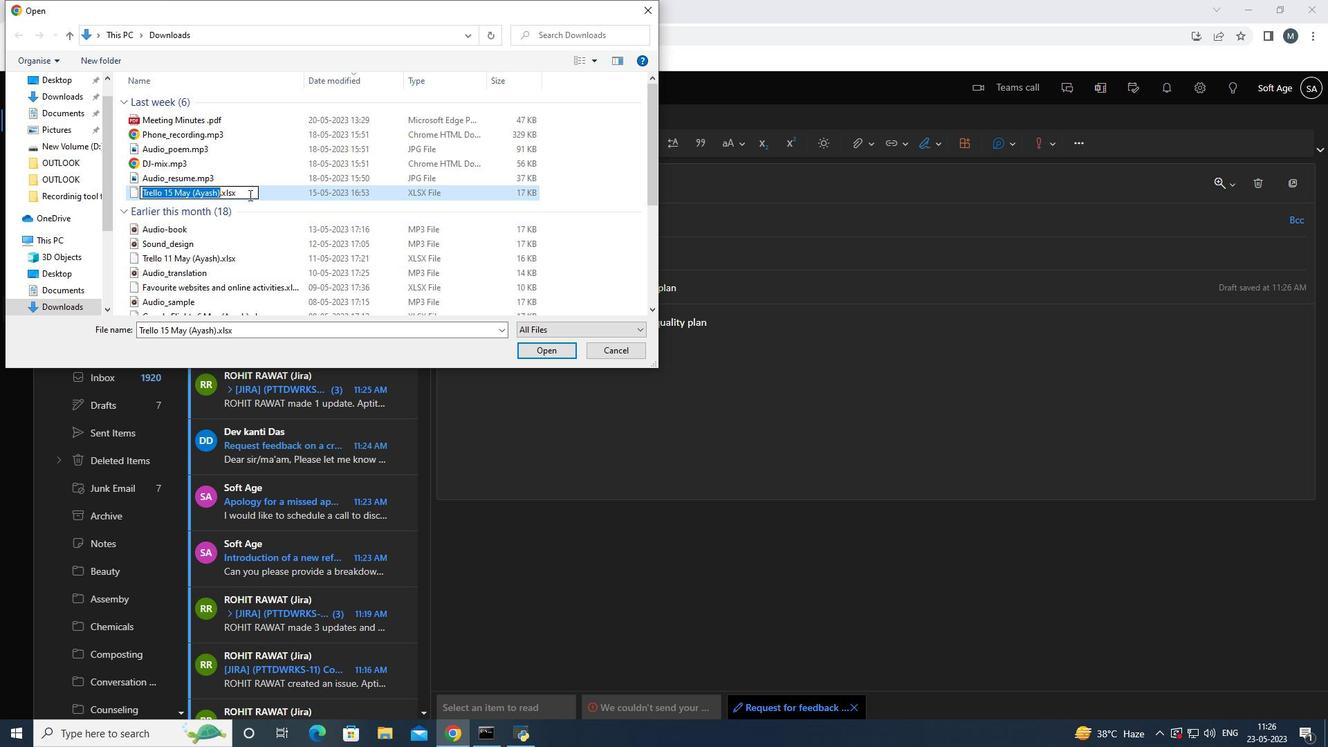 
Action: Key pressed <Key.backspace><Key.backspace><Key.backspace><Key.backspace><Key.backspace><Key.backspace><Key.backspace><Key.backspace><Key.backspace><Key.backspace><Key.backspace><Key.backspace><Key.backspace><Key.backspace><Key.backspace><Key.backspace><Key.backspace><Key.backspace><Key.backspace><Key.backspace><Key.backspace><Key.backspace><Key.backspace><Key.backspace><Key.backspace><Key.backspace><Key.backspace><Key.backspace><Key.backspace><Key.backspace><Key.shift>Audio<Key.shift><Key.shift><Key.shift><Key.shift>_promo.mp3
Screenshot: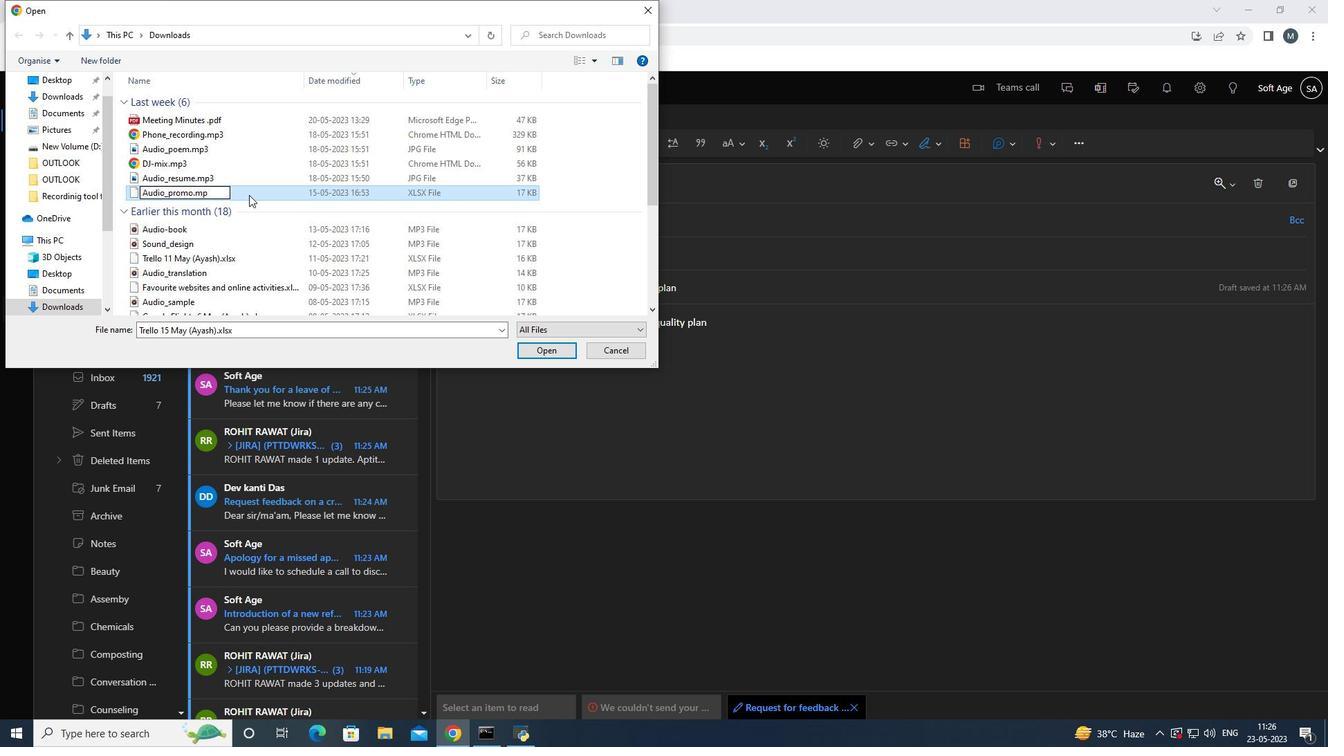 
Action: Mouse moved to (256, 231)
Screenshot: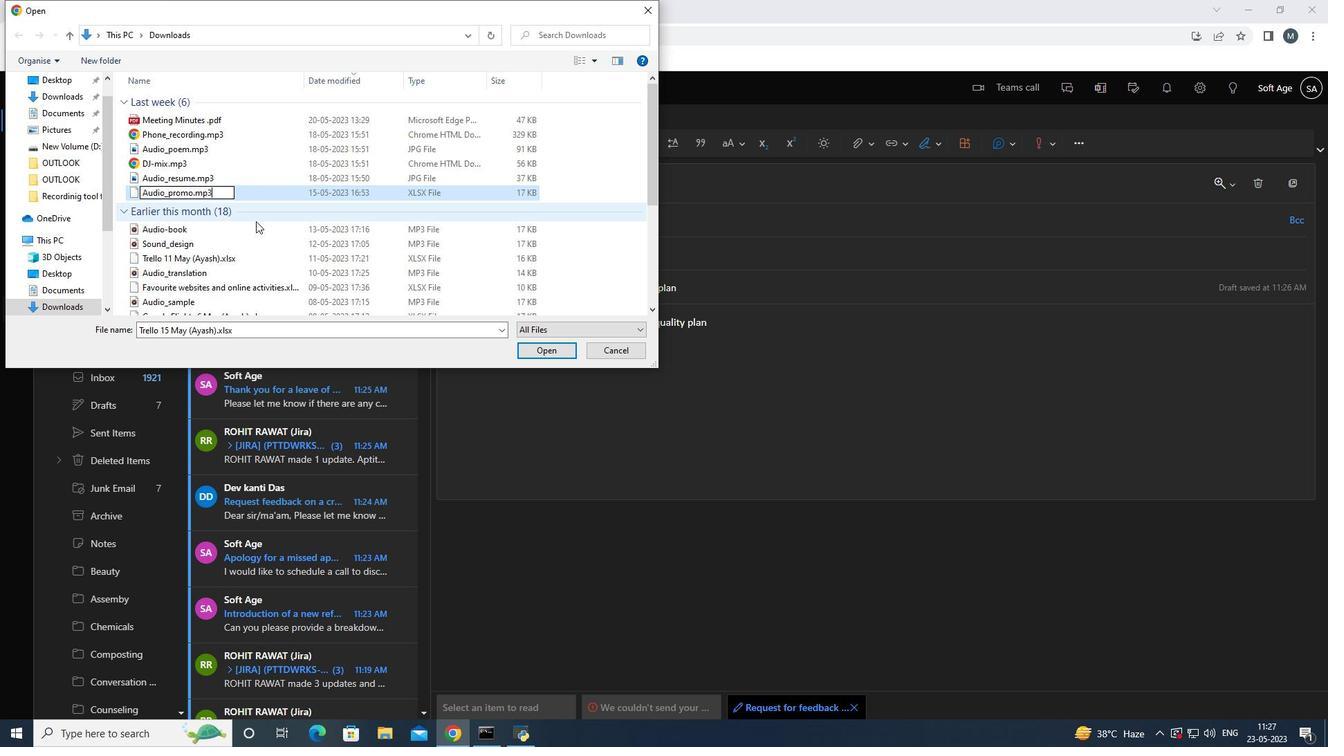 
Action: Mouse pressed left at (256, 231)
Screenshot: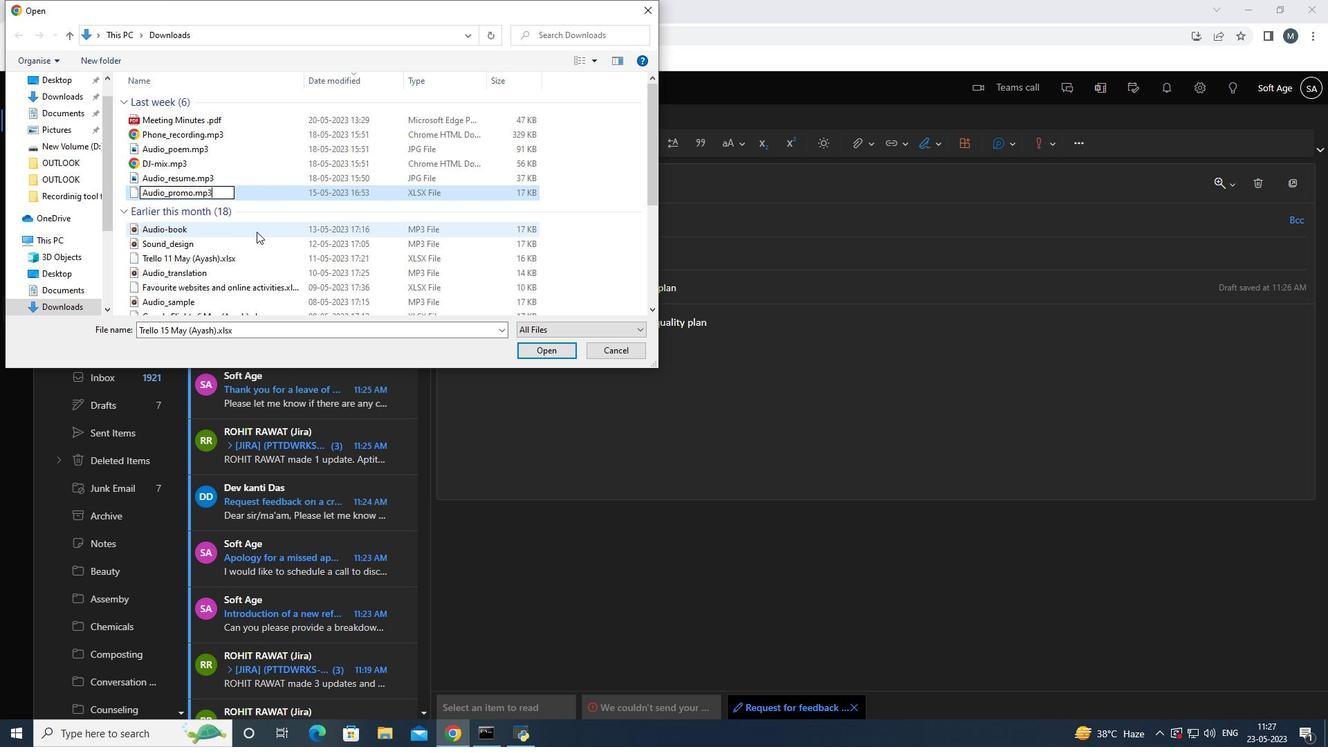 
Action: Mouse moved to (724, 377)
Screenshot: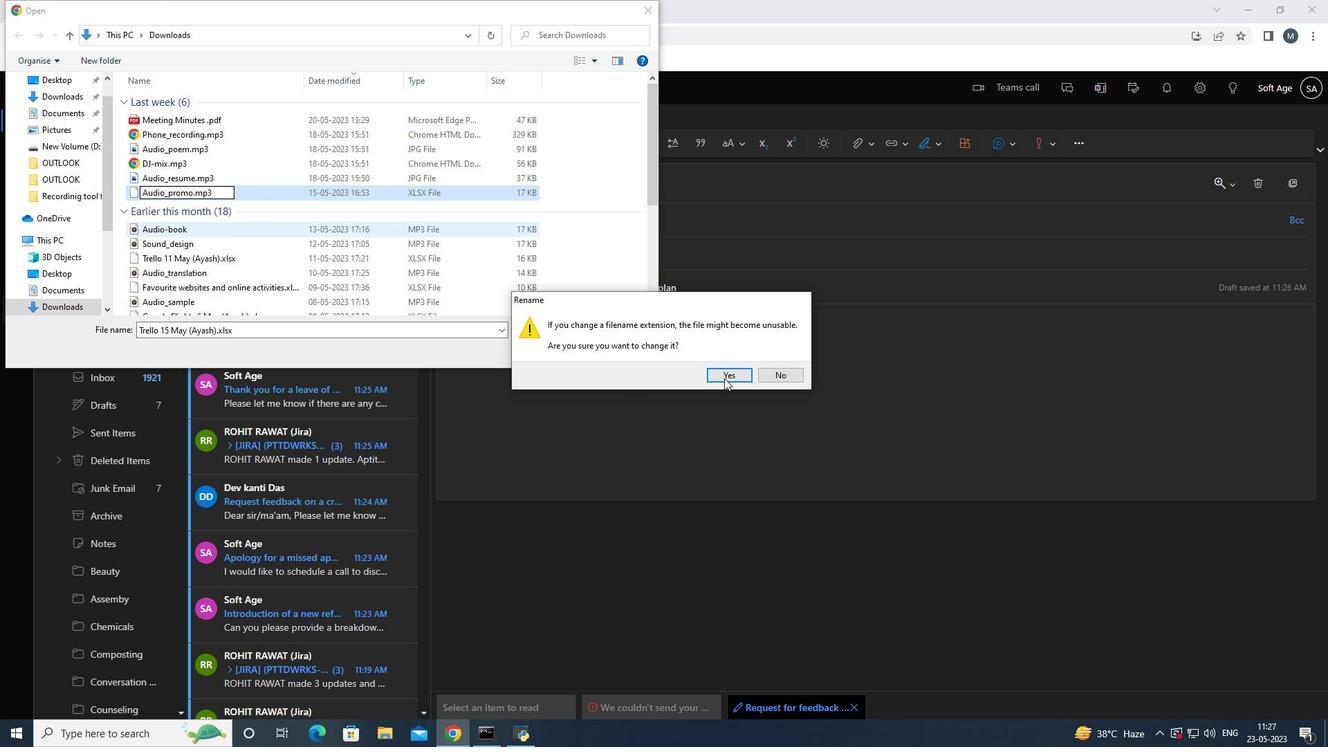 
Action: Mouse pressed left at (724, 377)
Screenshot: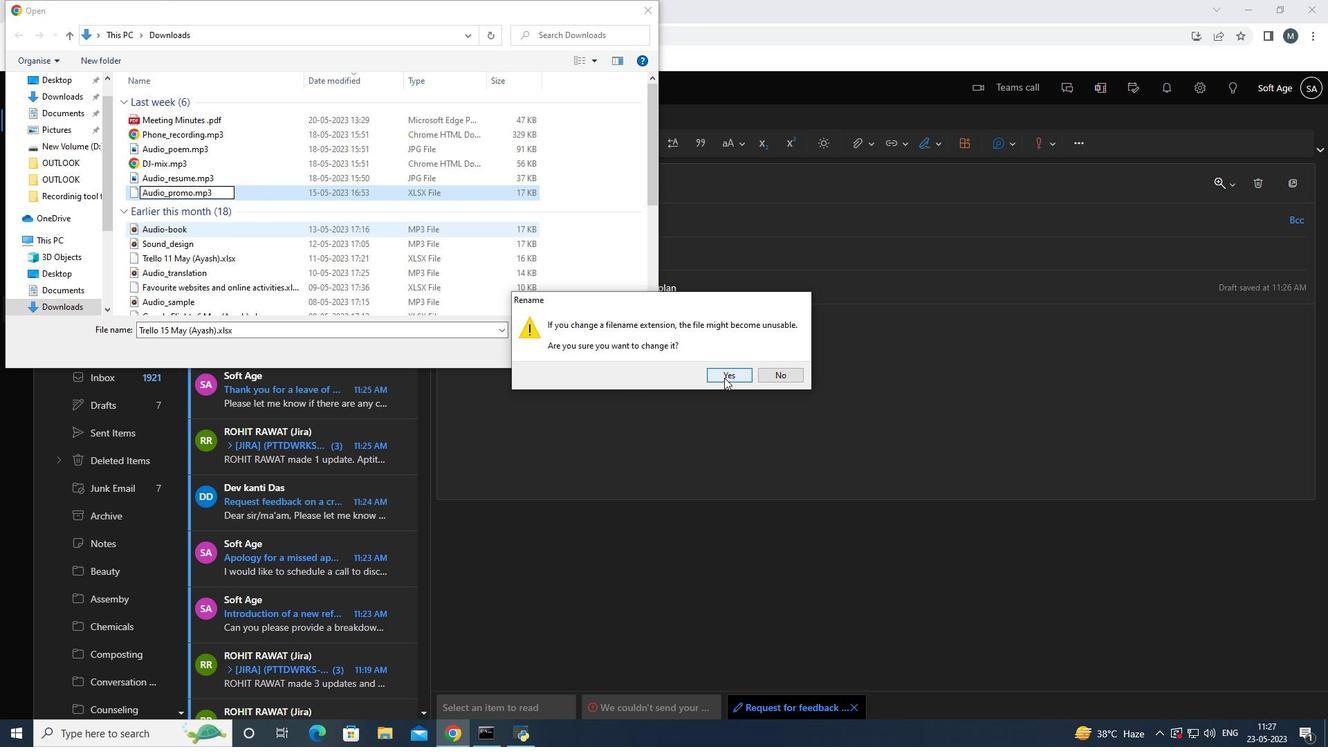 
Action: Mouse moved to (292, 187)
Screenshot: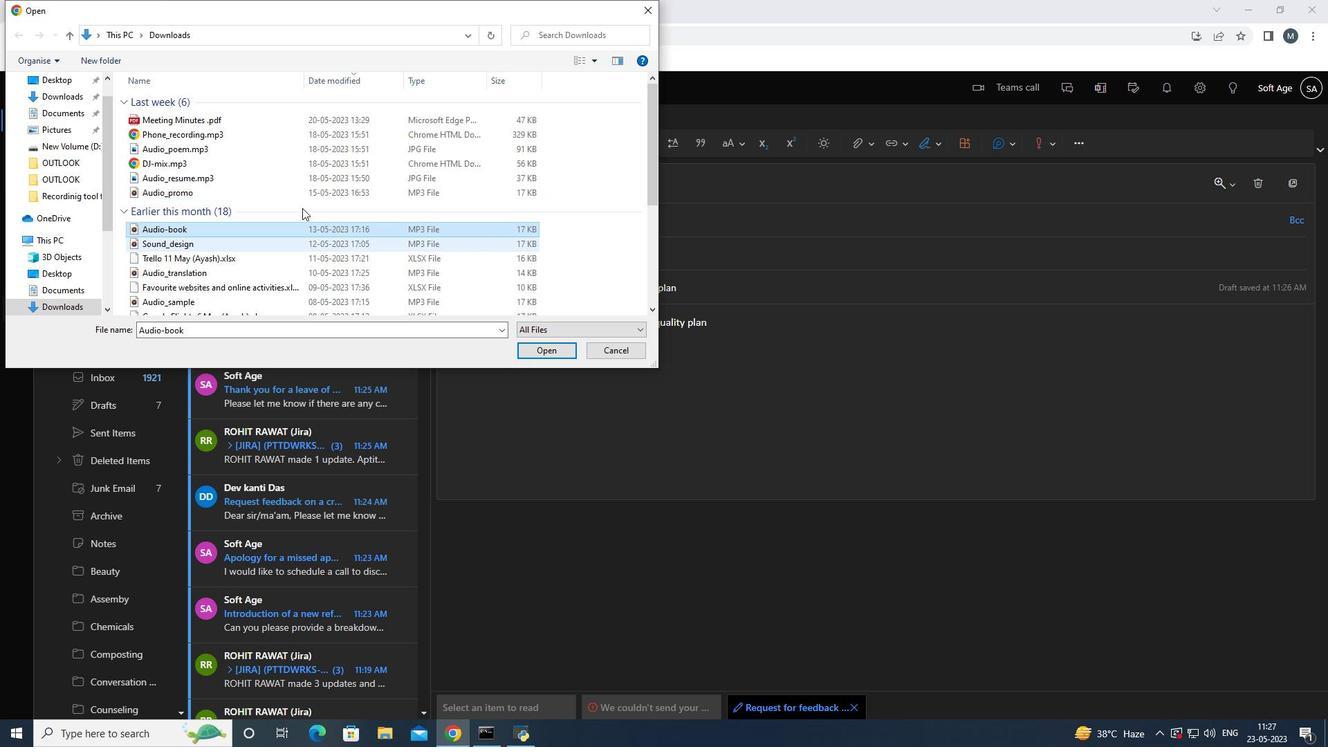 
Action: Mouse pressed left at (292, 187)
Screenshot: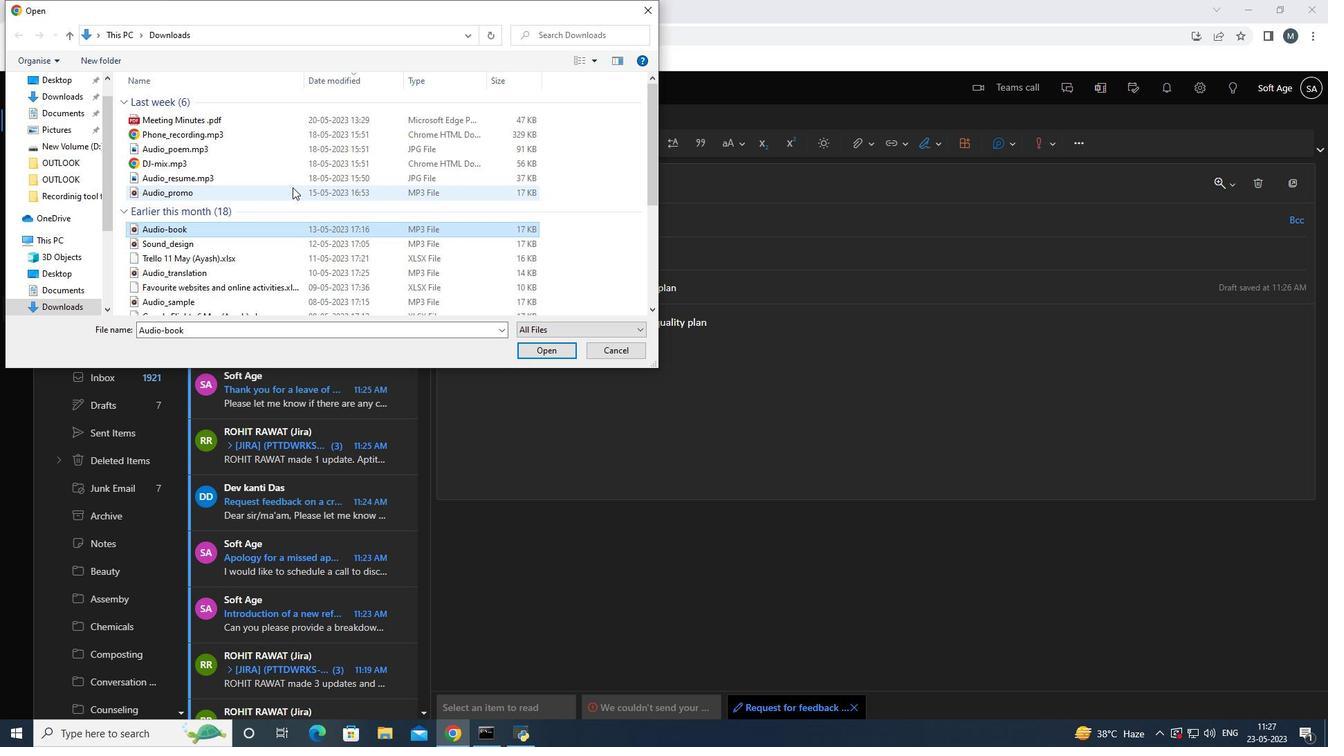 
Action: Mouse moved to (539, 354)
Screenshot: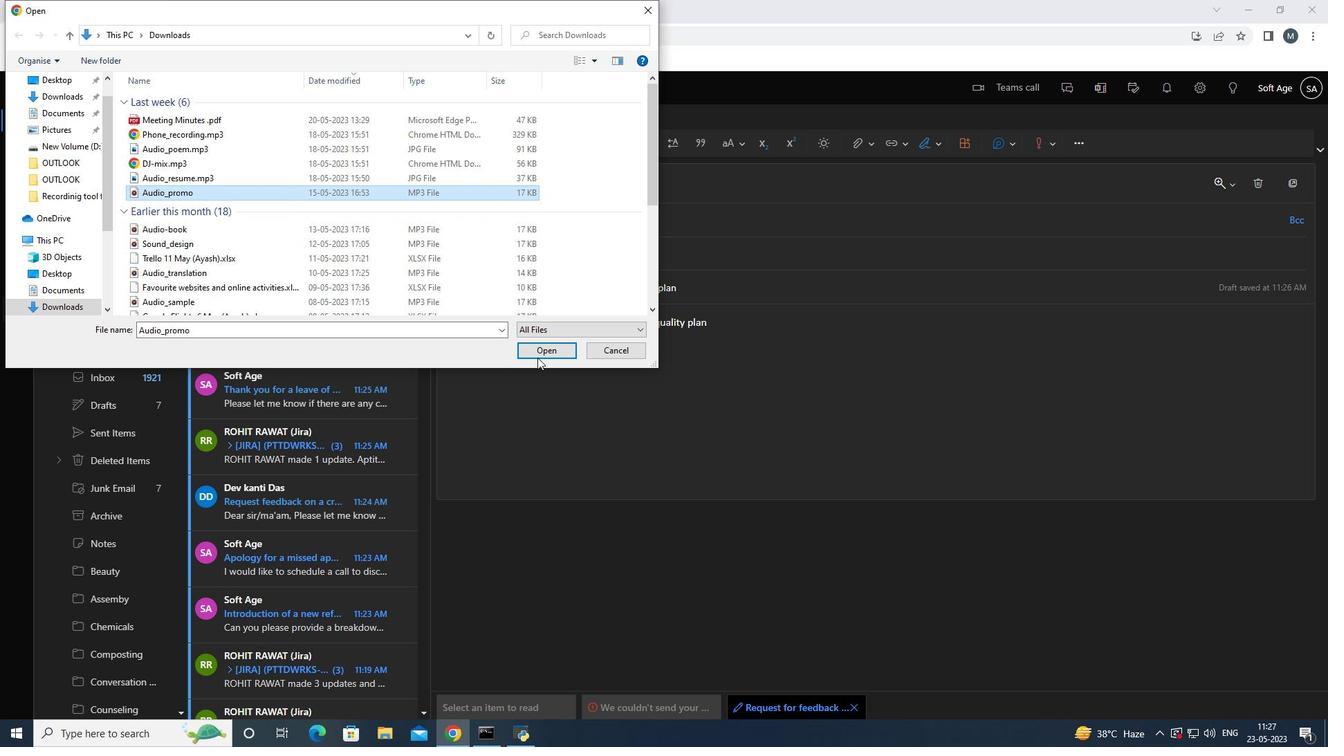 
Action: Mouse pressed left at (539, 354)
Screenshot: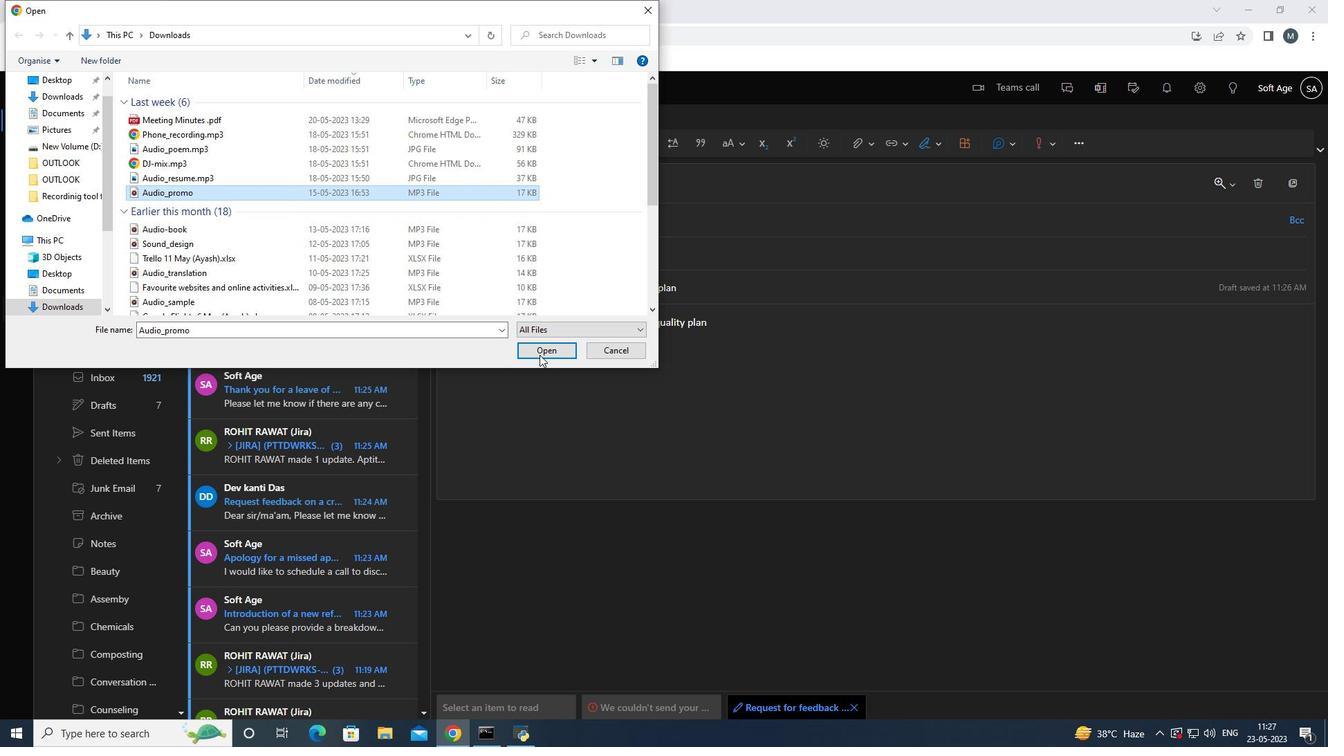 
Action: Mouse moved to (477, 188)
Screenshot: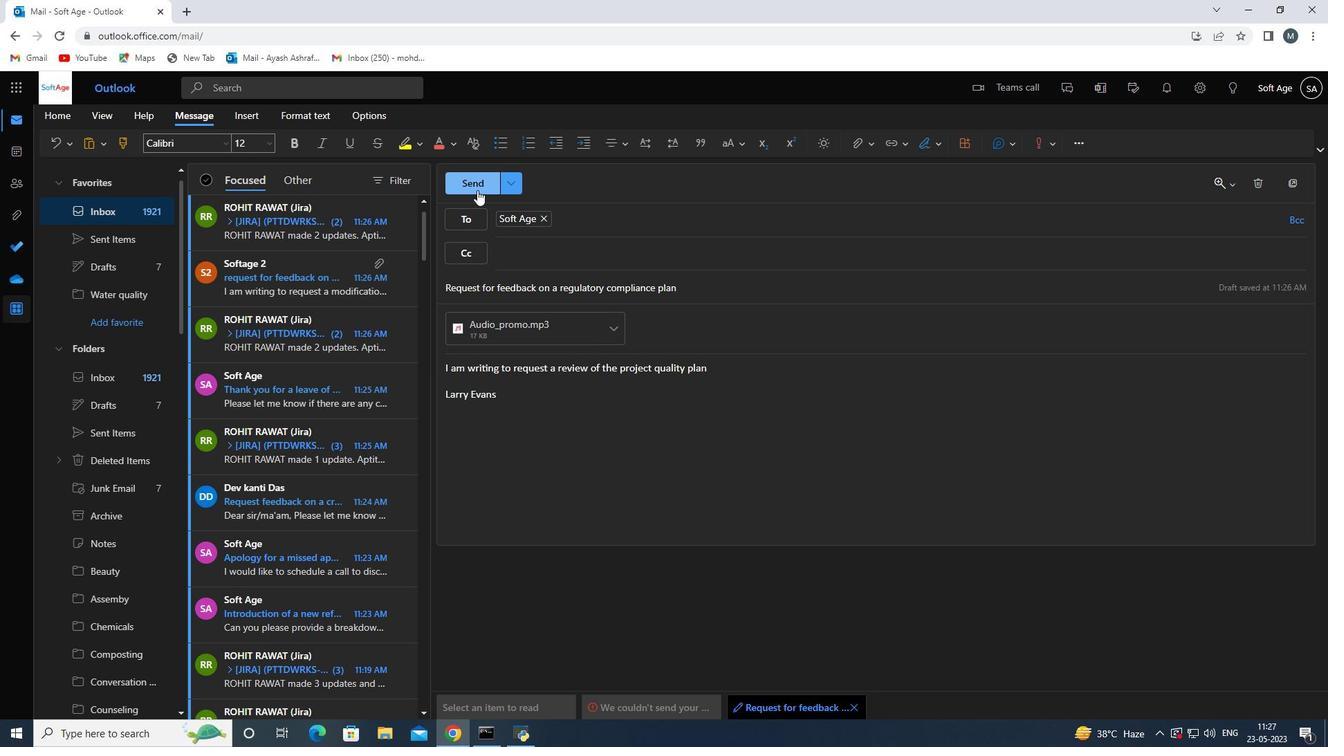 
Action: Mouse pressed left at (477, 188)
Screenshot: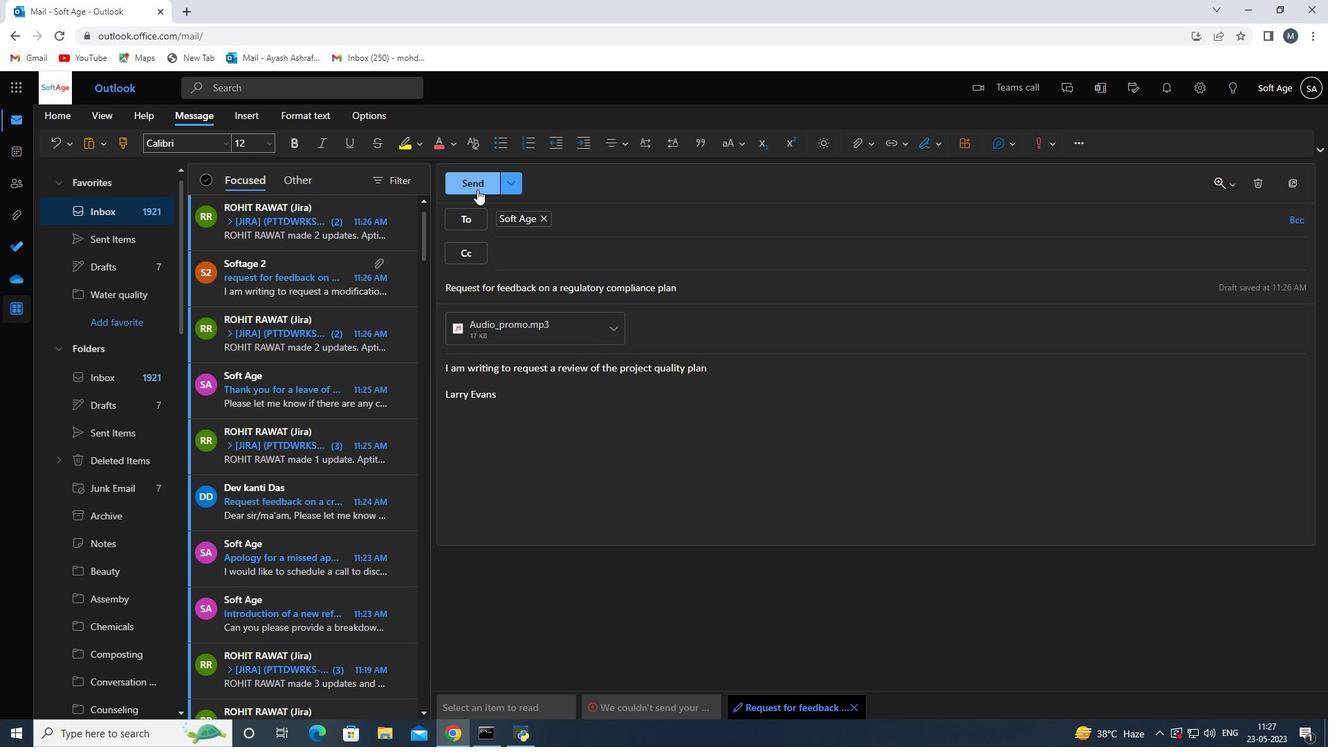 
Action: Mouse moved to (159, 478)
Screenshot: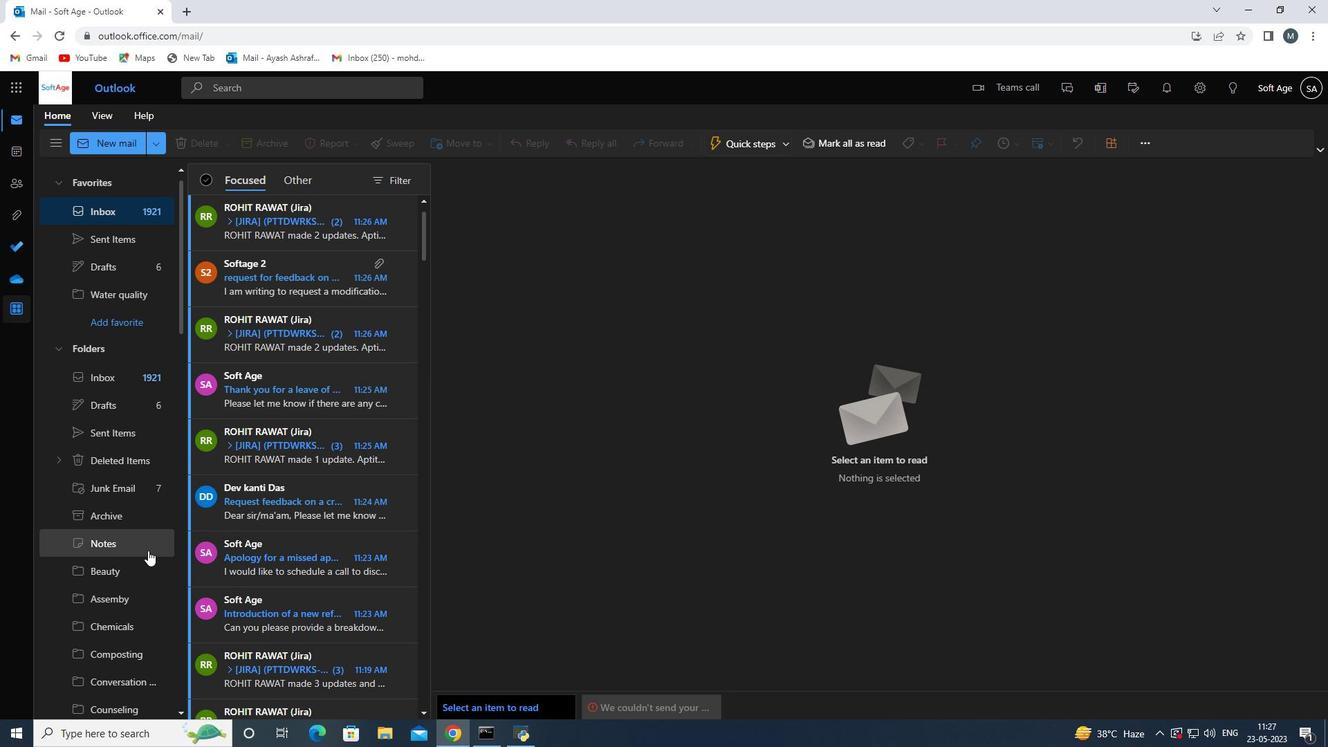 
Action: Mouse scrolled (159, 479) with delta (0, 0)
Screenshot: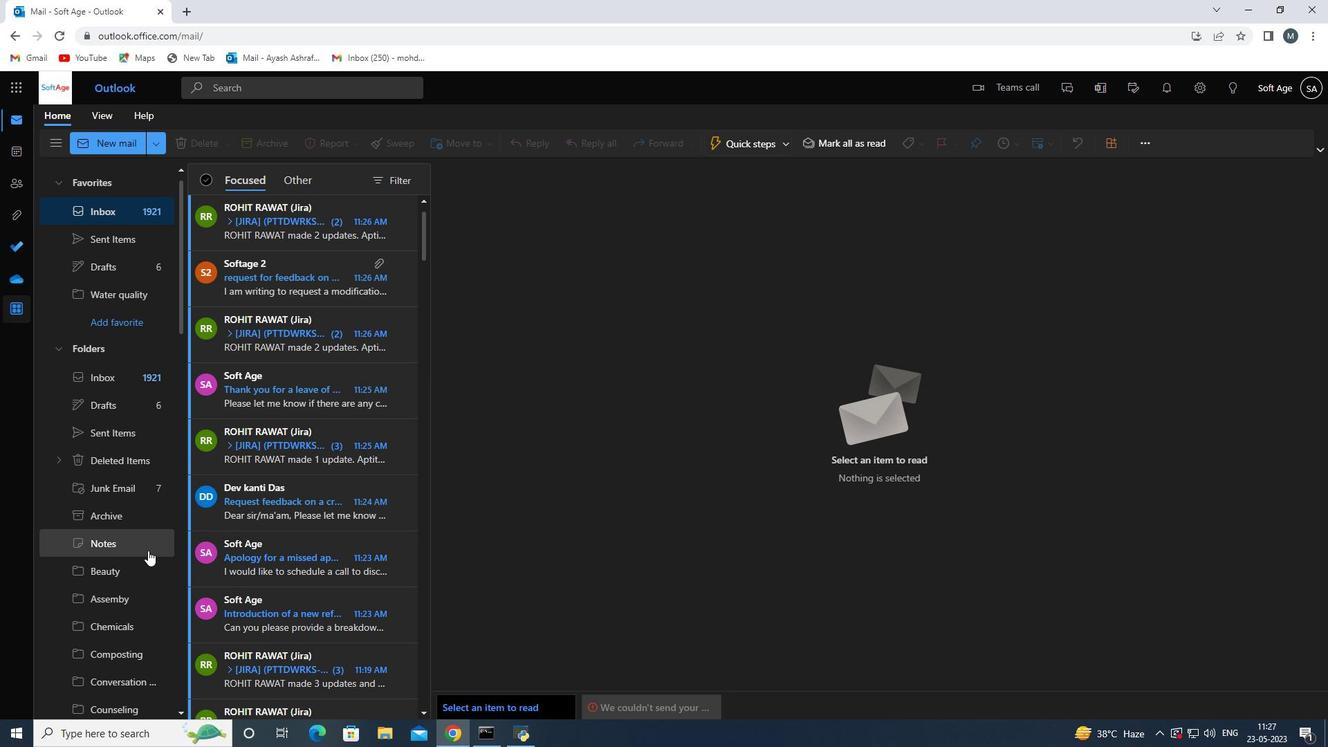 
Action: Mouse moved to (163, 470)
Screenshot: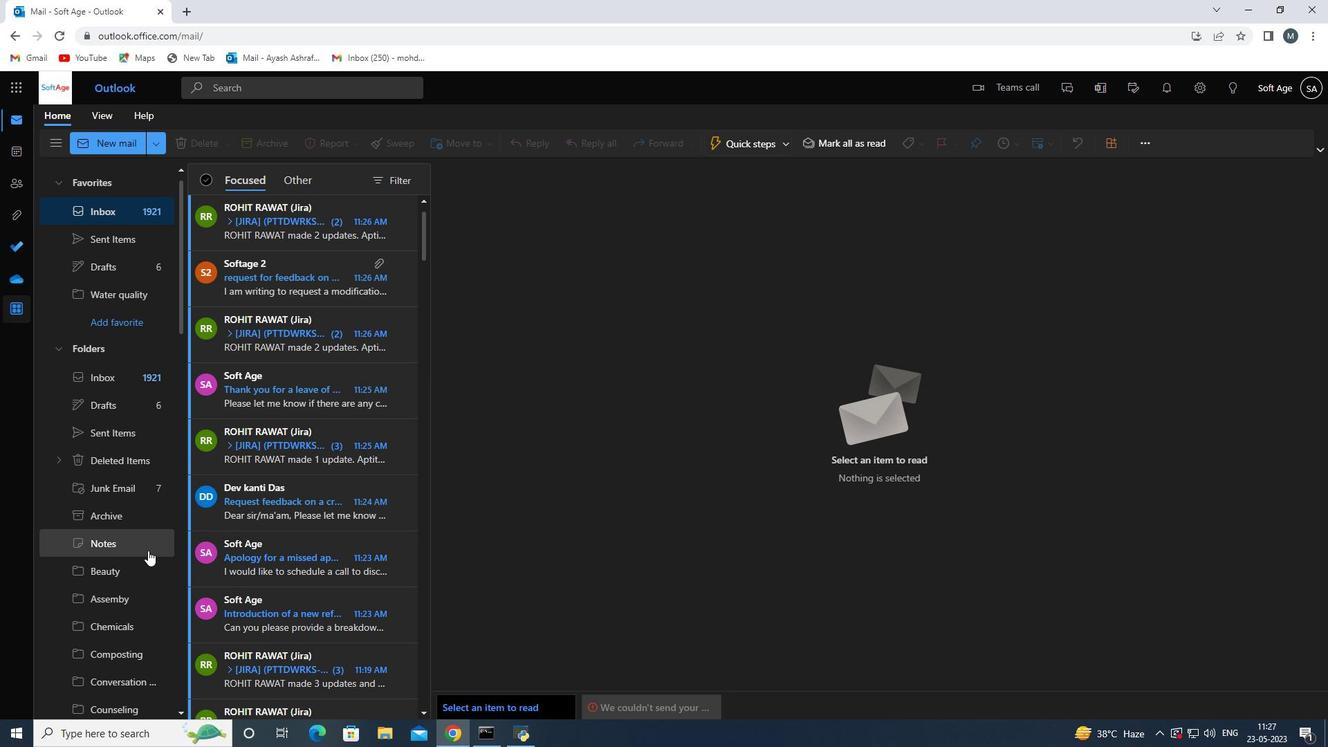 
Action: Mouse scrolled (162, 472) with delta (0, 0)
Screenshot: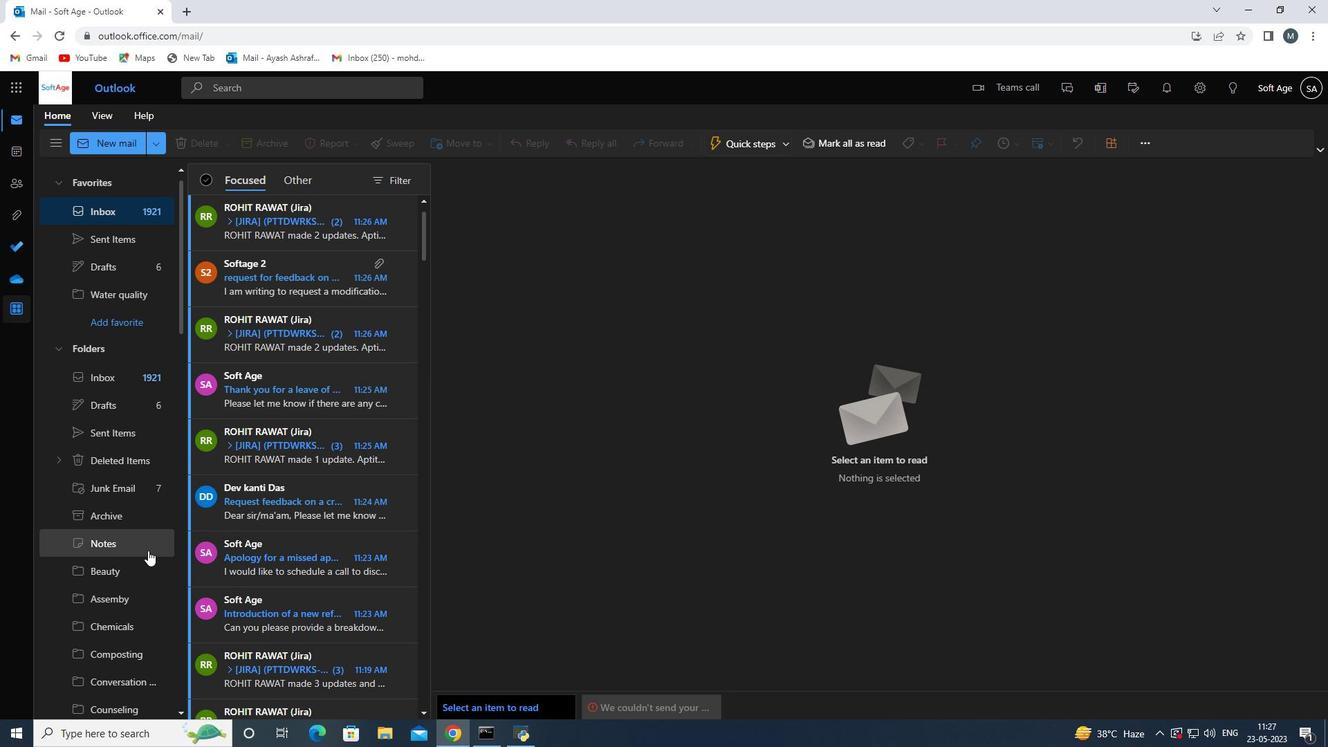 
Action: Mouse moved to (164, 469)
Screenshot: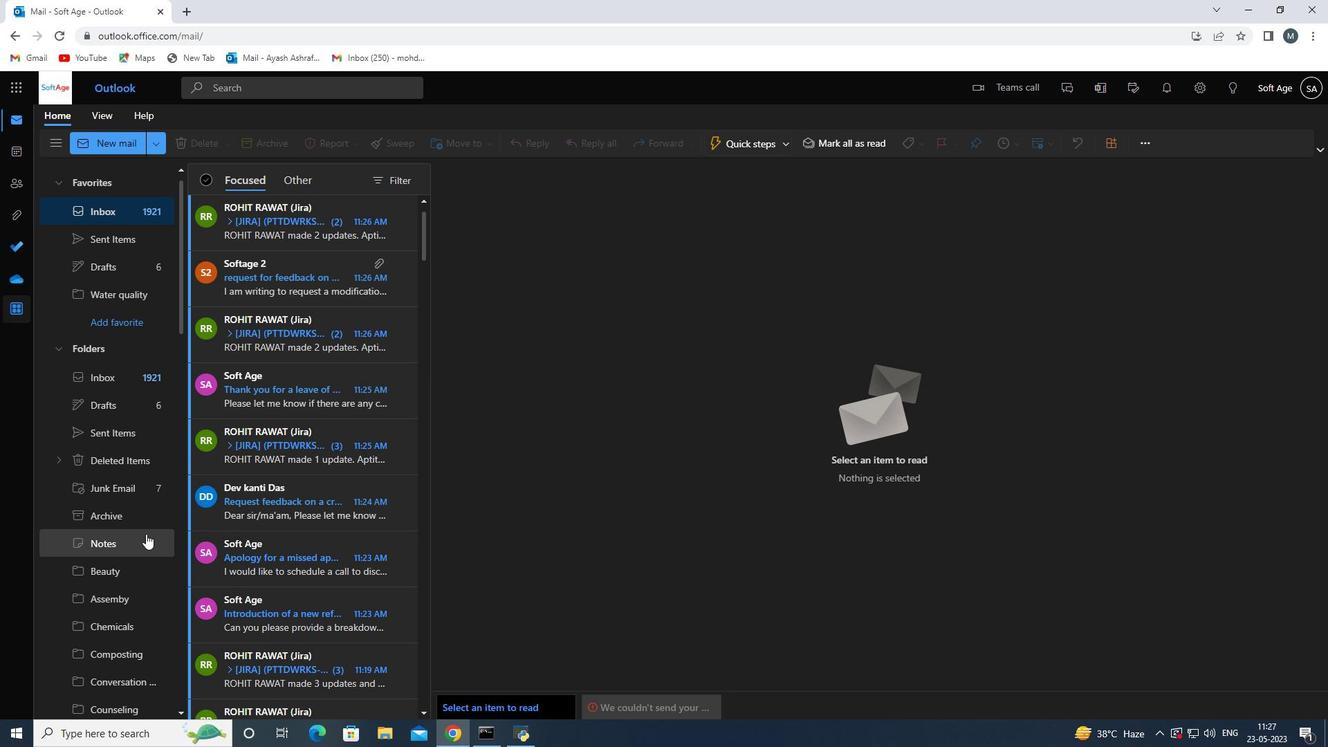 
Action: Mouse scrolled (164, 469) with delta (0, 0)
Screenshot: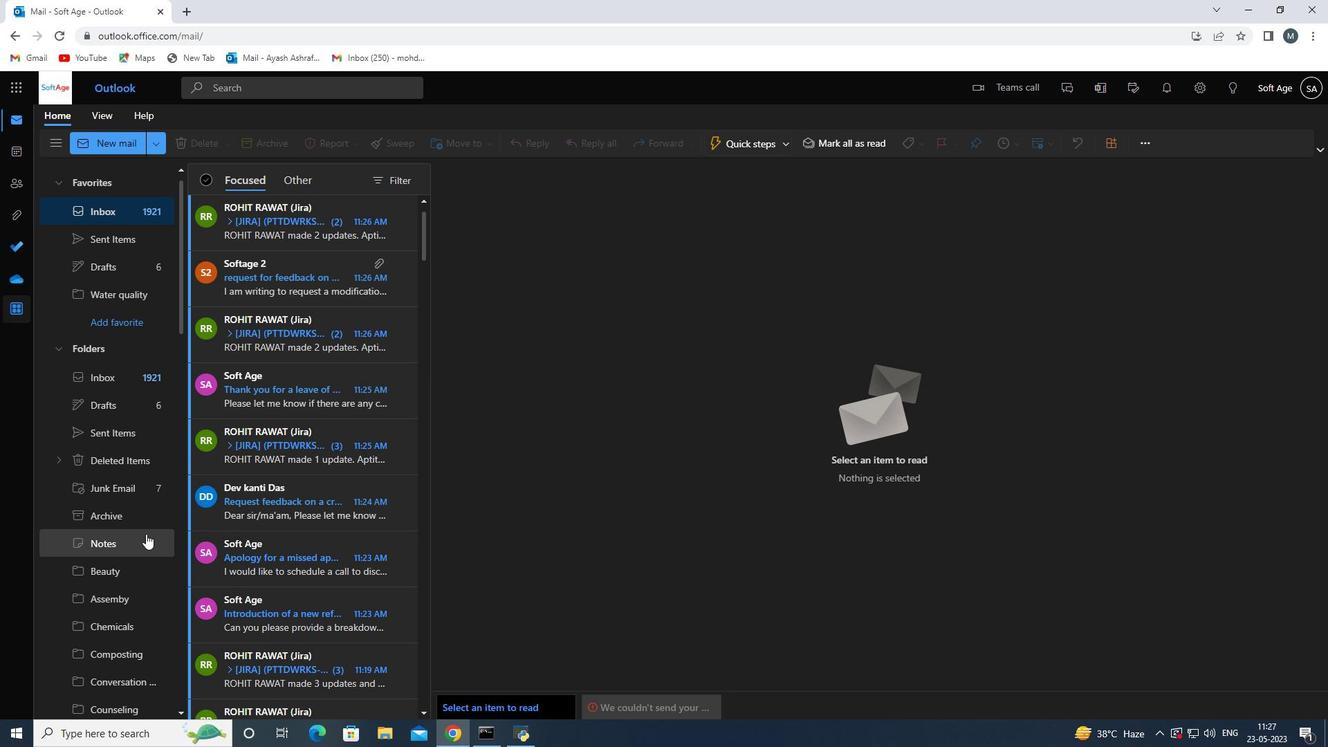 
Action: Mouse scrolled (164, 469) with delta (0, 0)
Screenshot: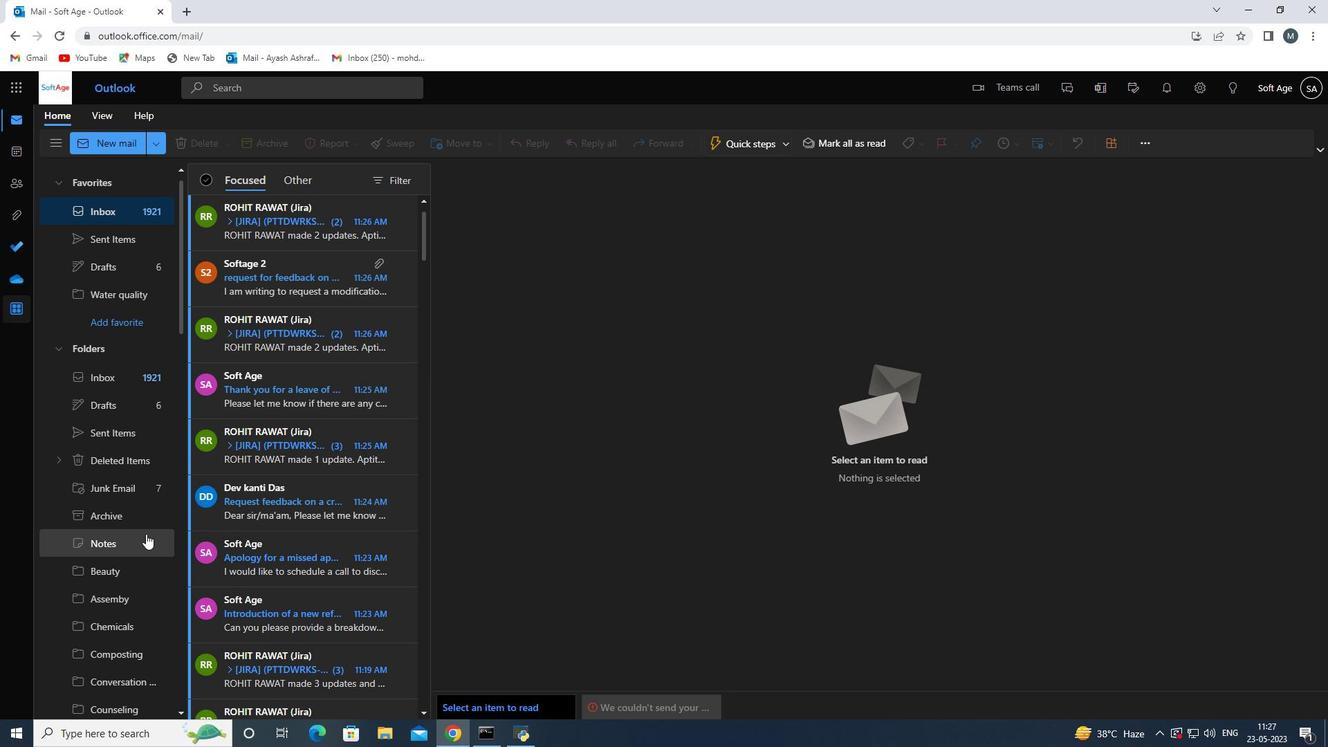 
Action: Mouse scrolled (164, 469) with delta (0, 0)
Screenshot: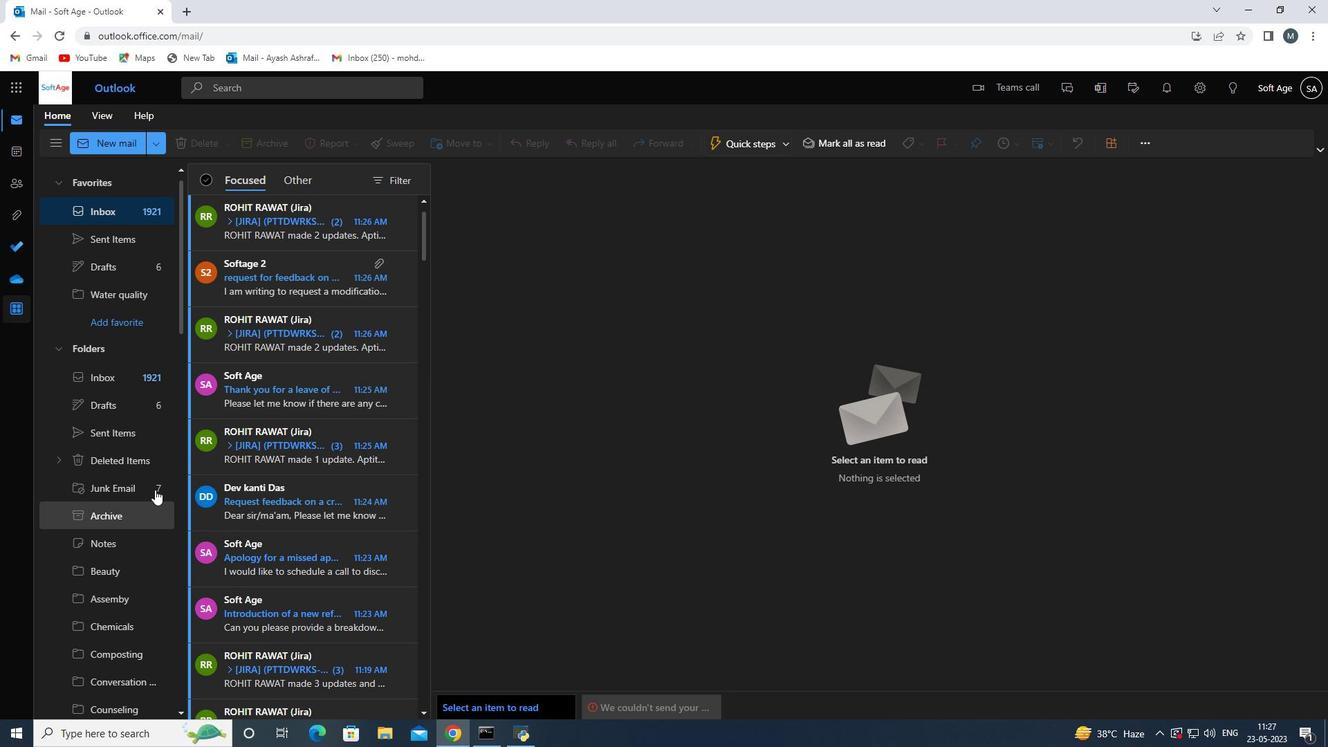 
Action: Mouse moved to (116, 244)
Screenshot: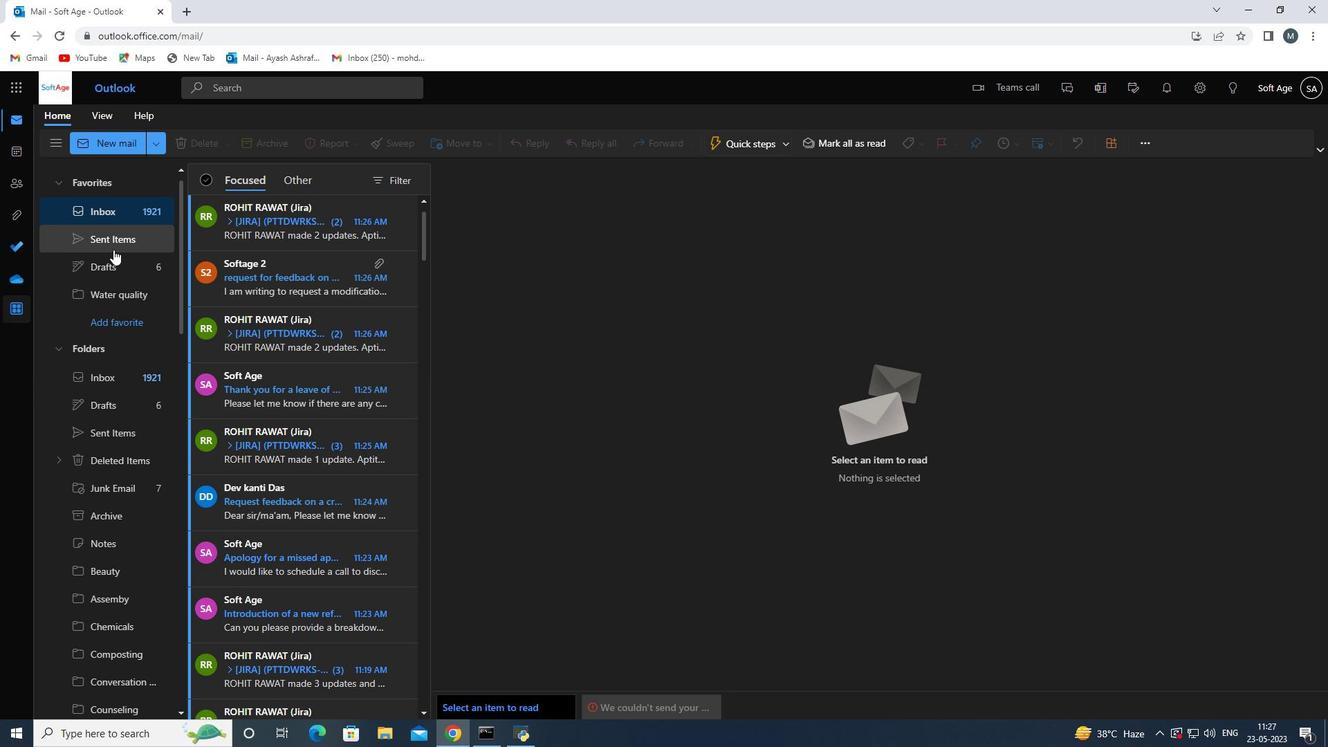 
Action: Mouse pressed left at (116, 244)
Screenshot: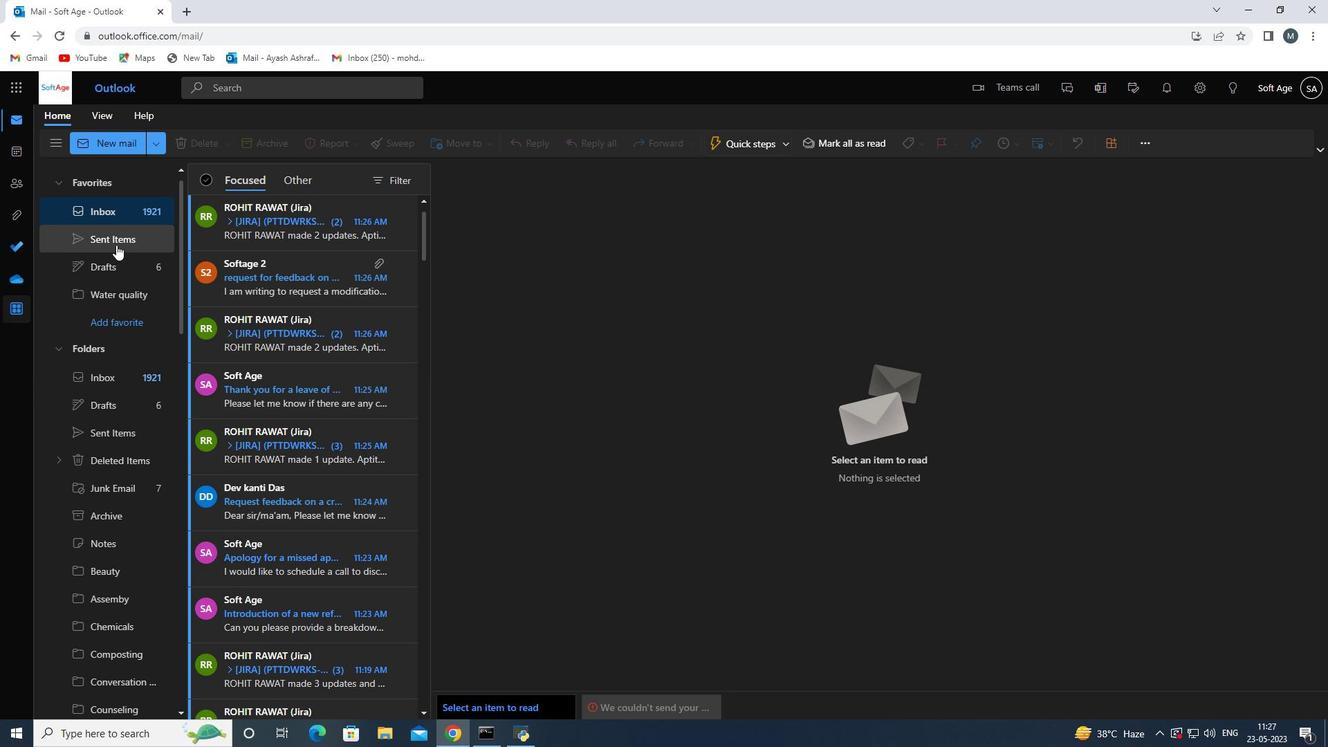 
Action: Mouse moved to (289, 305)
Screenshot: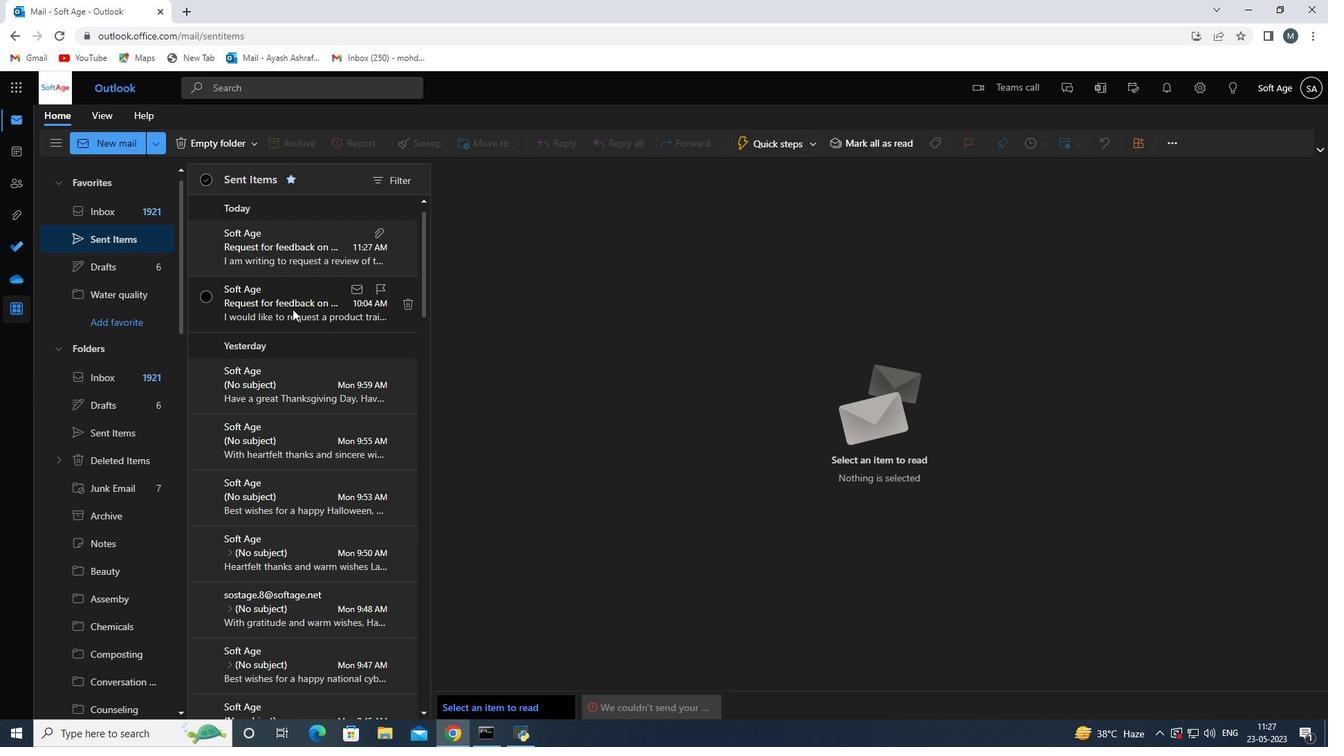 
Action: Mouse scrolled (291, 309) with delta (0, 0)
Screenshot: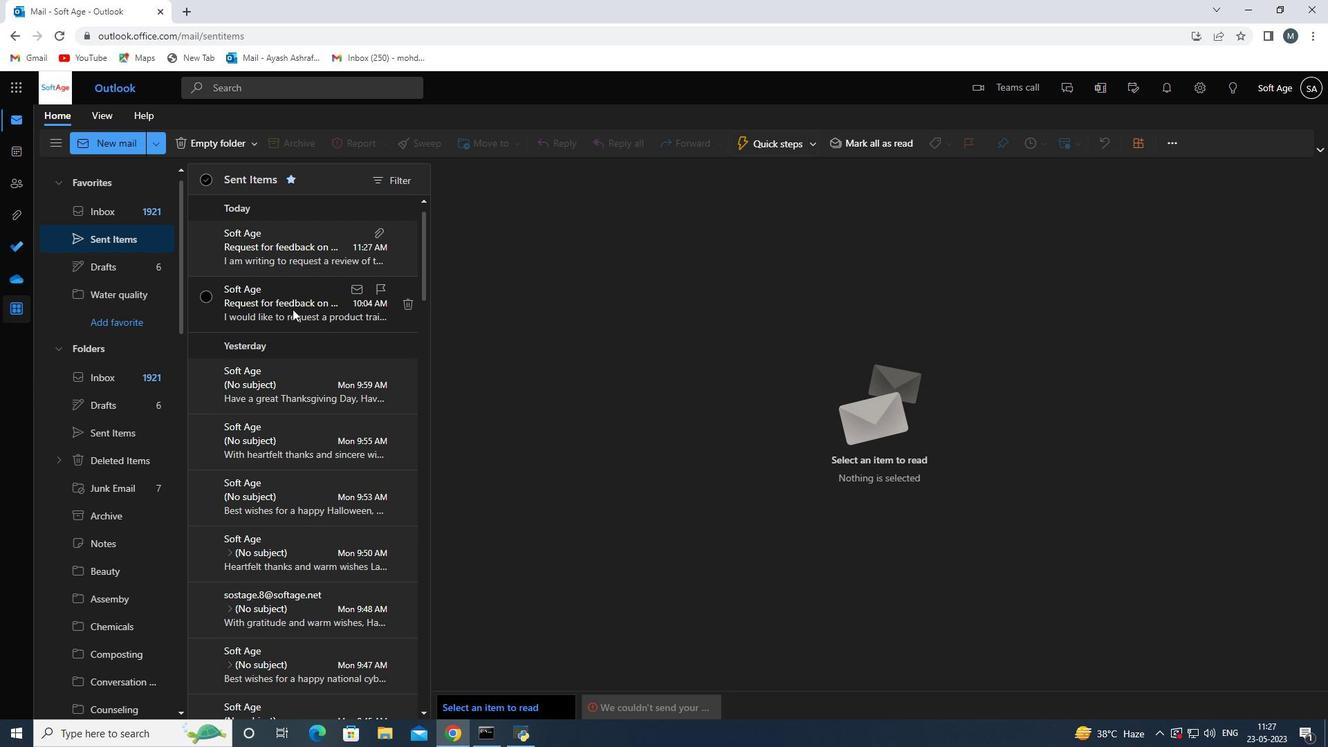 
Action: Mouse moved to (289, 305)
Screenshot: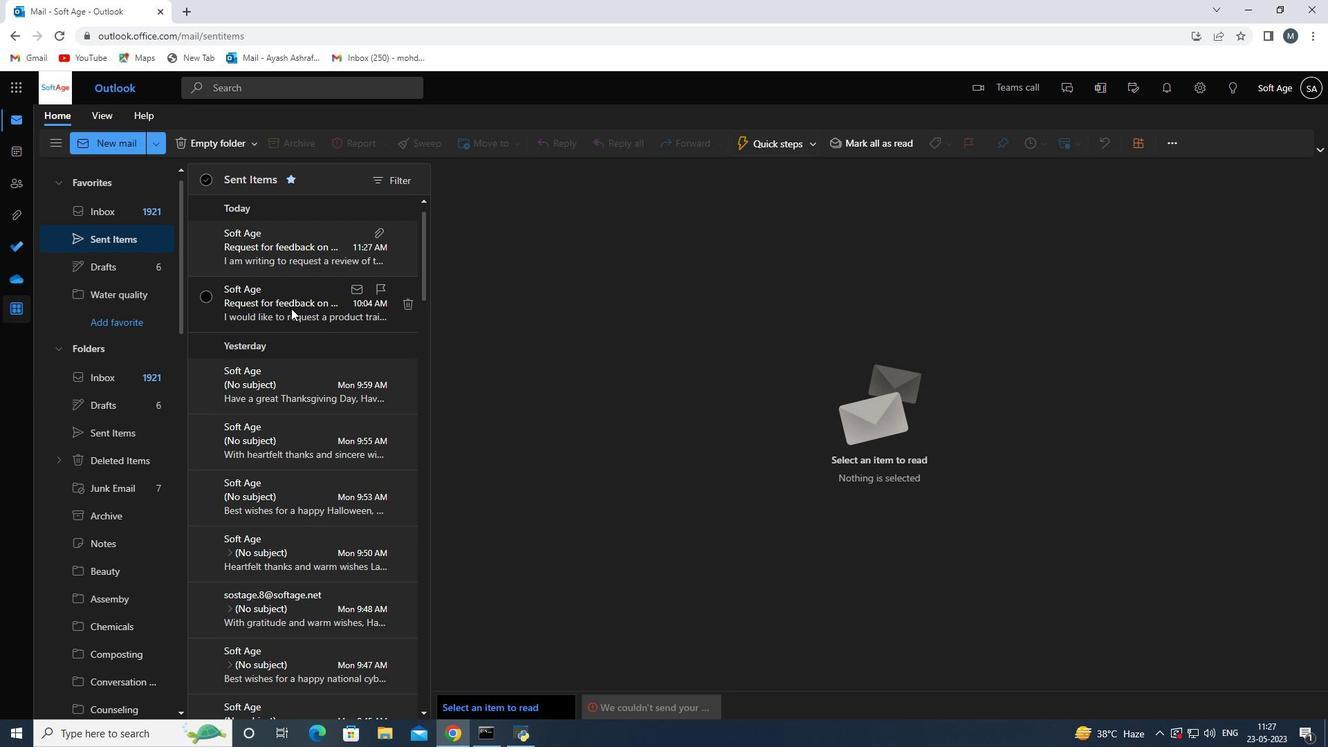 
Action: Mouse scrolled (289, 306) with delta (0, 0)
Screenshot: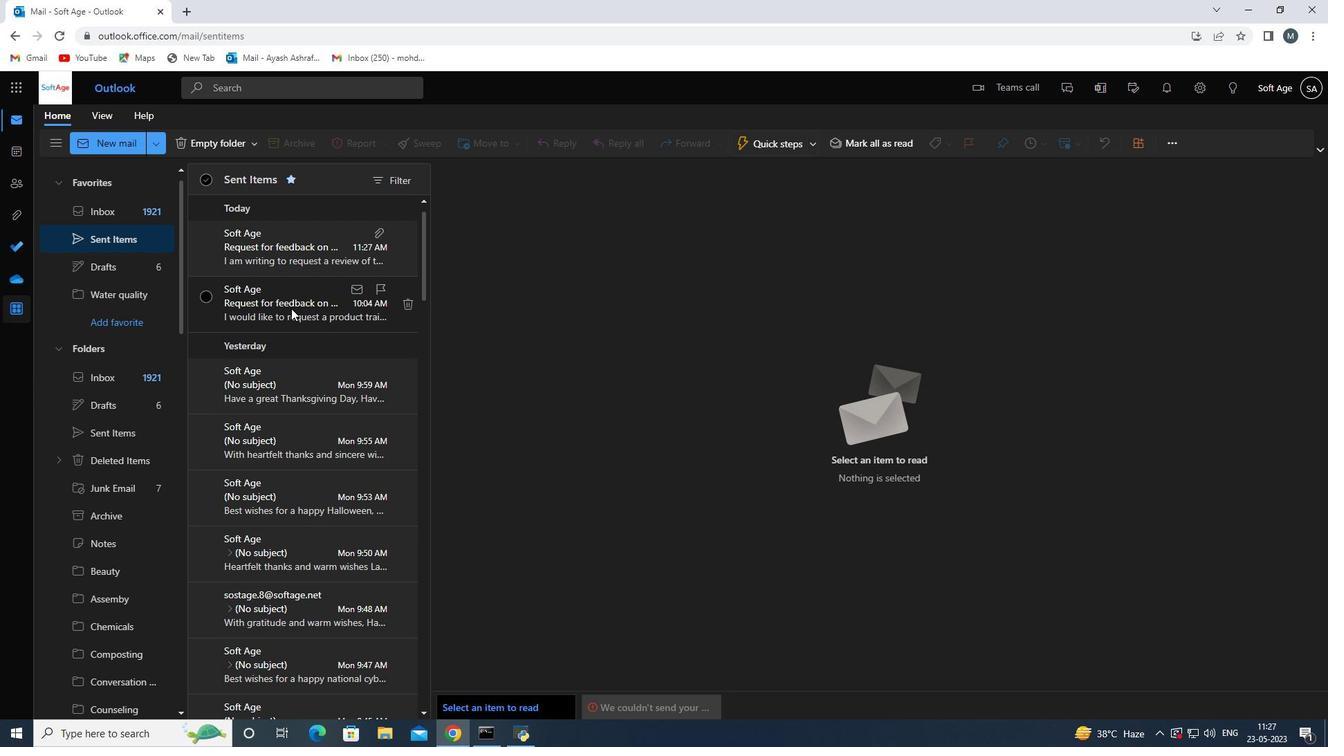 
Action: Mouse moved to (289, 299)
Screenshot: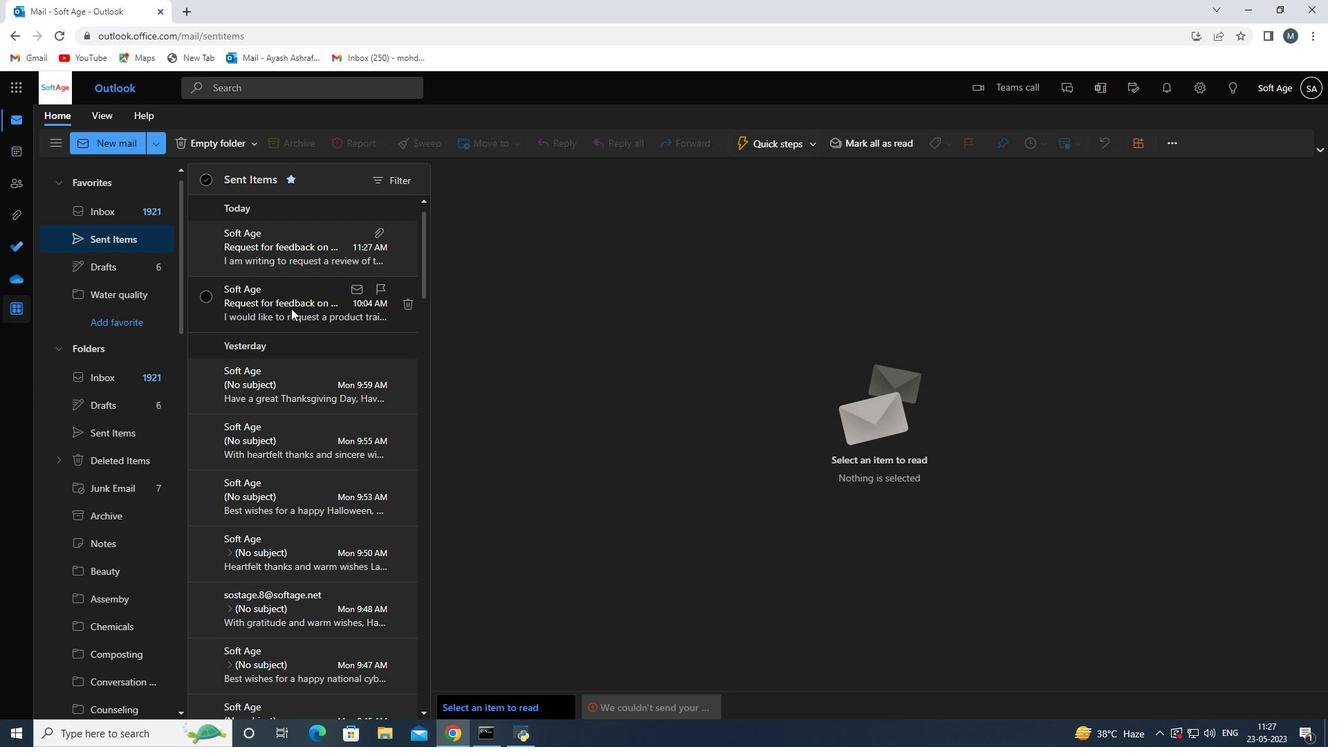 
Action: Mouse scrolled (289, 305) with delta (0, 0)
Screenshot: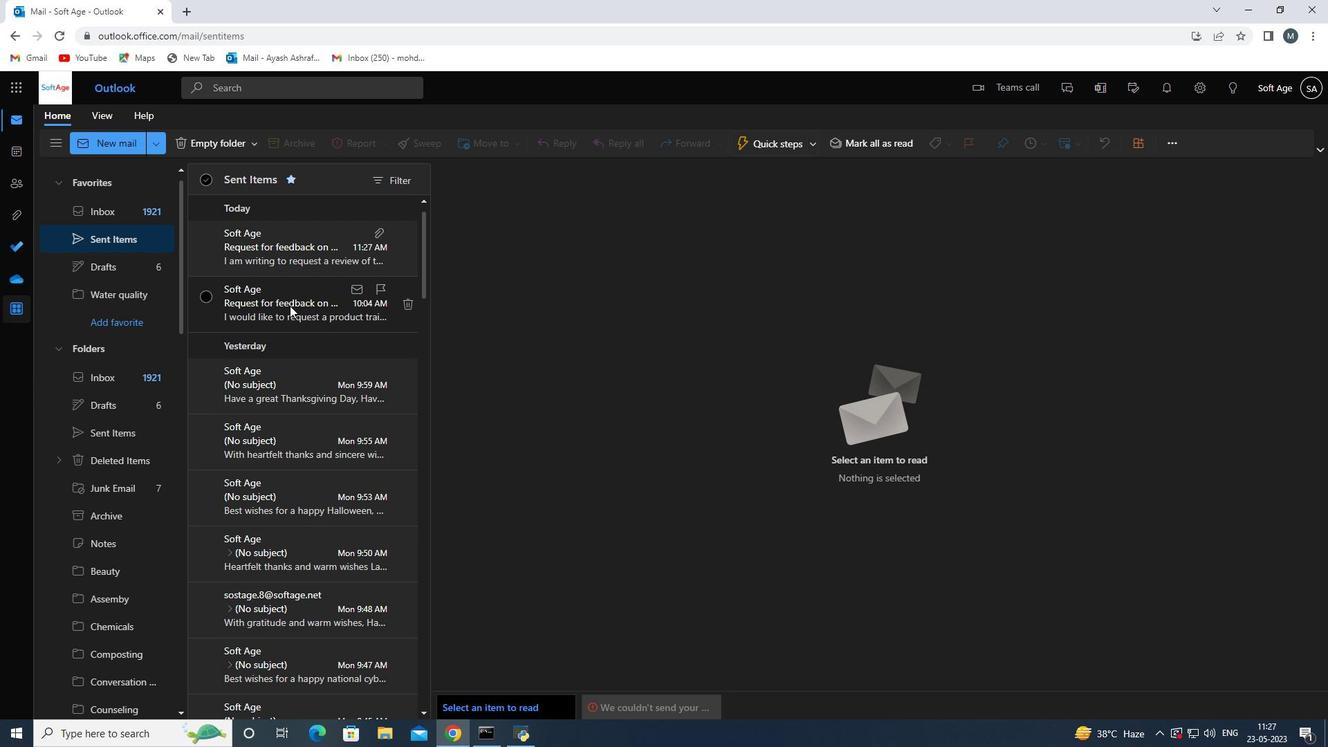 
Action: Mouse moved to (300, 235)
Screenshot: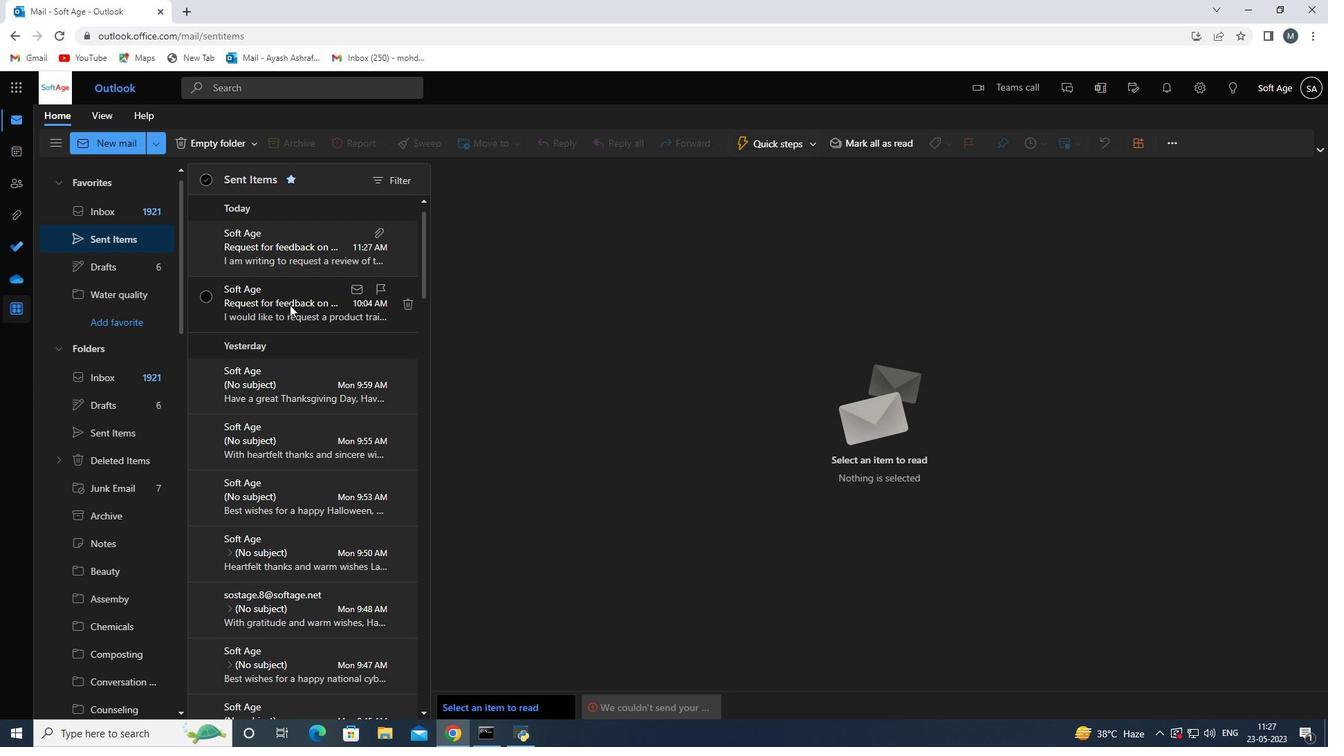 
Action: Mouse pressed left at (300, 235)
Screenshot: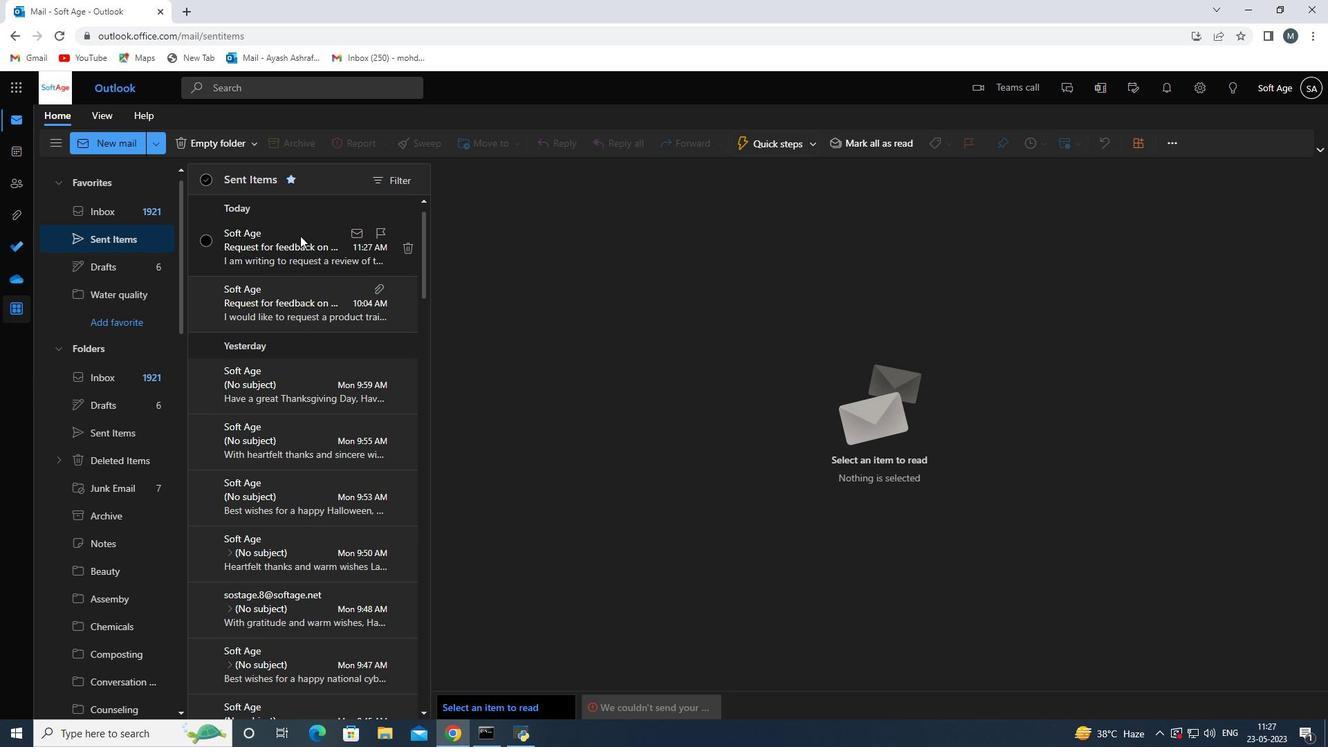
Action: Mouse moved to (469, 147)
Screenshot: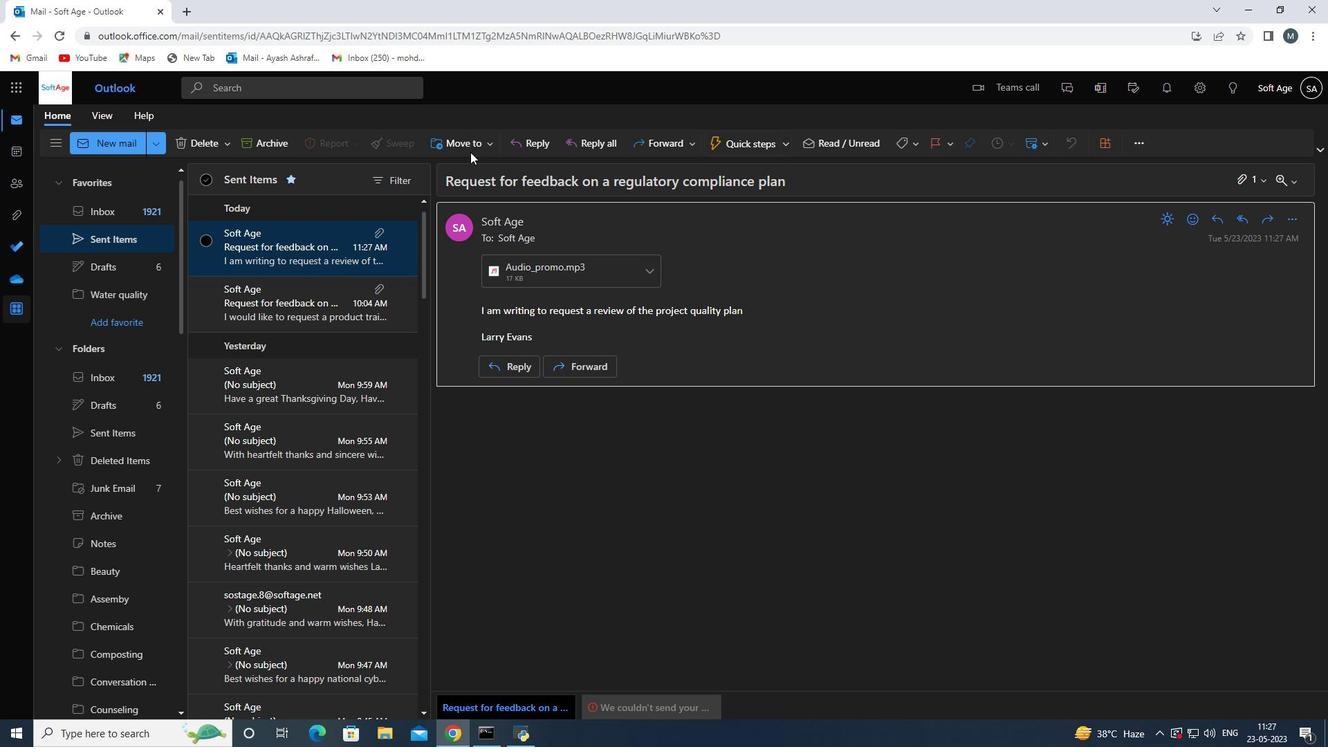 
Action: Mouse pressed left at (469, 147)
Screenshot: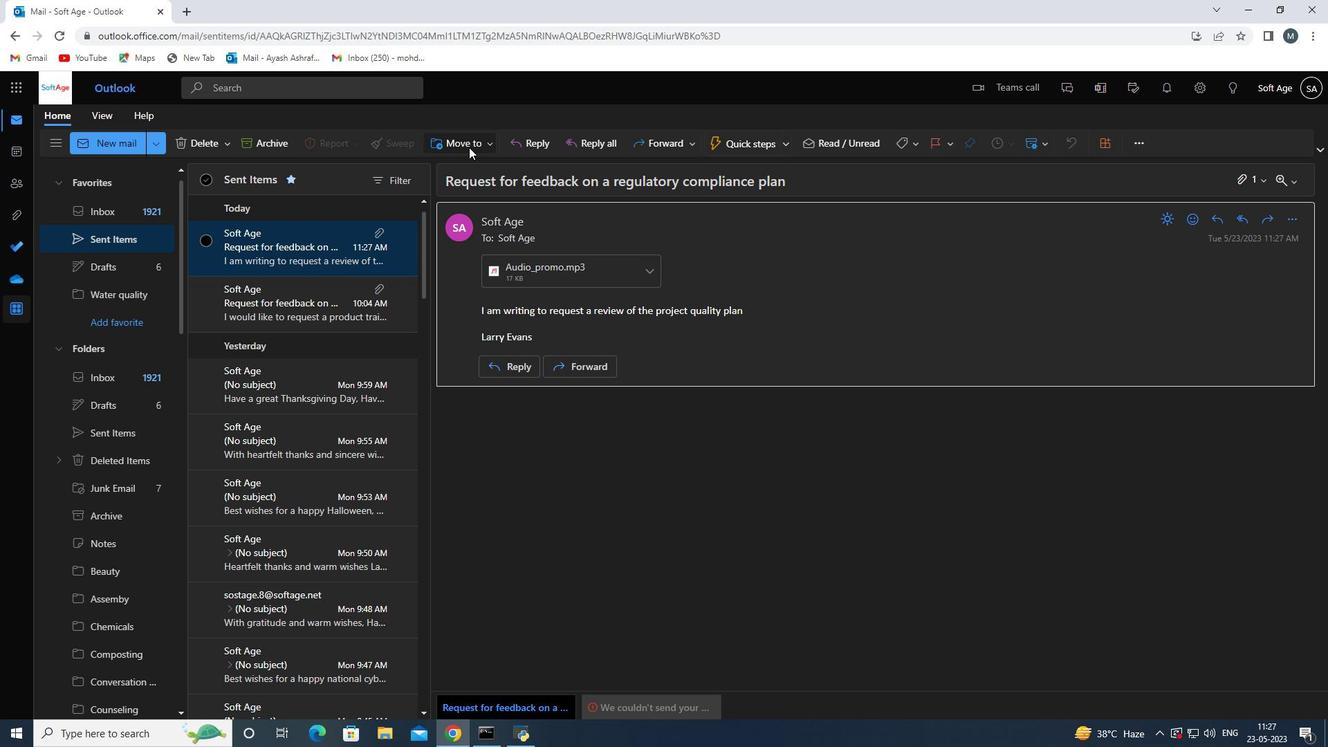 
Action: Mouse moved to (481, 171)
Screenshot: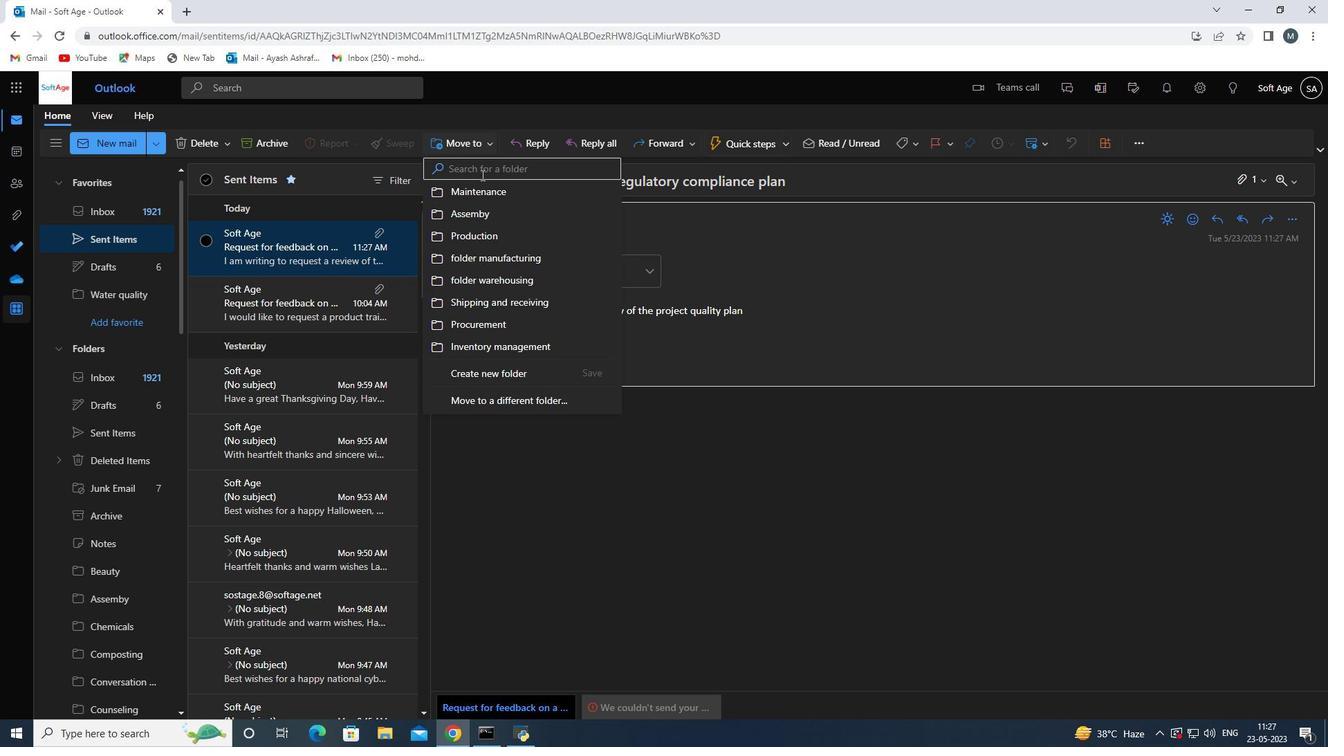
Action: Mouse pressed left at (481, 171)
Screenshot: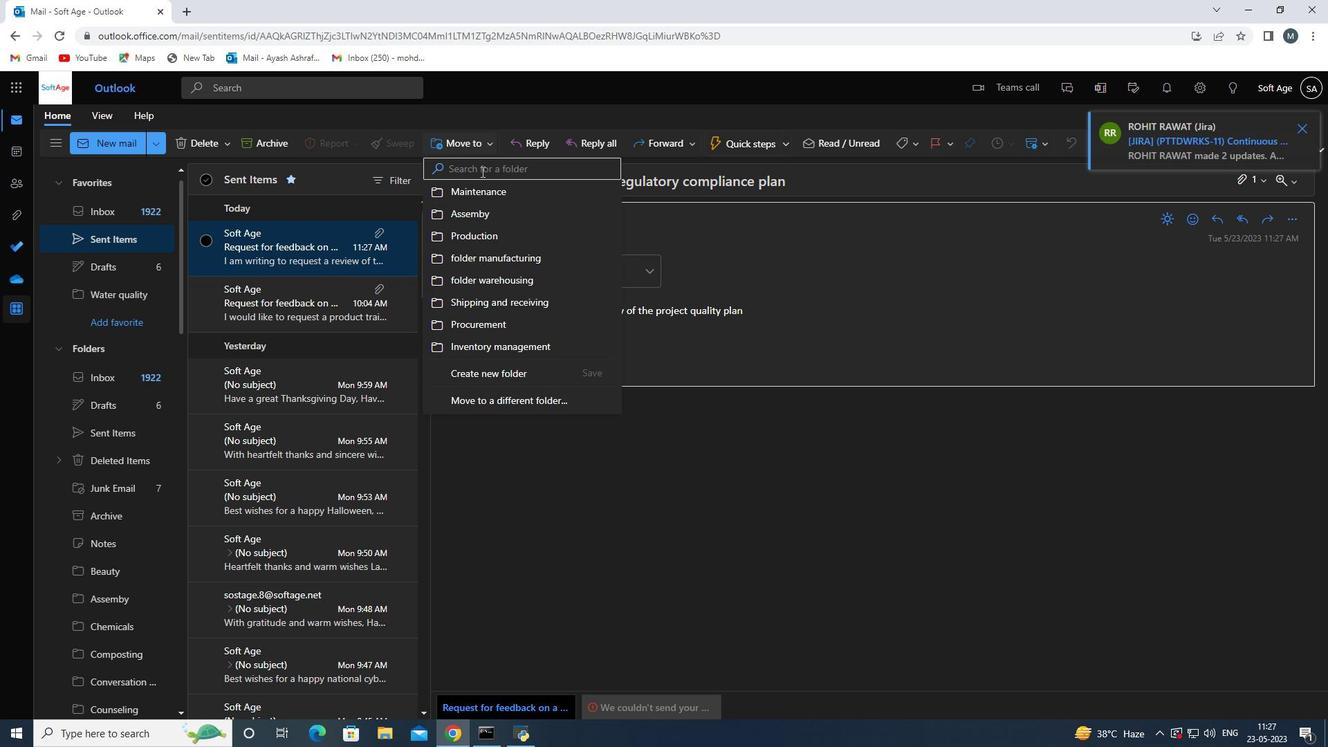 
Action: Key pressed <Key.shift>repairs
Screenshot: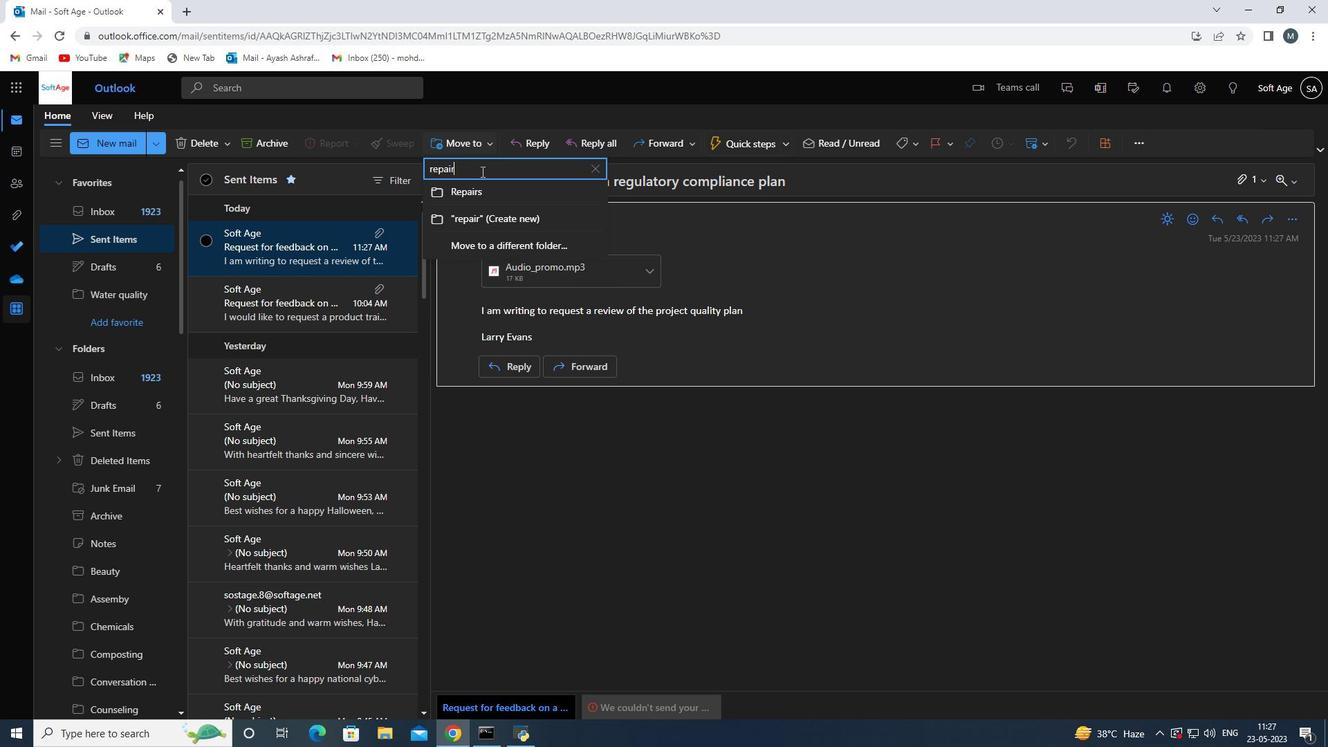 
Action: Mouse moved to (478, 193)
Screenshot: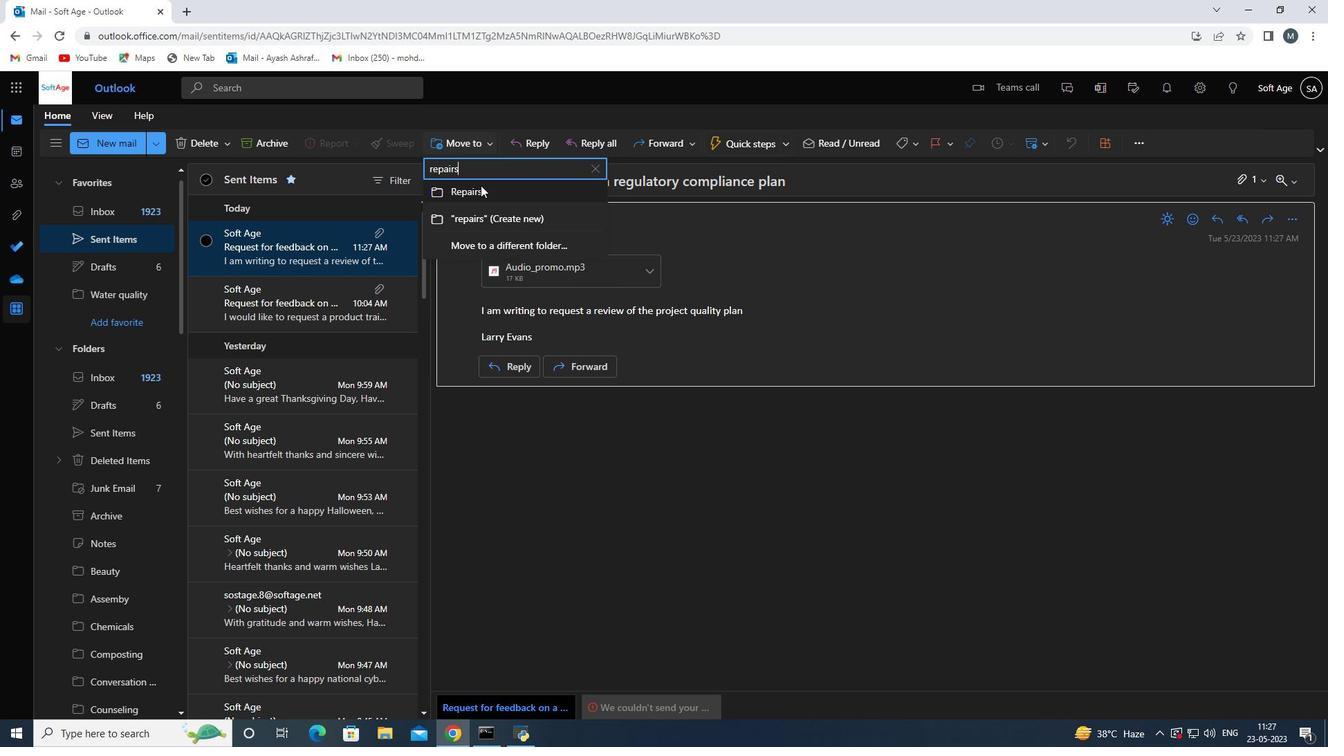 
Action: Mouse pressed left at (478, 193)
Screenshot: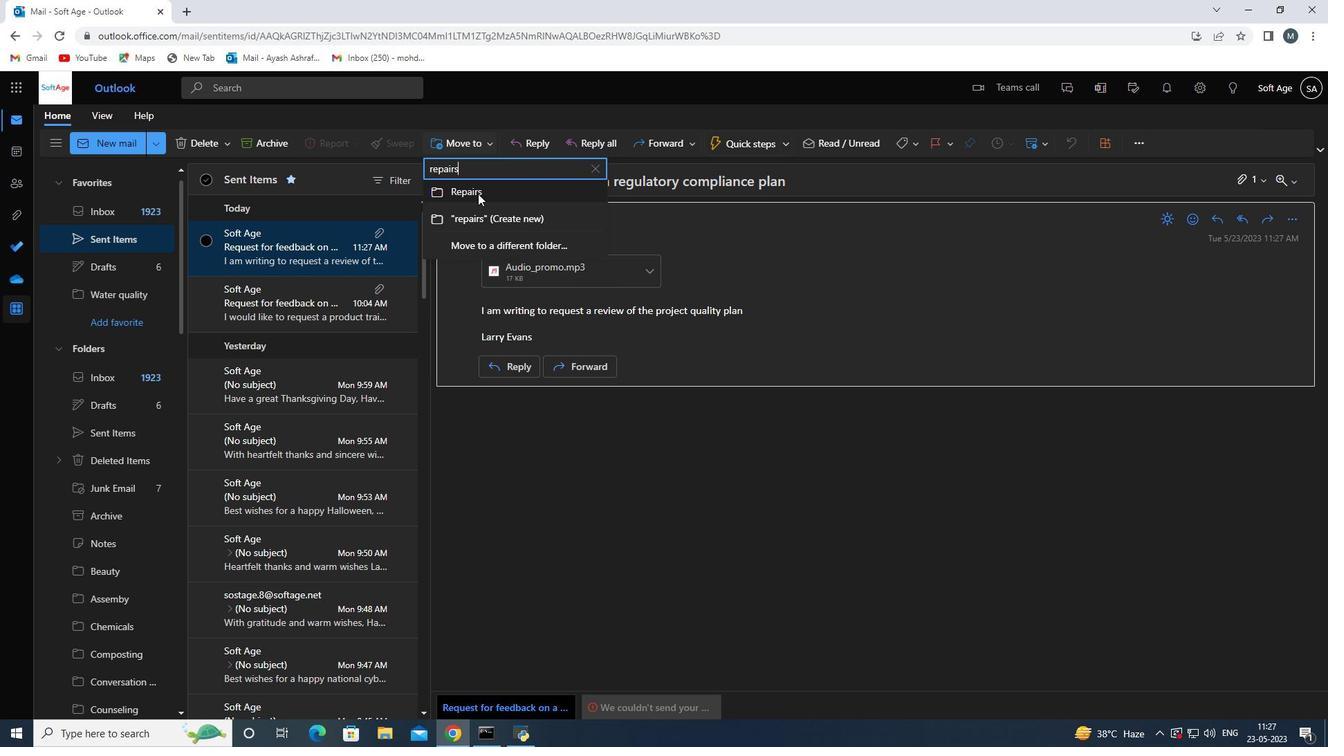 
